 Task: Search one way flight ticket for 5 adults, 2 children, 1 infant in seat and 2 infants on lap in economy from Fayetteville: Fayetteville Regional Airport (grannis Field) to Laramie: Laramie Regional Airport on 8-3-2023. Number of bags: 2 checked bags. Price is upto 72000. Outbound departure time preference is 22:00.
Action: Mouse moved to (306, 389)
Screenshot: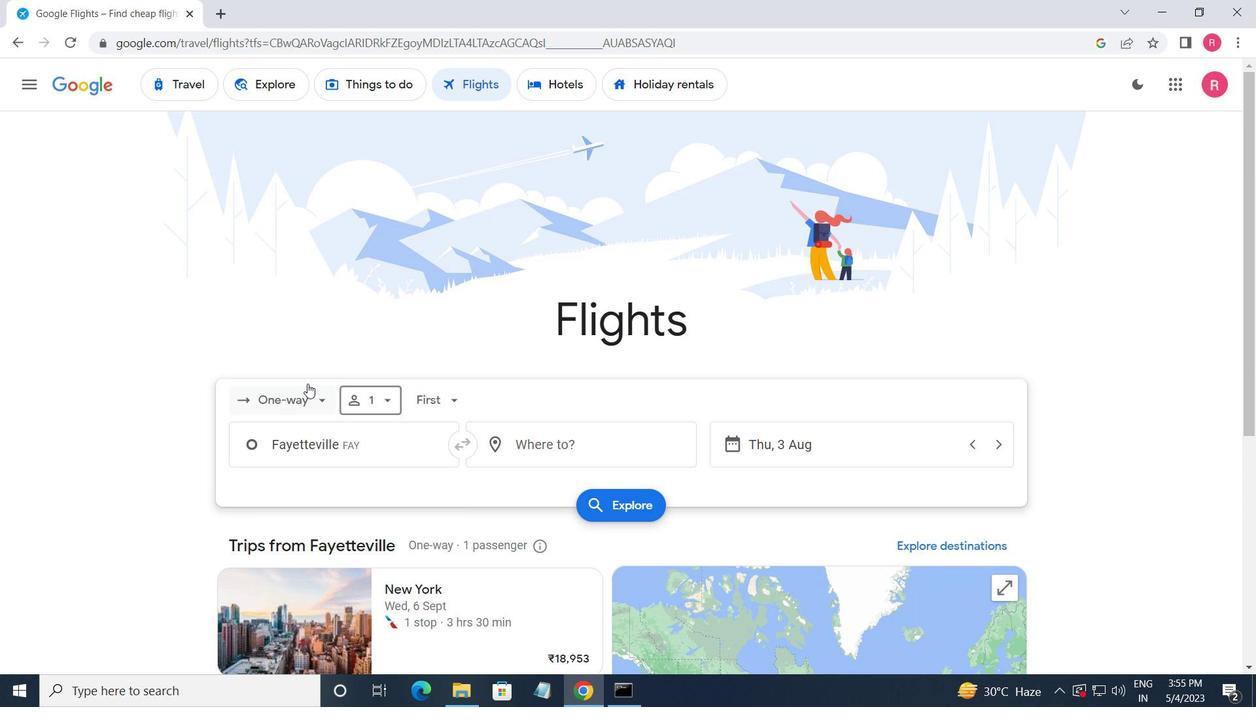 
Action: Mouse pressed left at (306, 389)
Screenshot: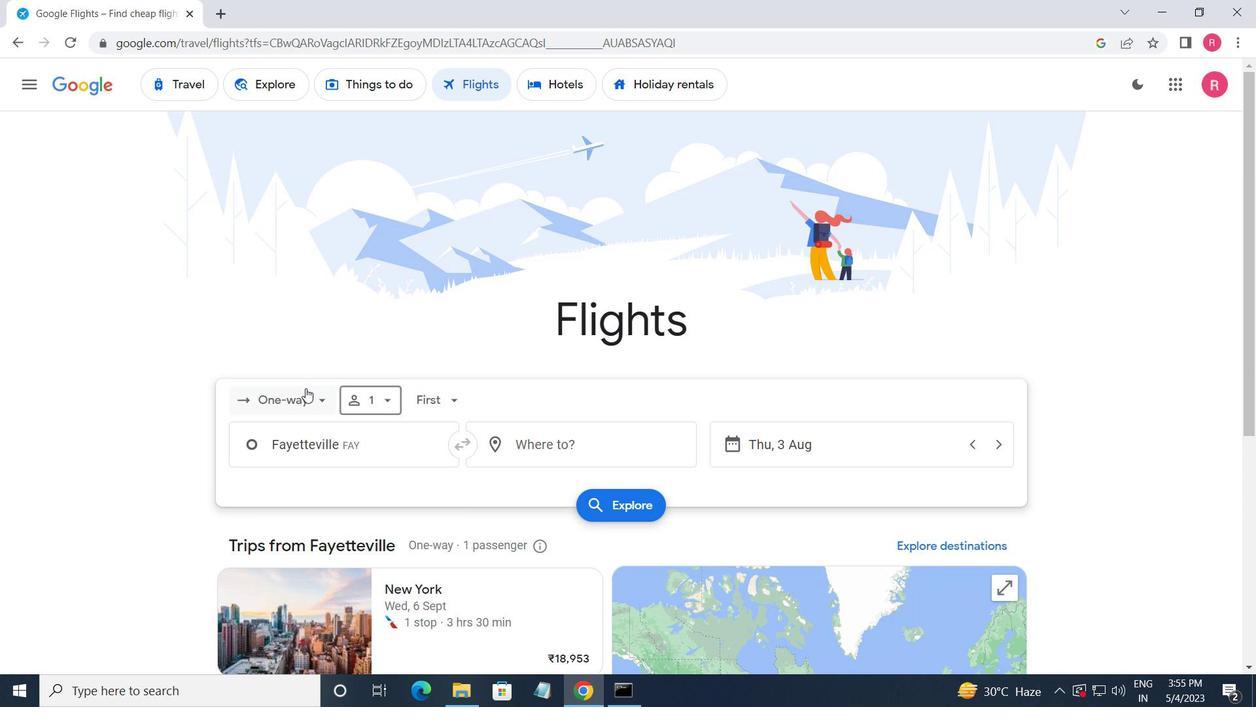 
Action: Mouse moved to (317, 472)
Screenshot: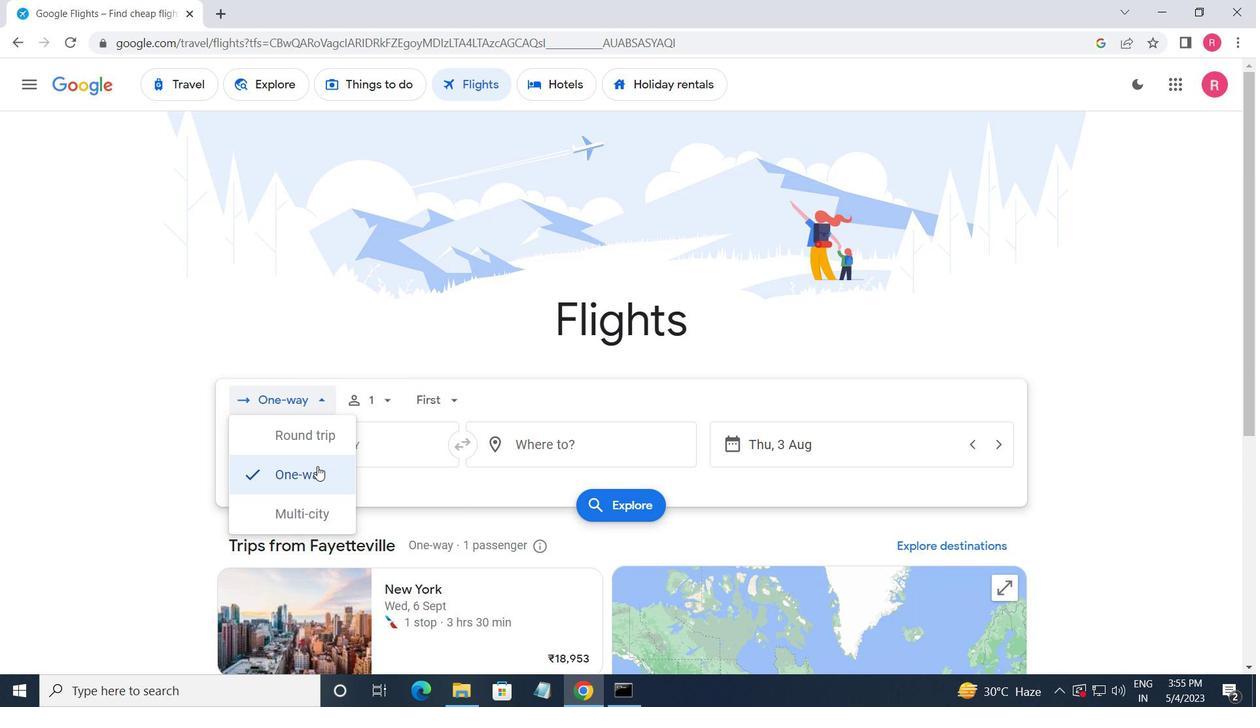 
Action: Mouse pressed left at (317, 472)
Screenshot: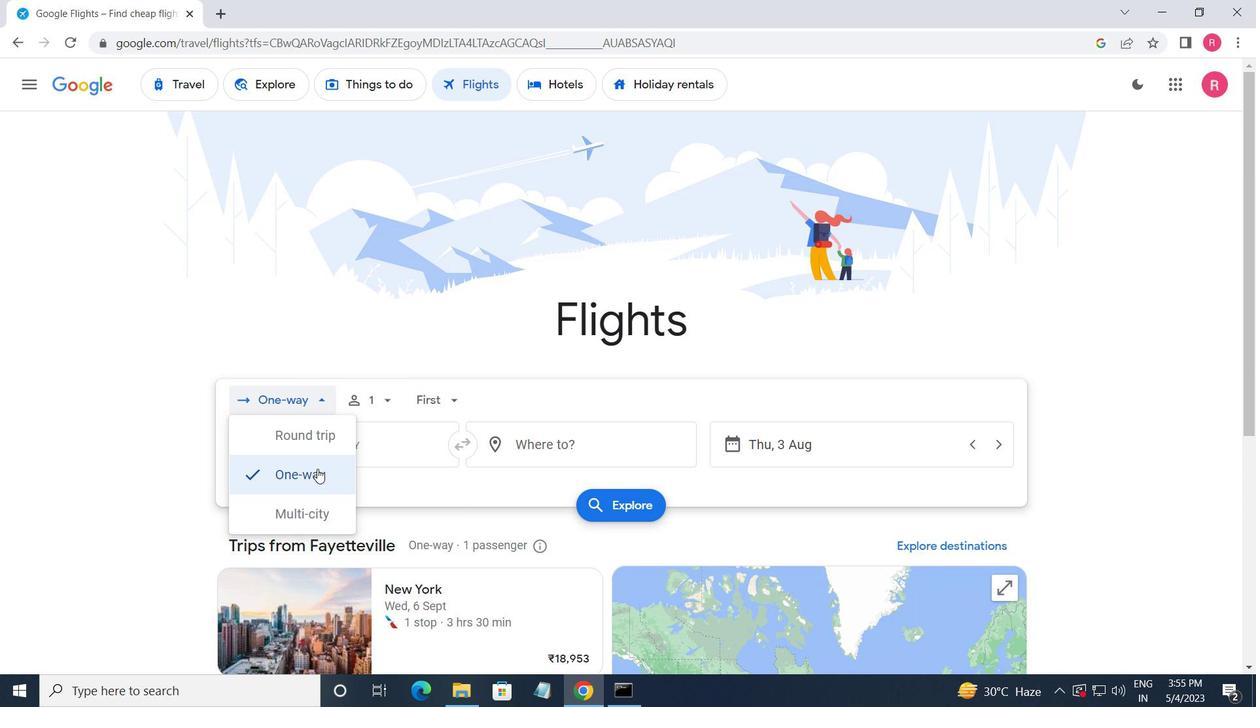 
Action: Mouse moved to (363, 394)
Screenshot: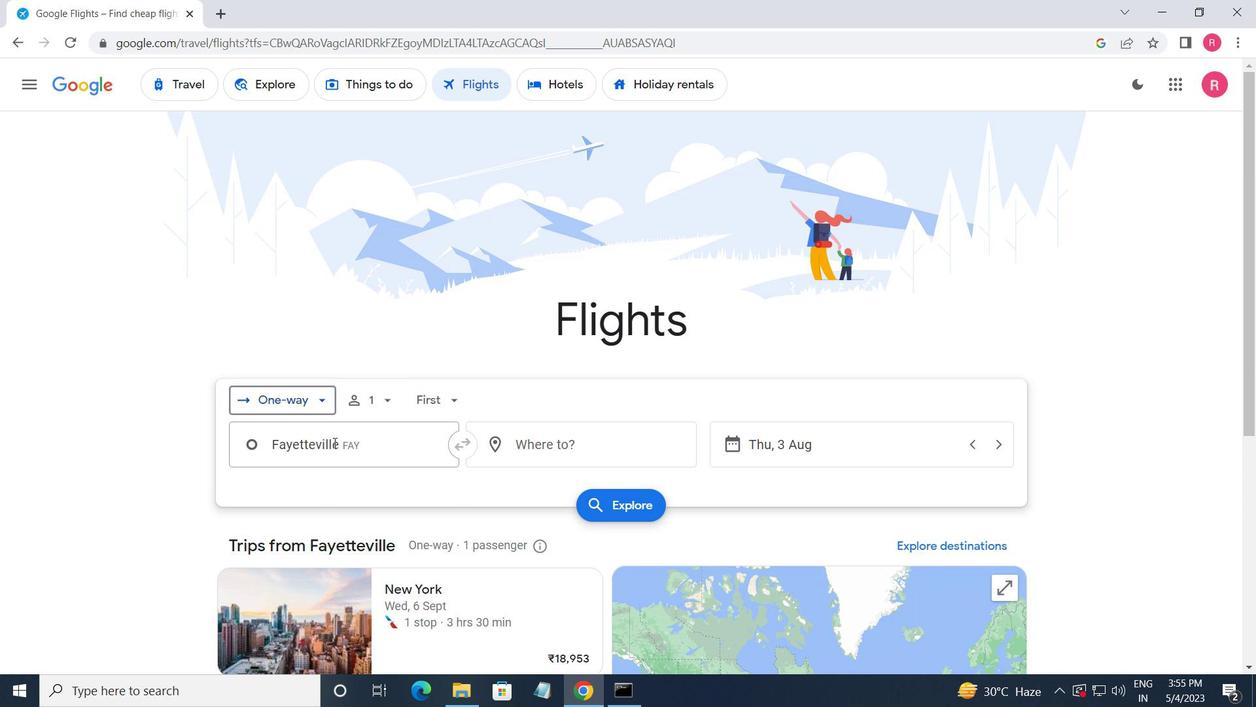 
Action: Mouse pressed left at (363, 394)
Screenshot: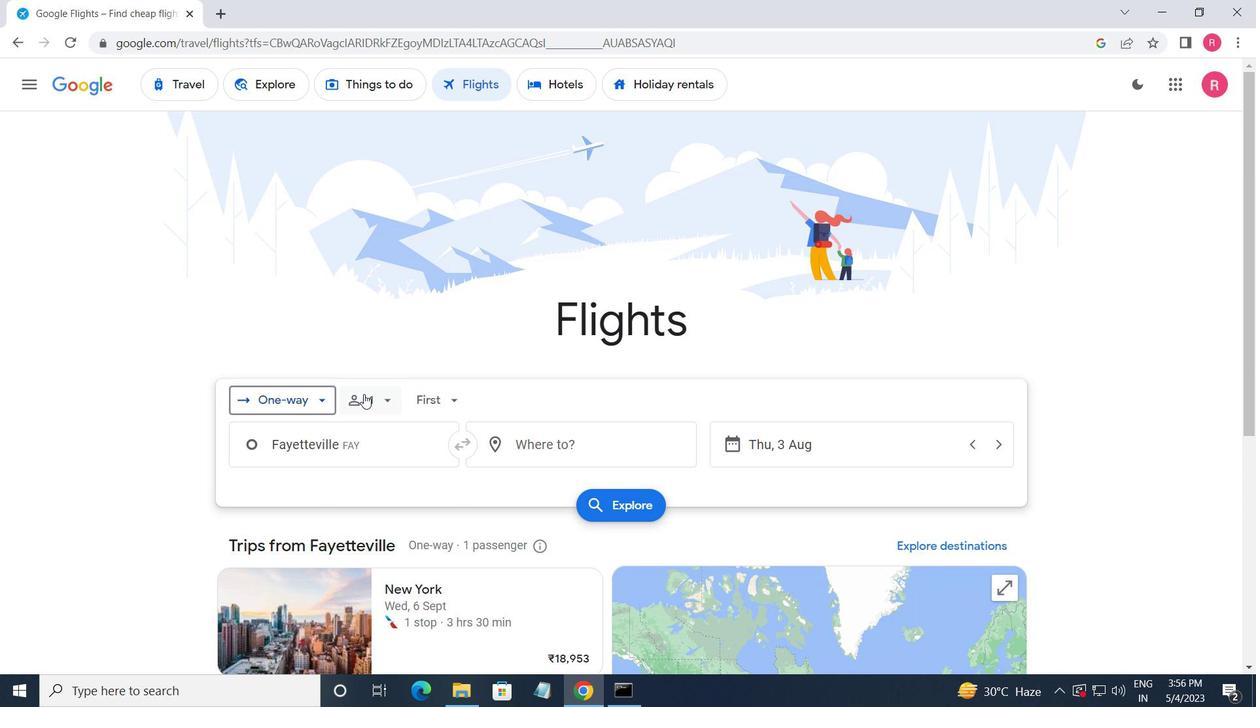 
Action: Mouse moved to (515, 452)
Screenshot: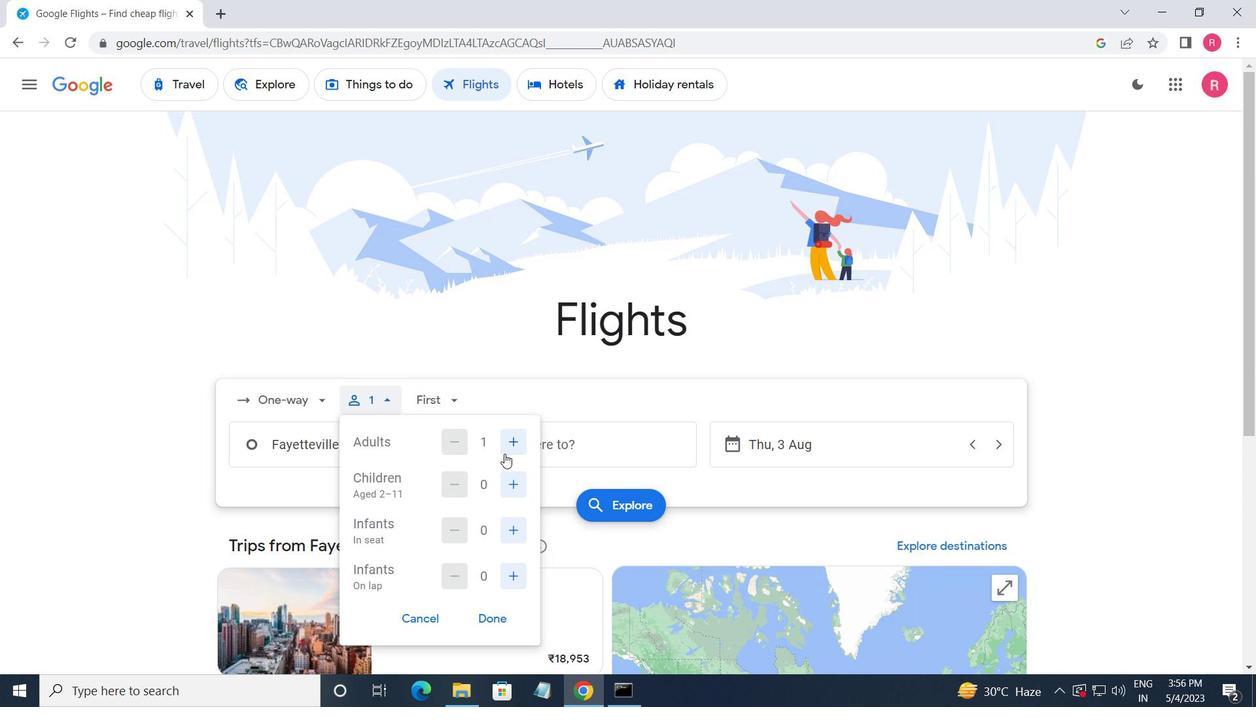 
Action: Mouse pressed left at (515, 452)
Screenshot: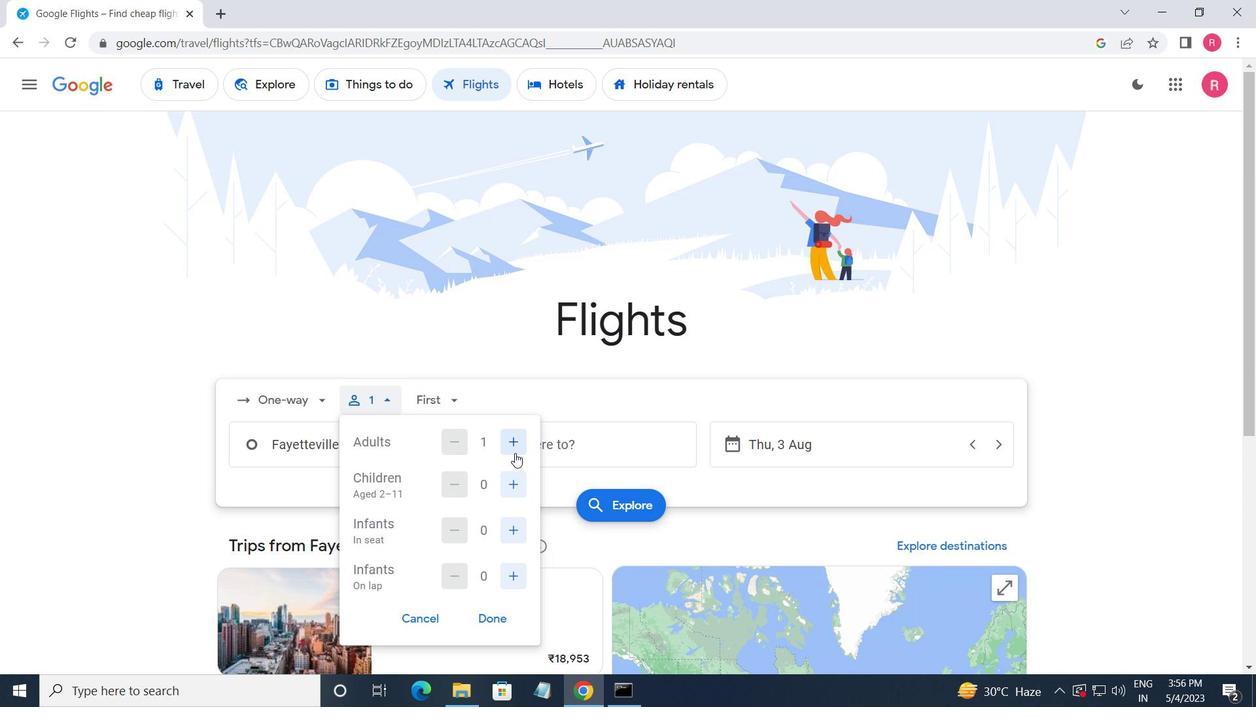 
Action: Mouse pressed left at (515, 452)
Screenshot: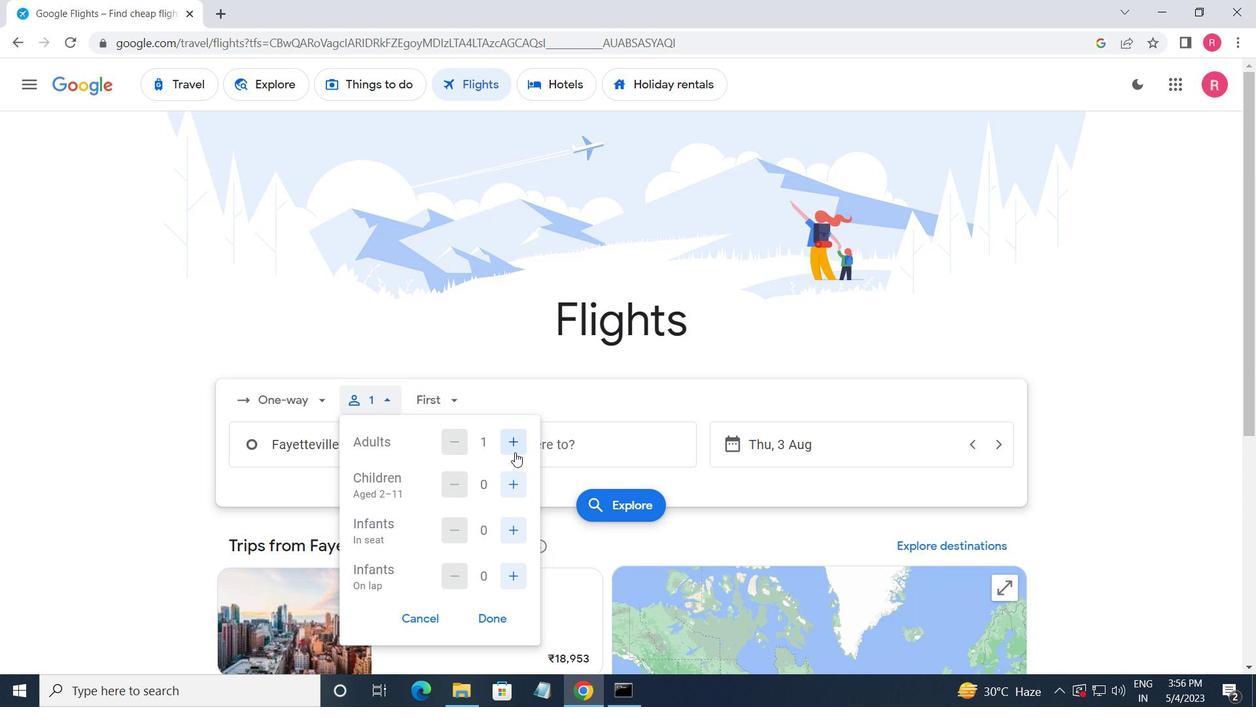 
Action: Mouse pressed left at (515, 452)
Screenshot: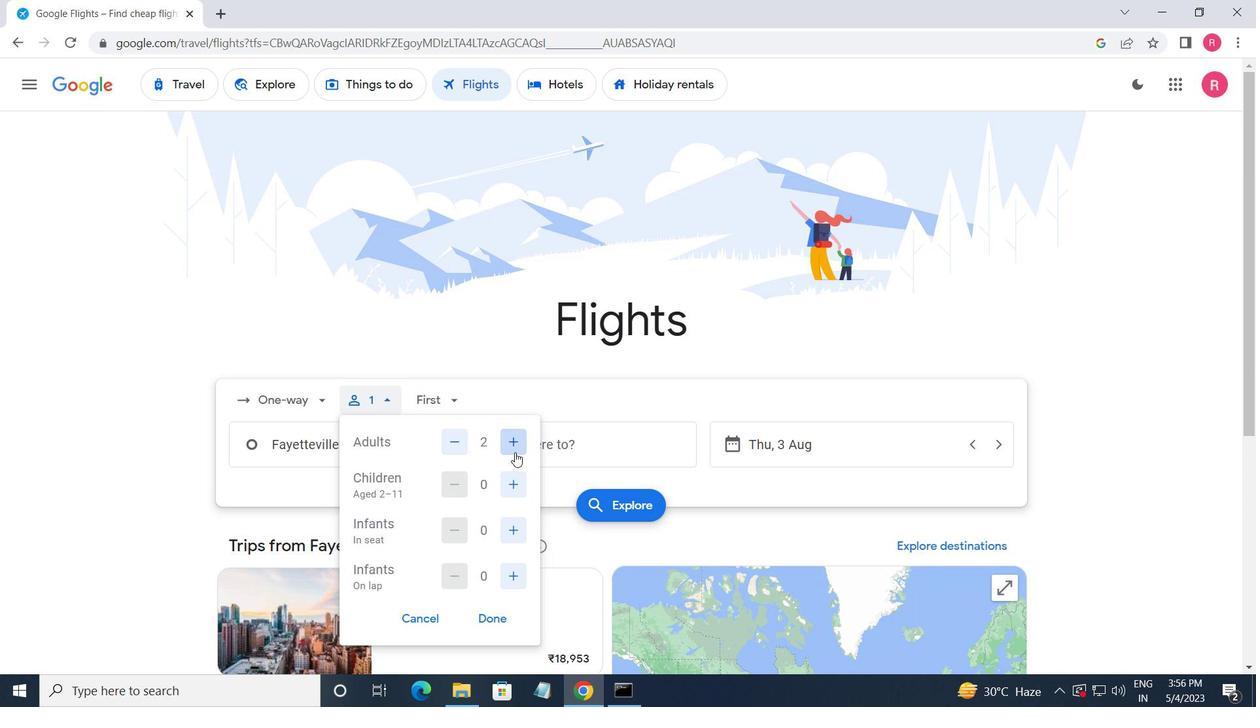 
Action: Mouse moved to (515, 451)
Screenshot: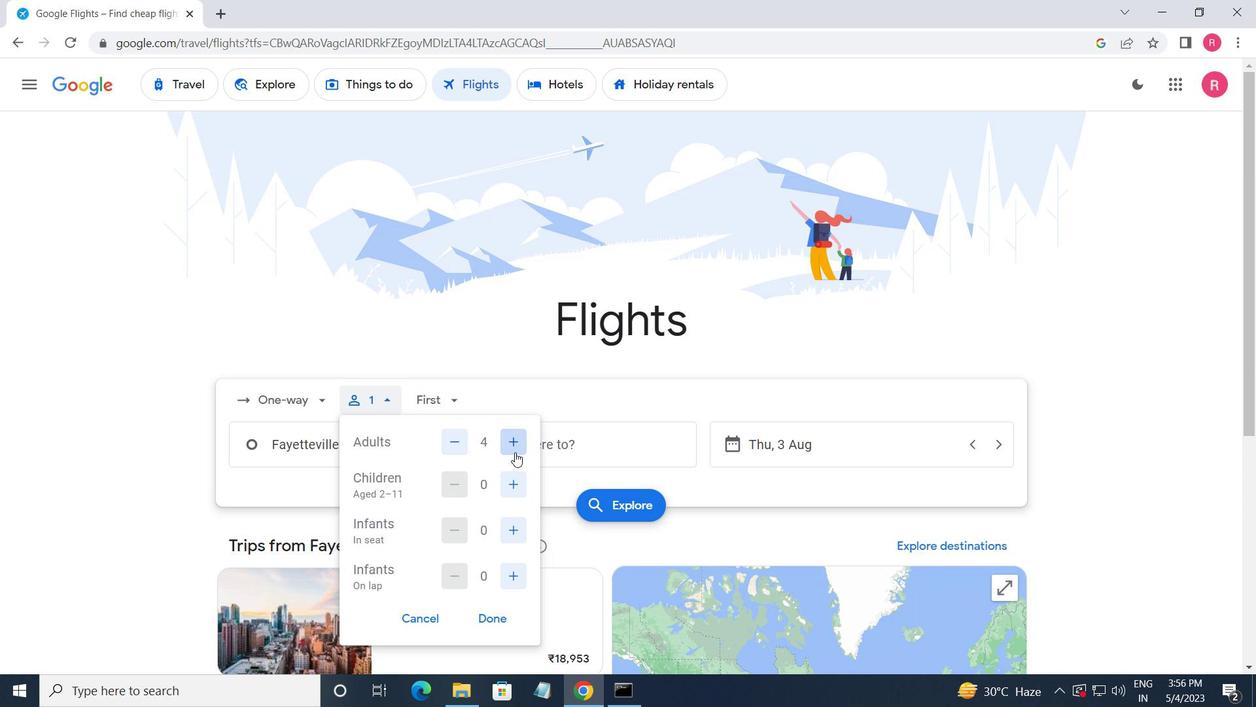 
Action: Mouse pressed left at (515, 451)
Screenshot: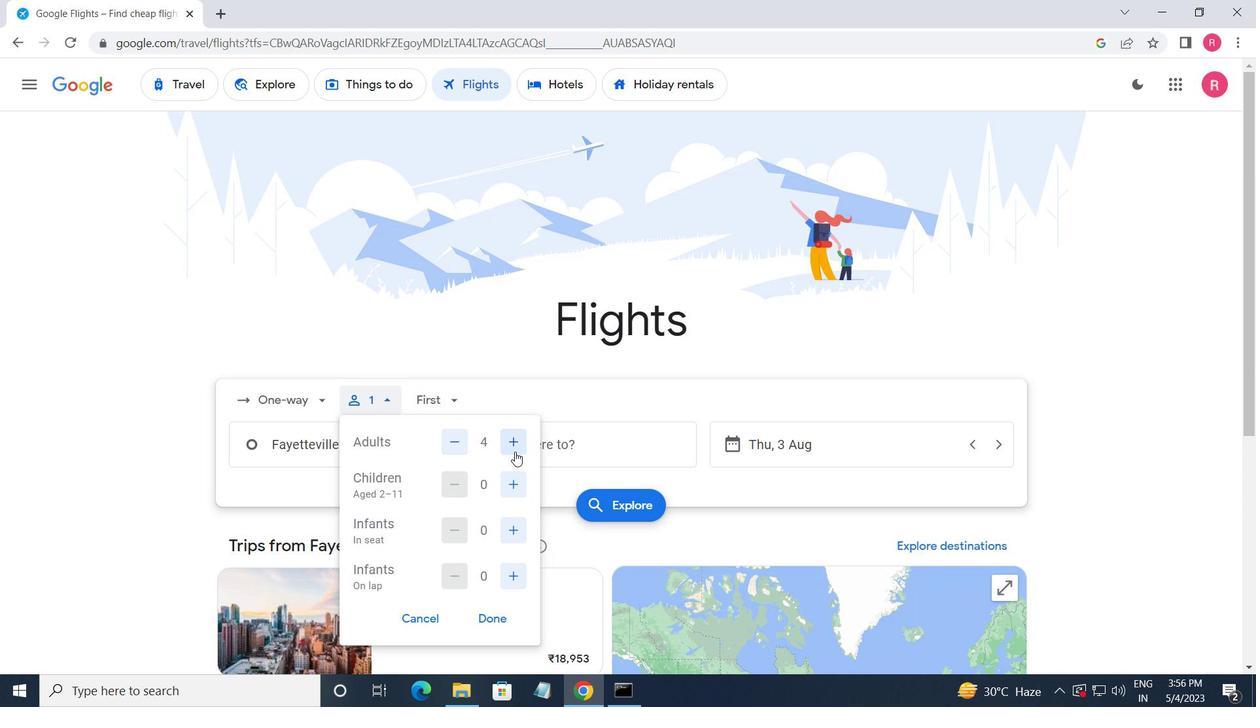 
Action: Mouse moved to (517, 478)
Screenshot: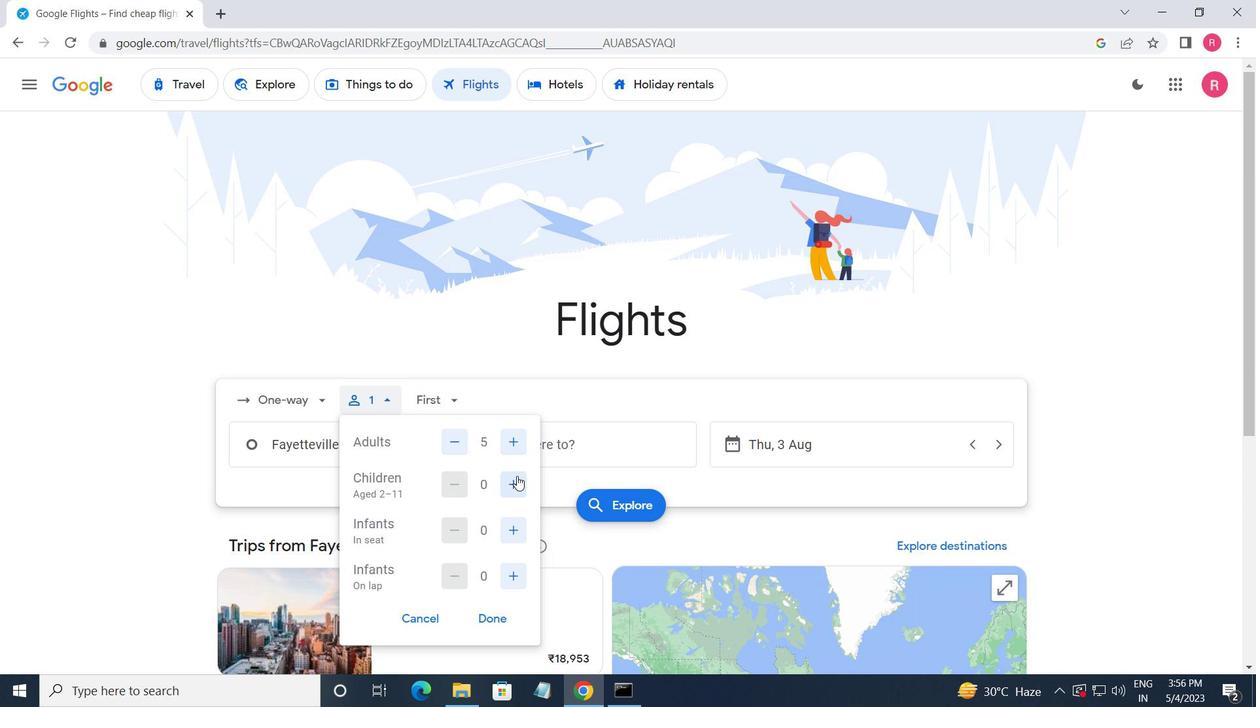
Action: Mouse pressed left at (517, 478)
Screenshot: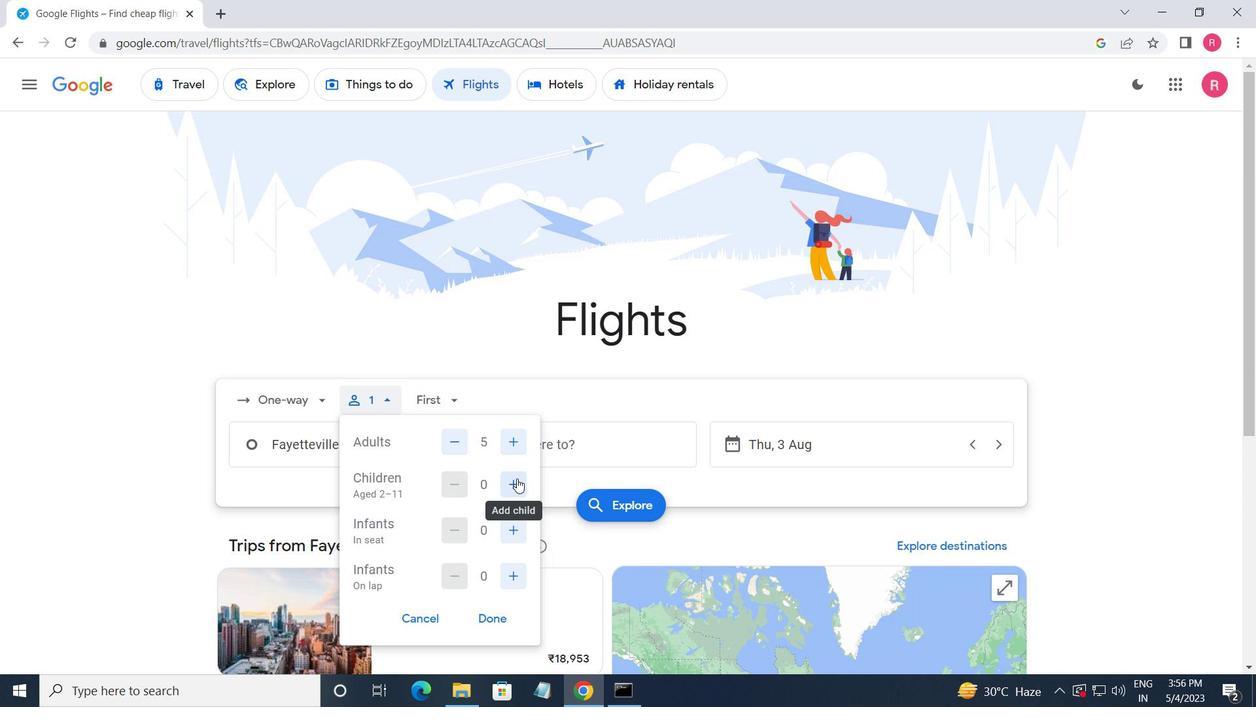
Action: Mouse pressed left at (517, 478)
Screenshot: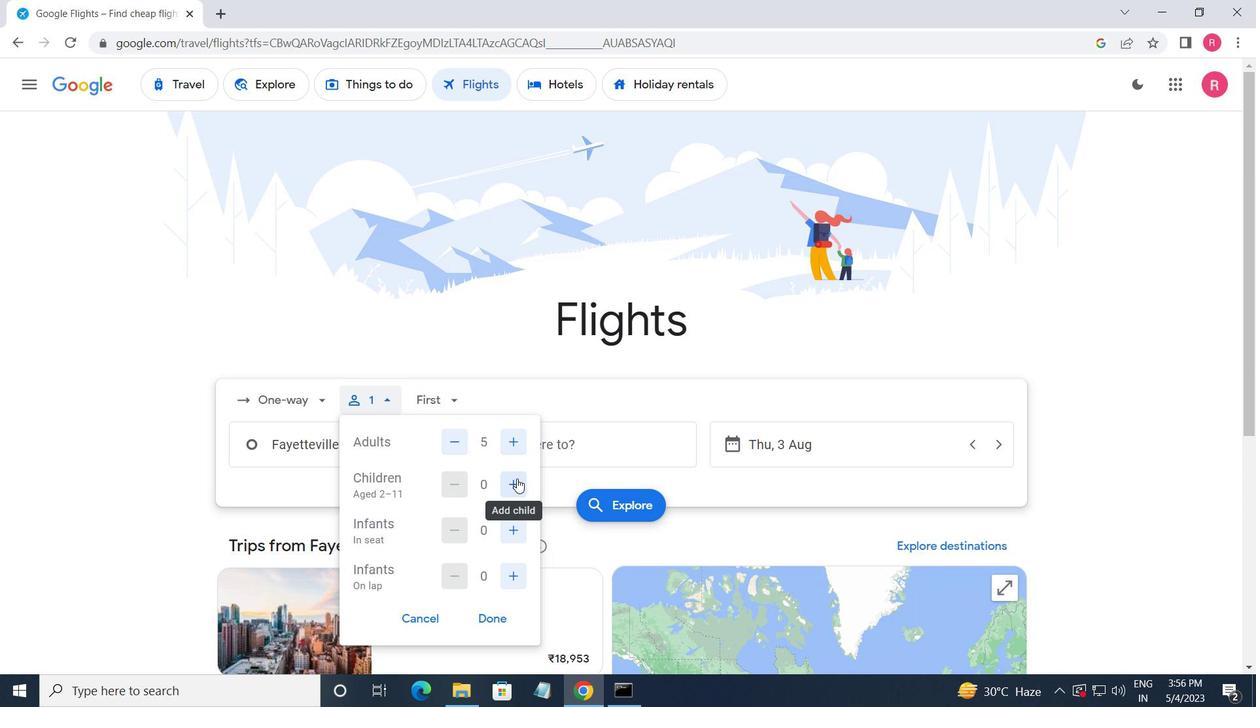 
Action: Mouse moved to (521, 535)
Screenshot: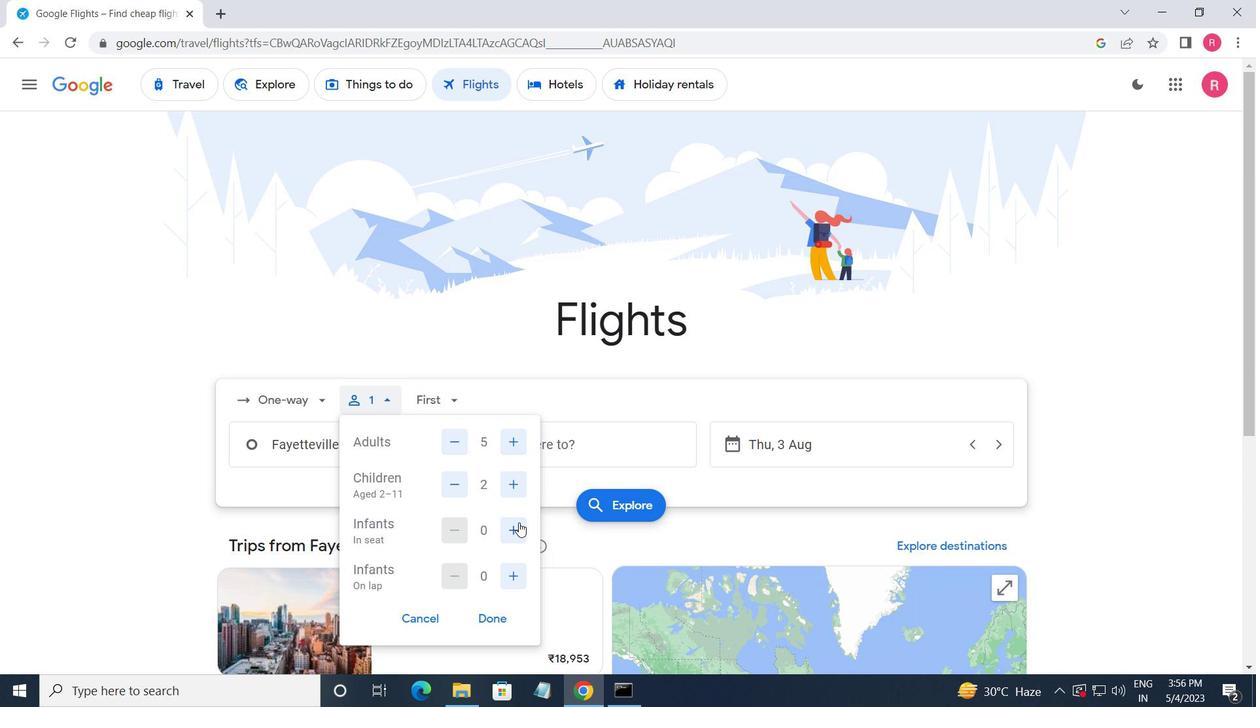
Action: Mouse pressed left at (521, 535)
Screenshot: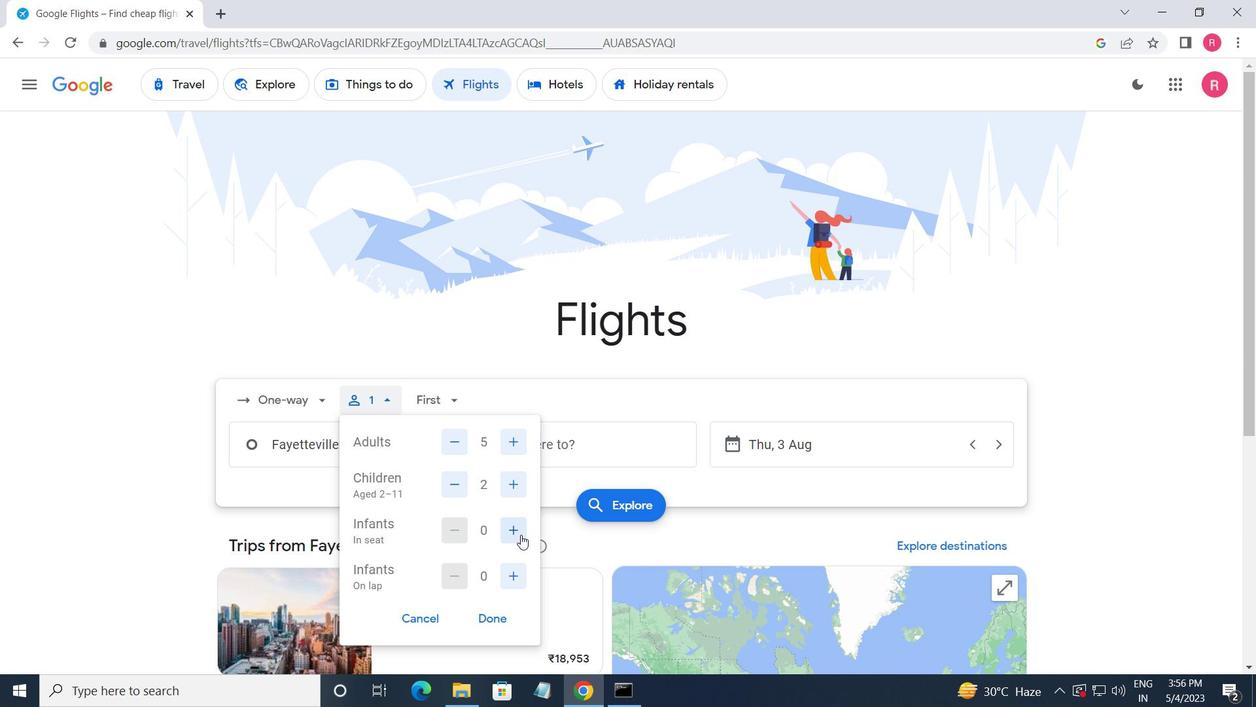
Action: Mouse moved to (509, 580)
Screenshot: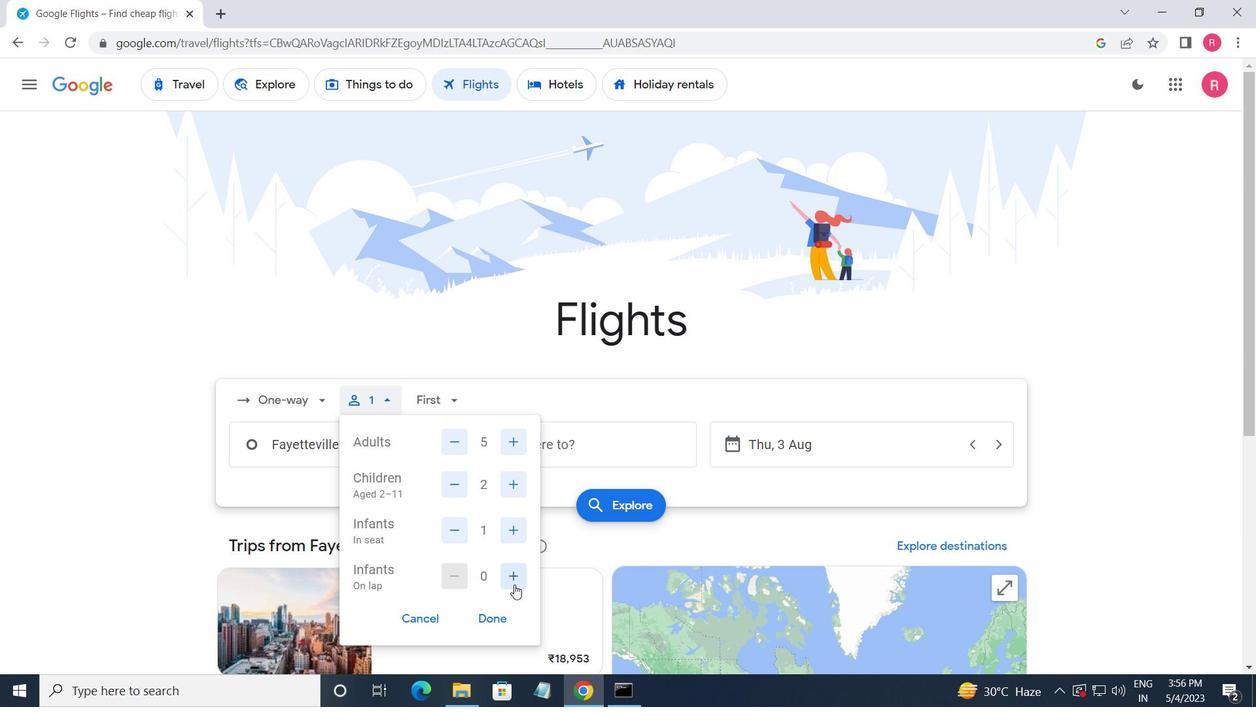 
Action: Mouse pressed left at (509, 580)
Screenshot: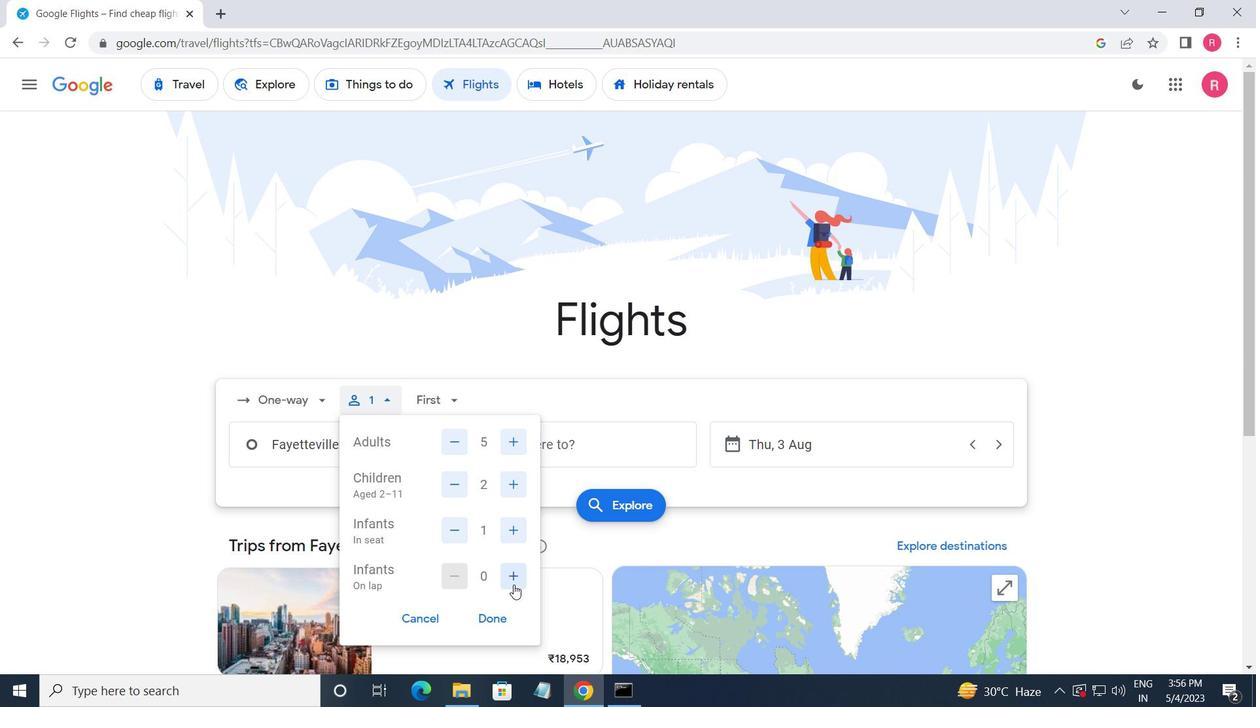 
Action: Mouse moved to (504, 611)
Screenshot: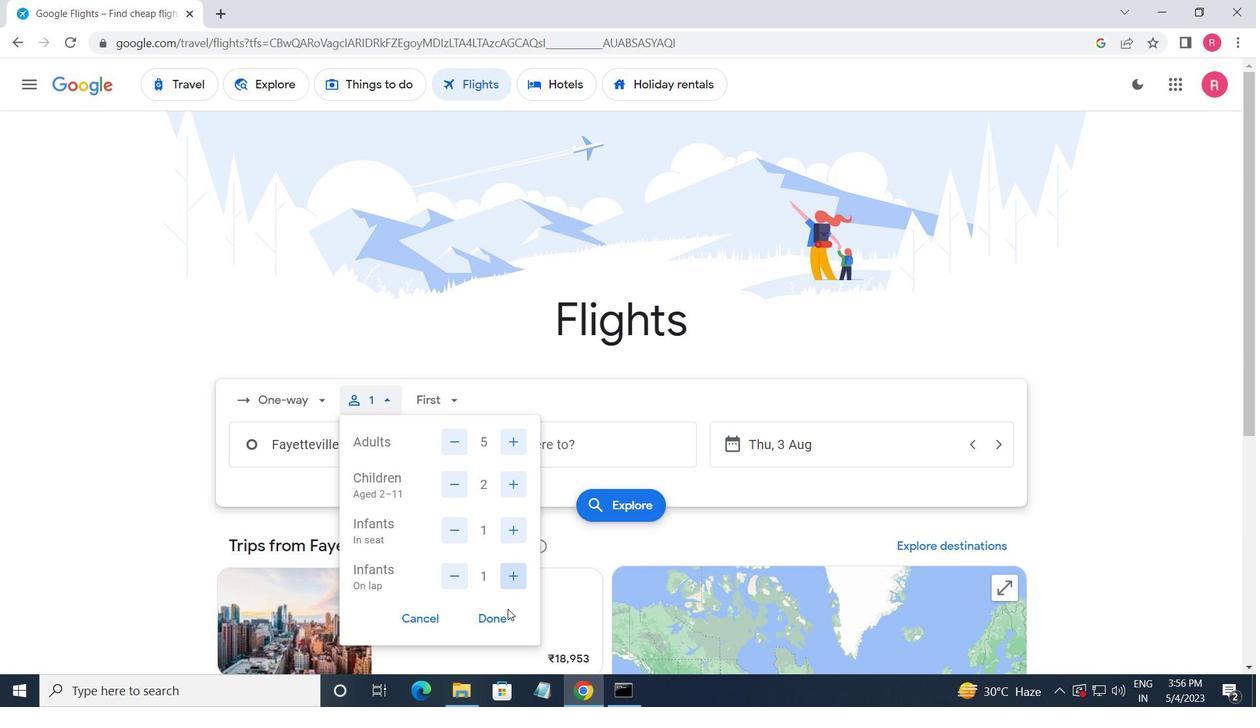 
Action: Mouse pressed left at (504, 611)
Screenshot: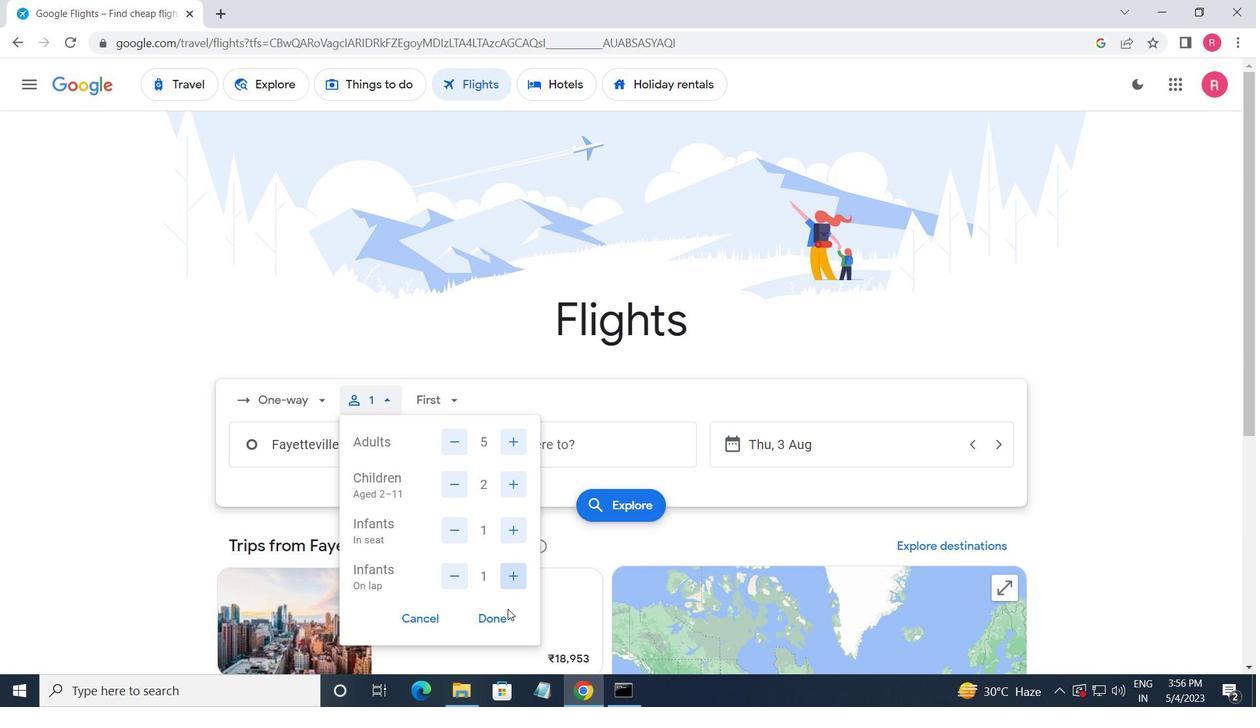 
Action: Mouse moved to (438, 410)
Screenshot: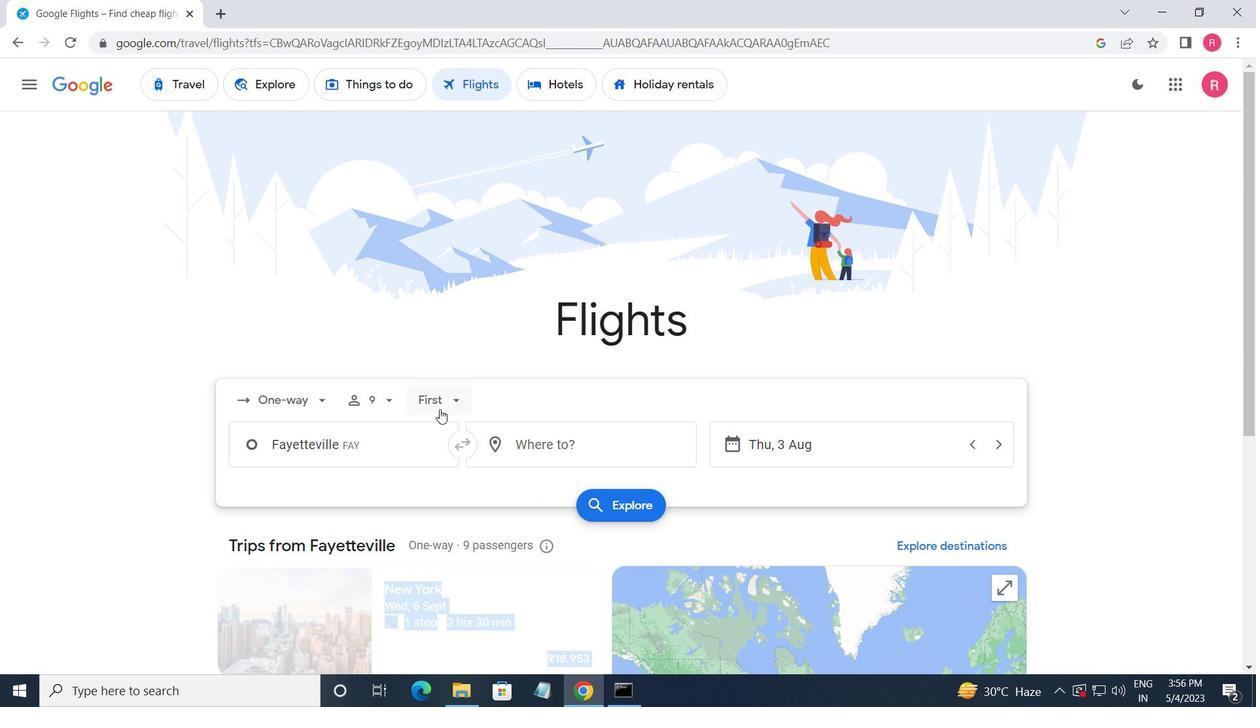 
Action: Mouse pressed left at (438, 410)
Screenshot: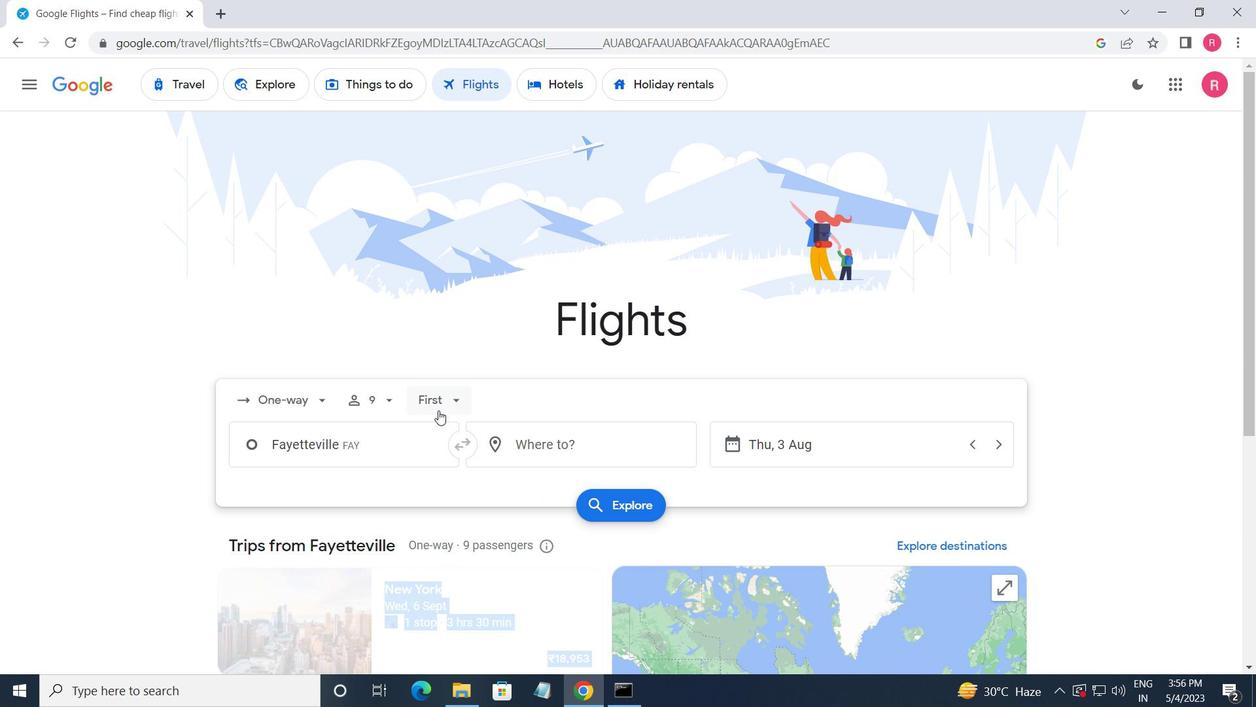 
Action: Mouse moved to (488, 447)
Screenshot: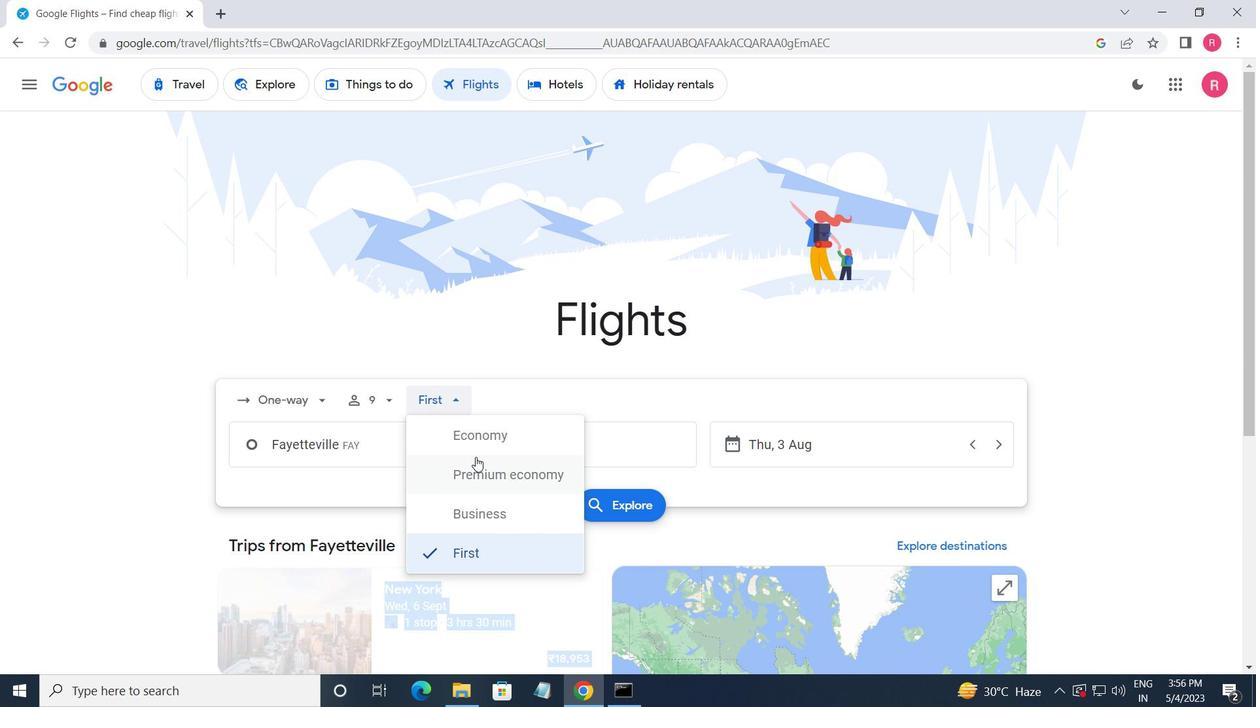 
Action: Mouse pressed left at (488, 447)
Screenshot: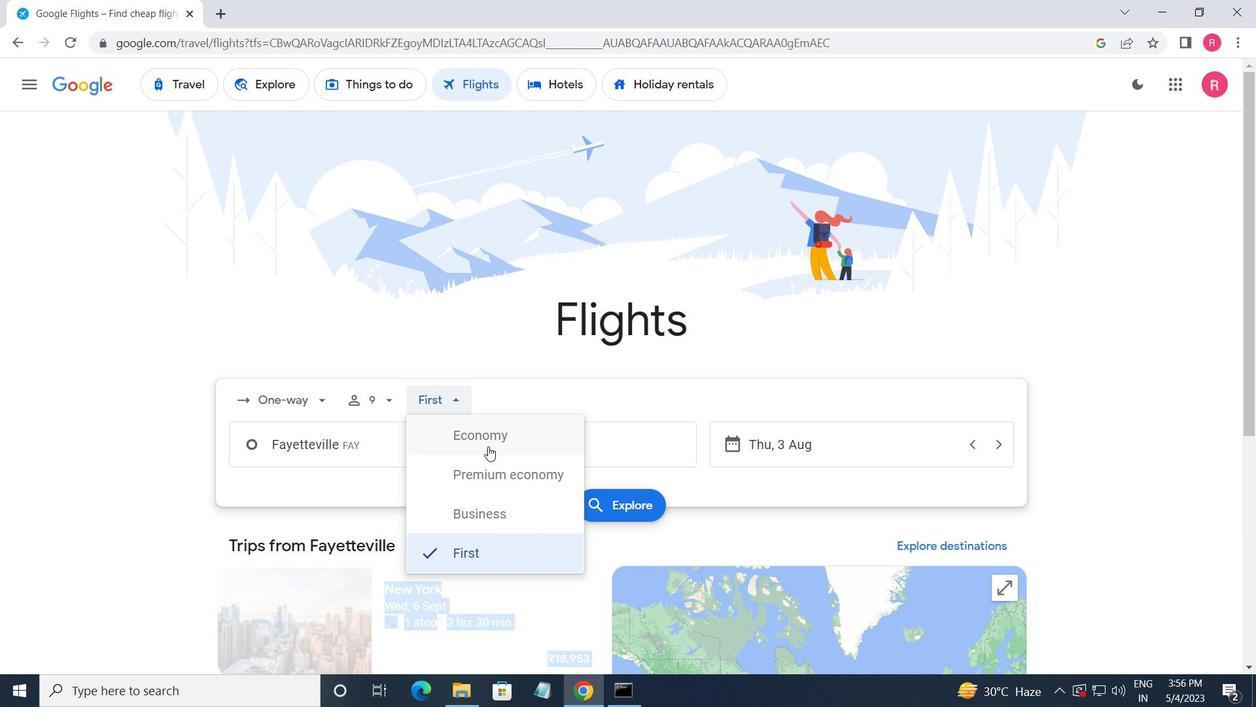 
Action: Mouse moved to (390, 458)
Screenshot: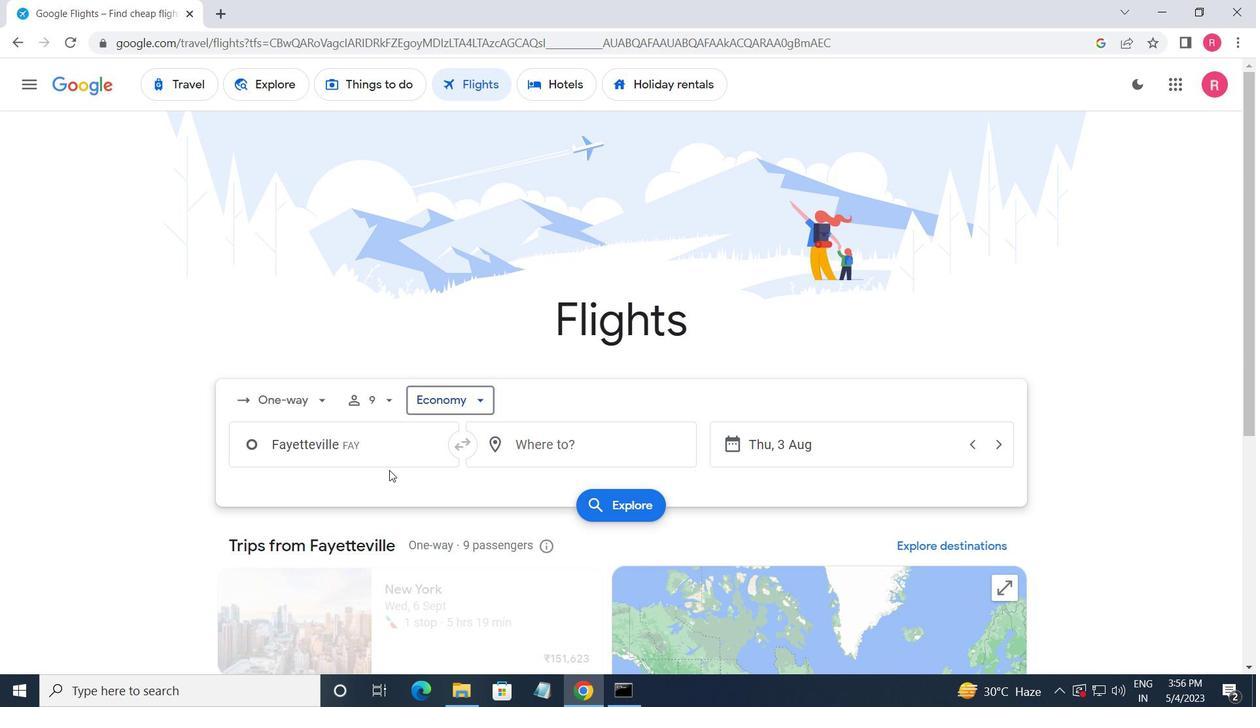 
Action: Mouse pressed left at (390, 458)
Screenshot: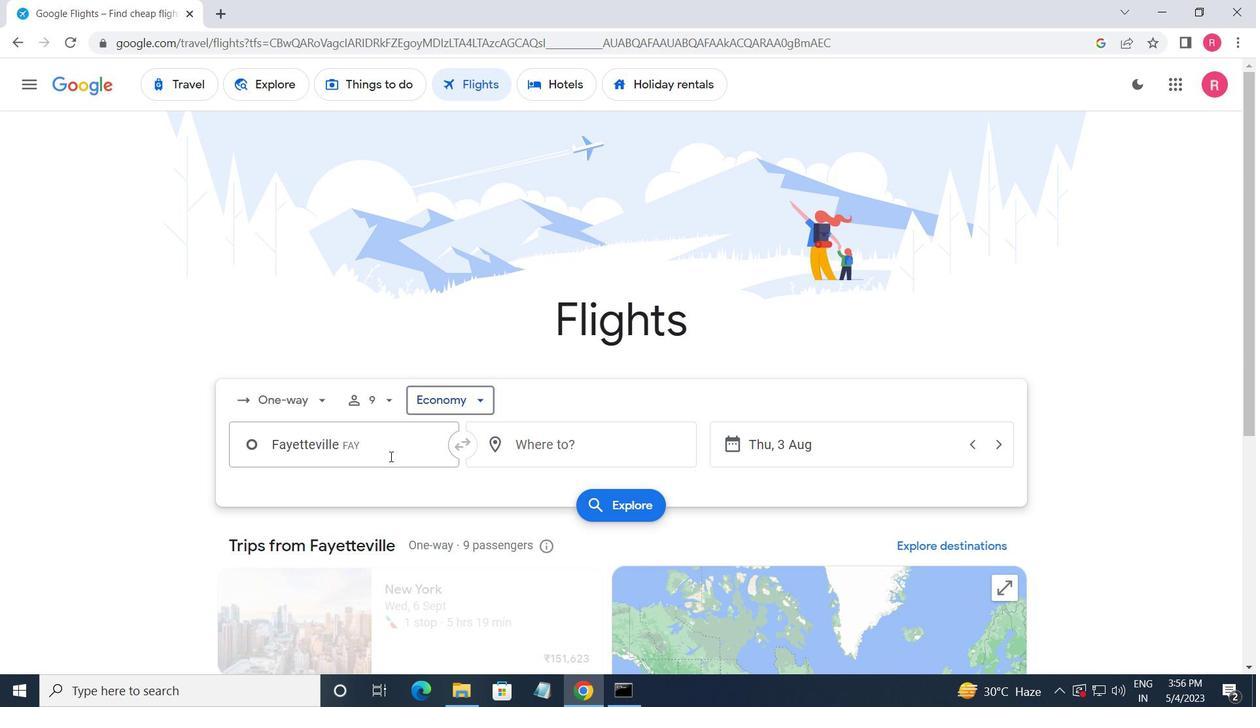
Action: Mouse moved to (378, 530)
Screenshot: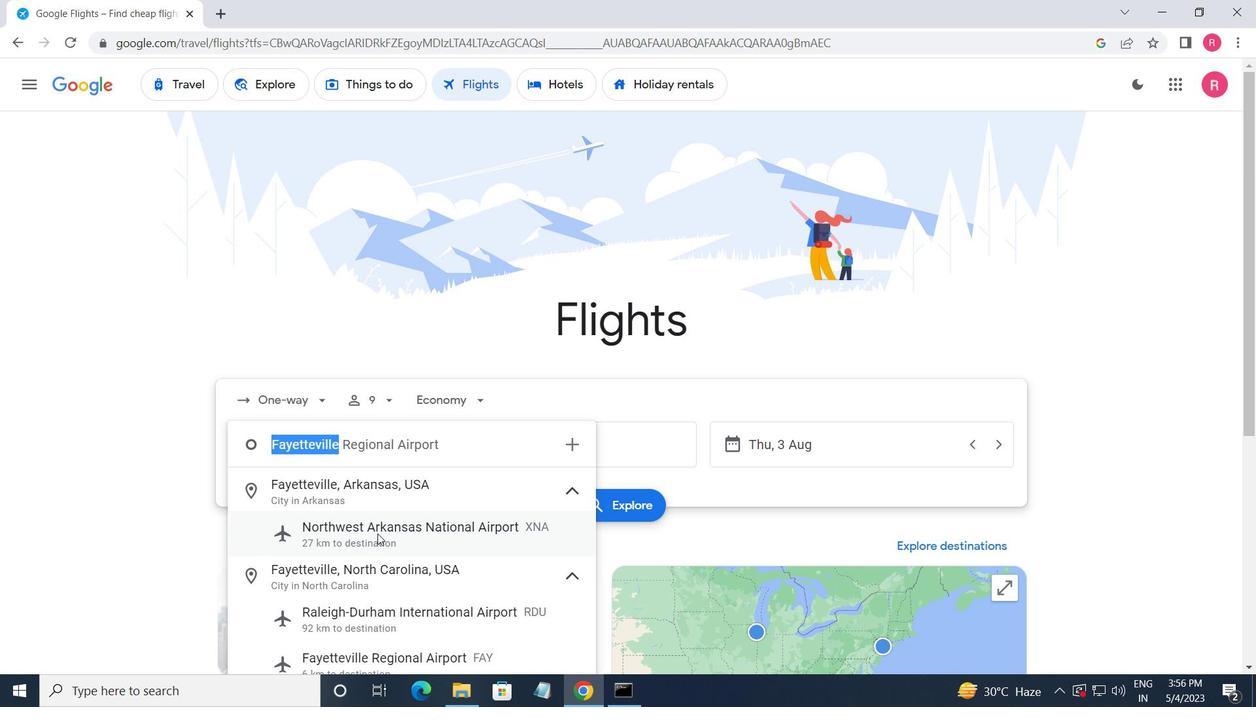 
Action: Mouse scrolled (378, 530) with delta (0, 0)
Screenshot: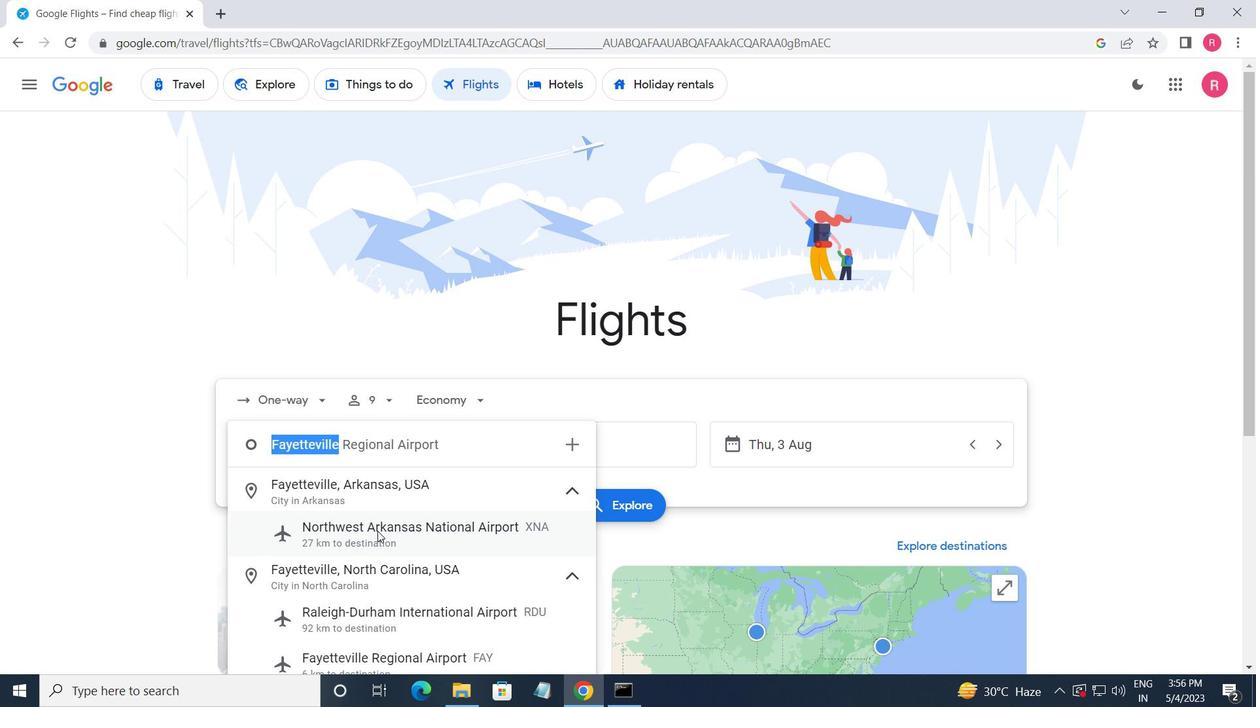 
Action: Mouse moved to (393, 573)
Screenshot: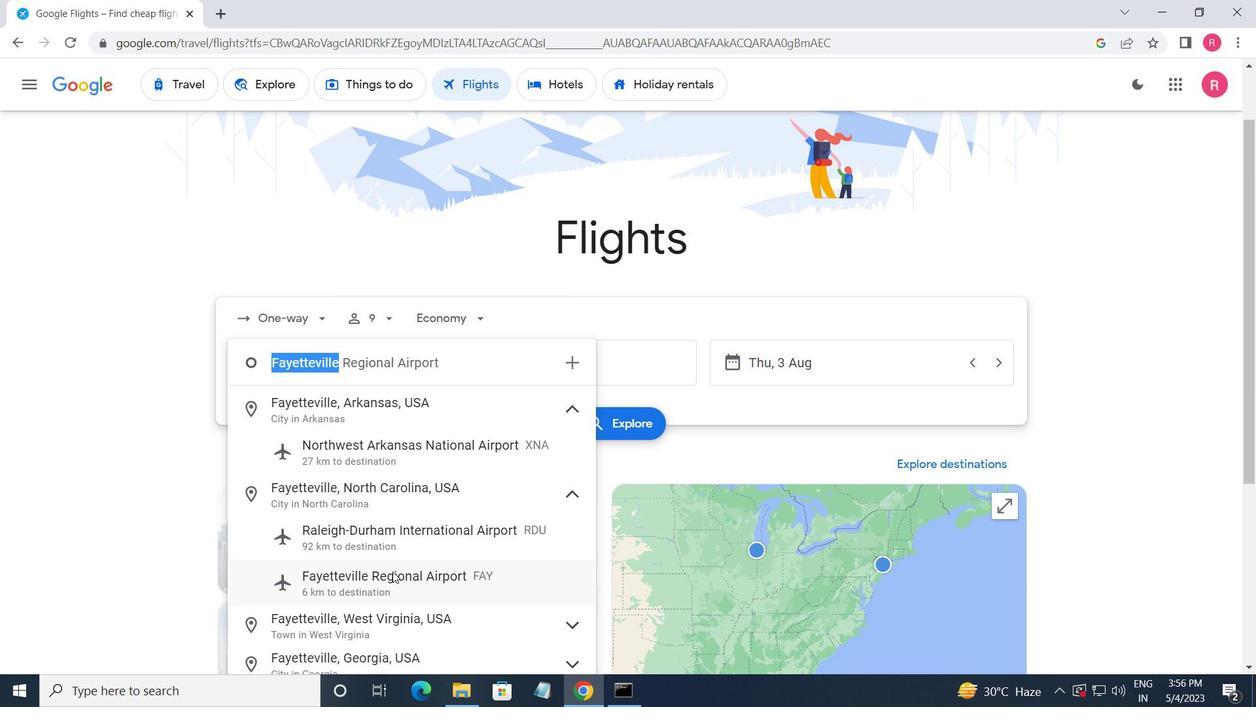 
Action: Mouse pressed left at (393, 573)
Screenshot: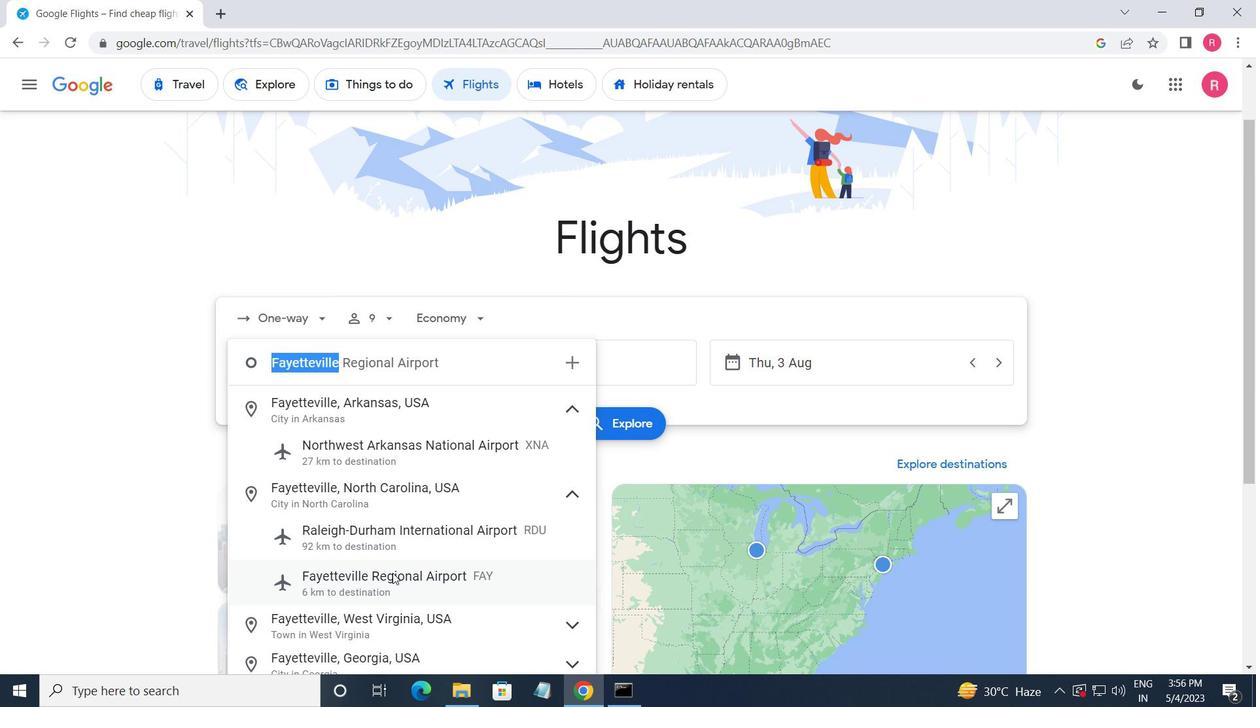 
Action: Mouse moved to (583, 363)
Screenshot: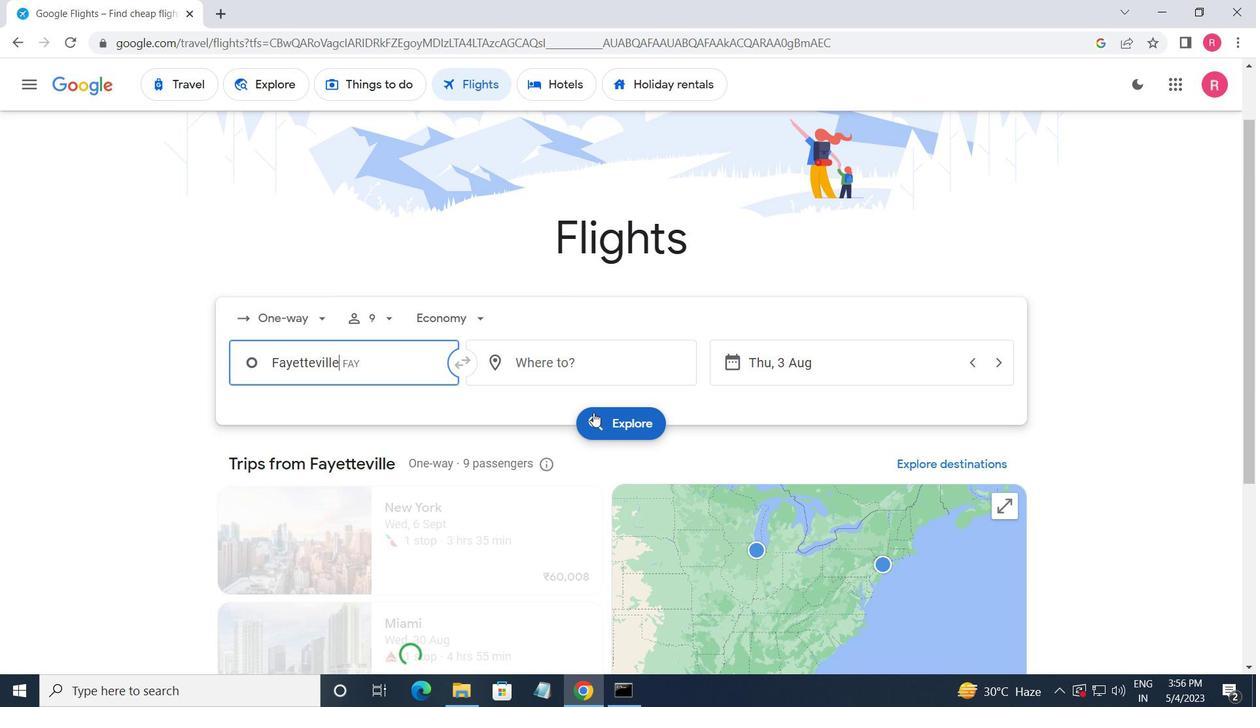 
Action: Mouse pressed left at (583, 363)
Screenshot: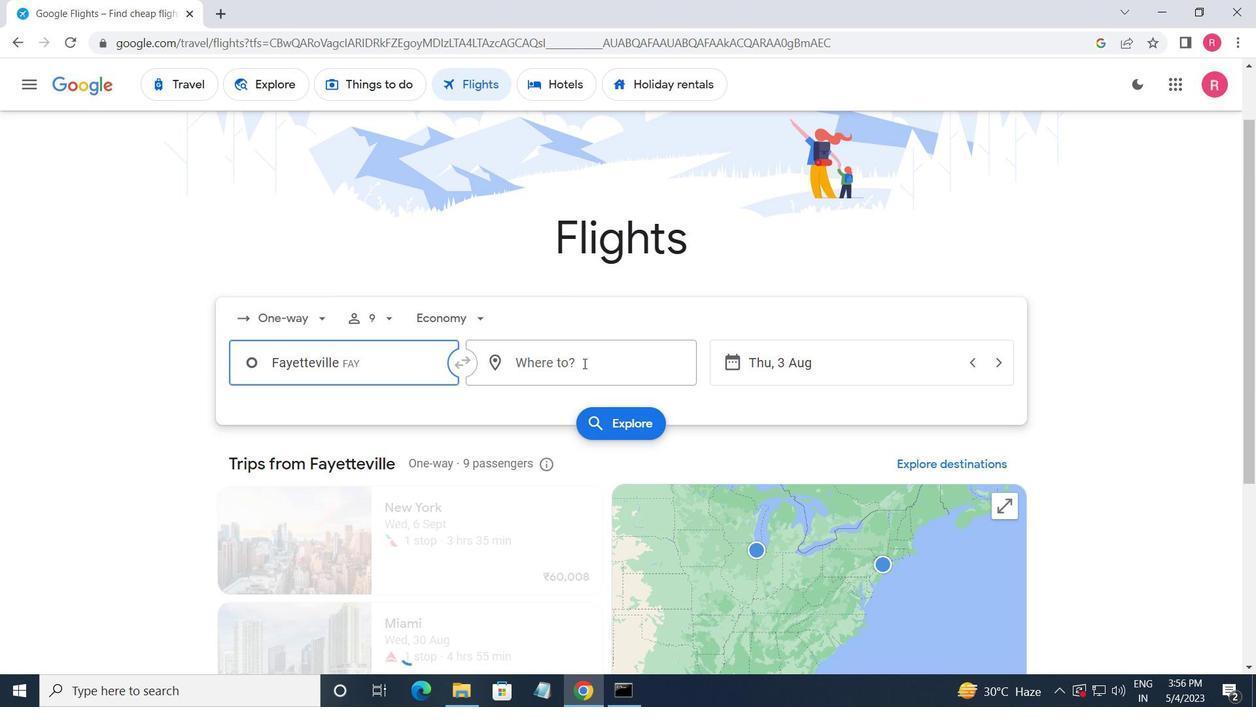 
Action: Mouse moved to (587, 522)
Screenshot: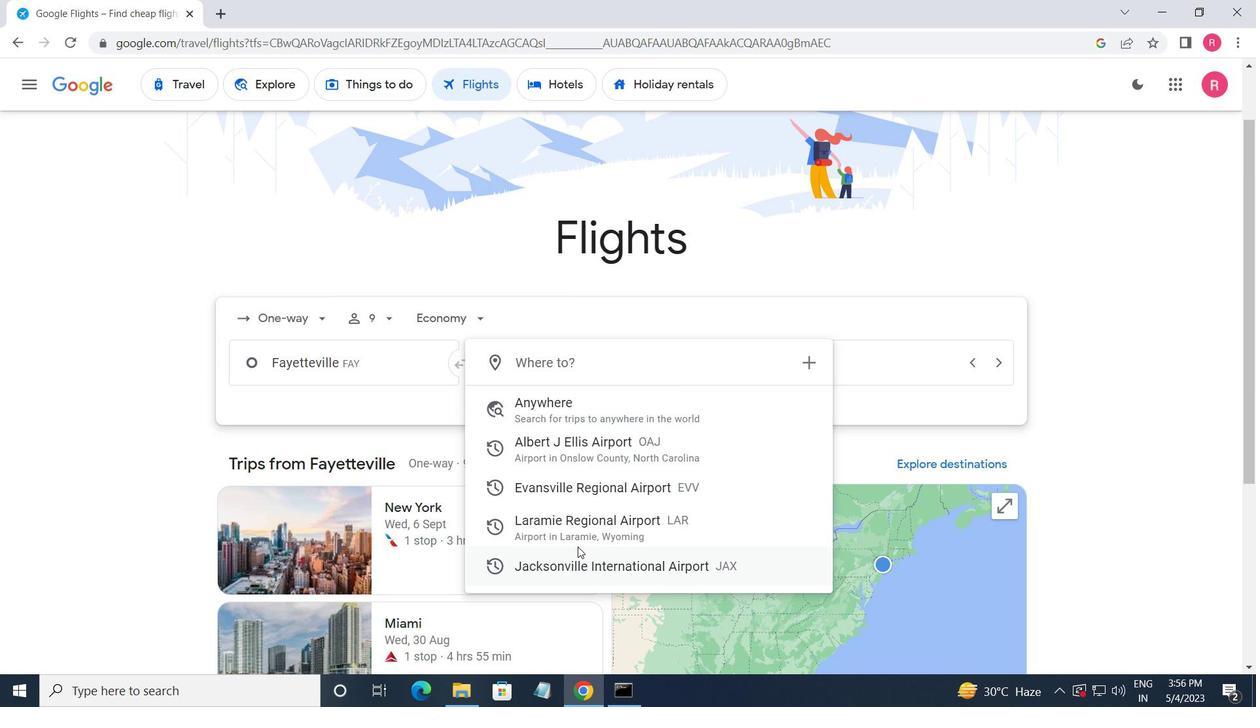 
Action: Mouse pressed left at (587, 522)
Screenshot: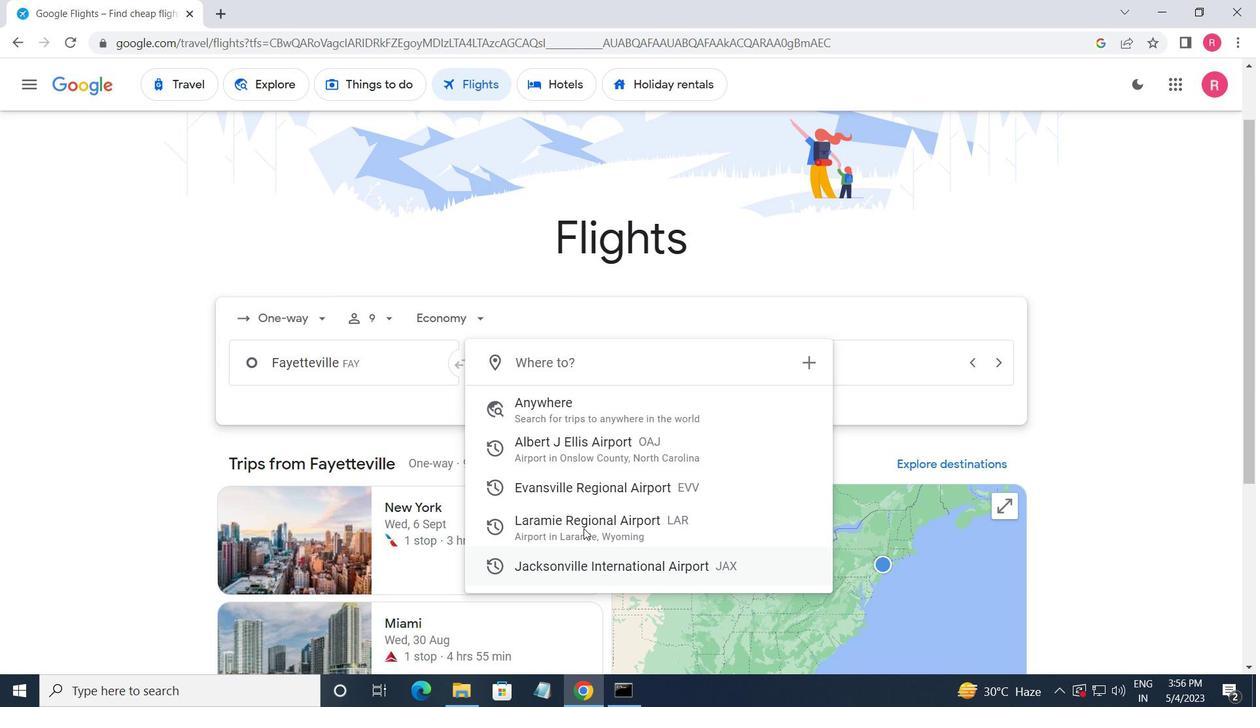 
Action: Mouse moved to (838, 361)
Screenshot: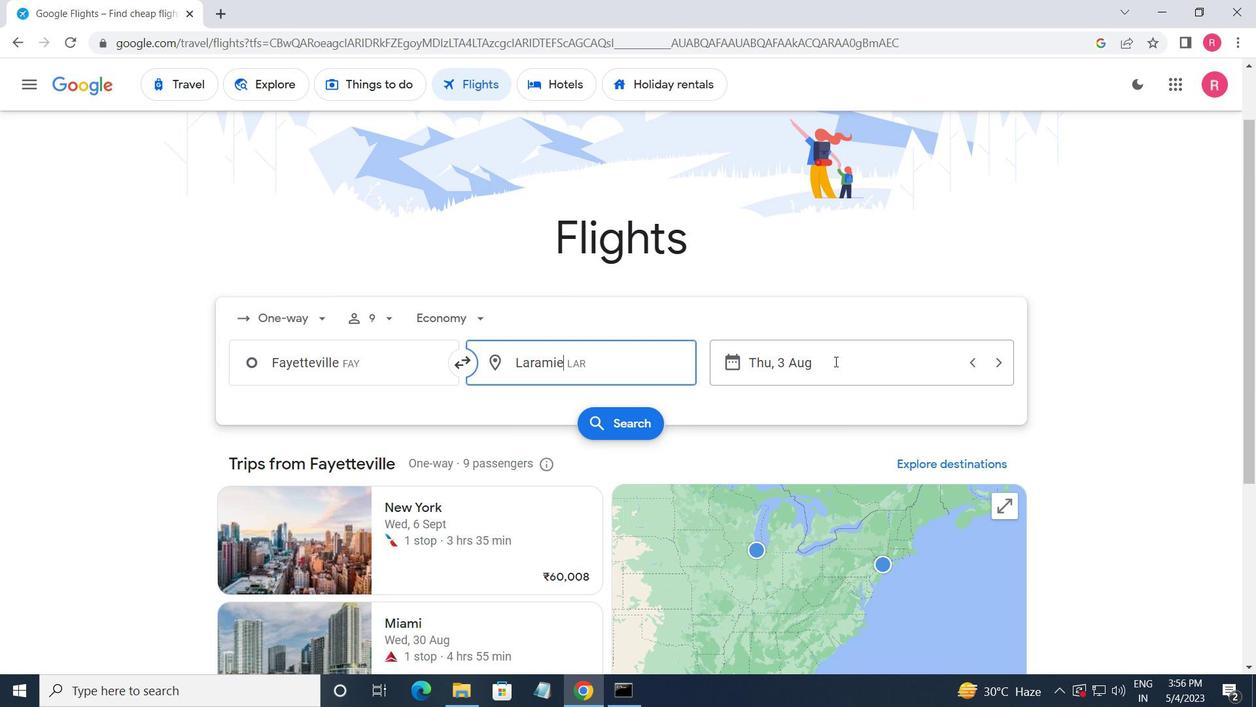 
Action: Mouse pressed left at (838, 361)
Screenshot: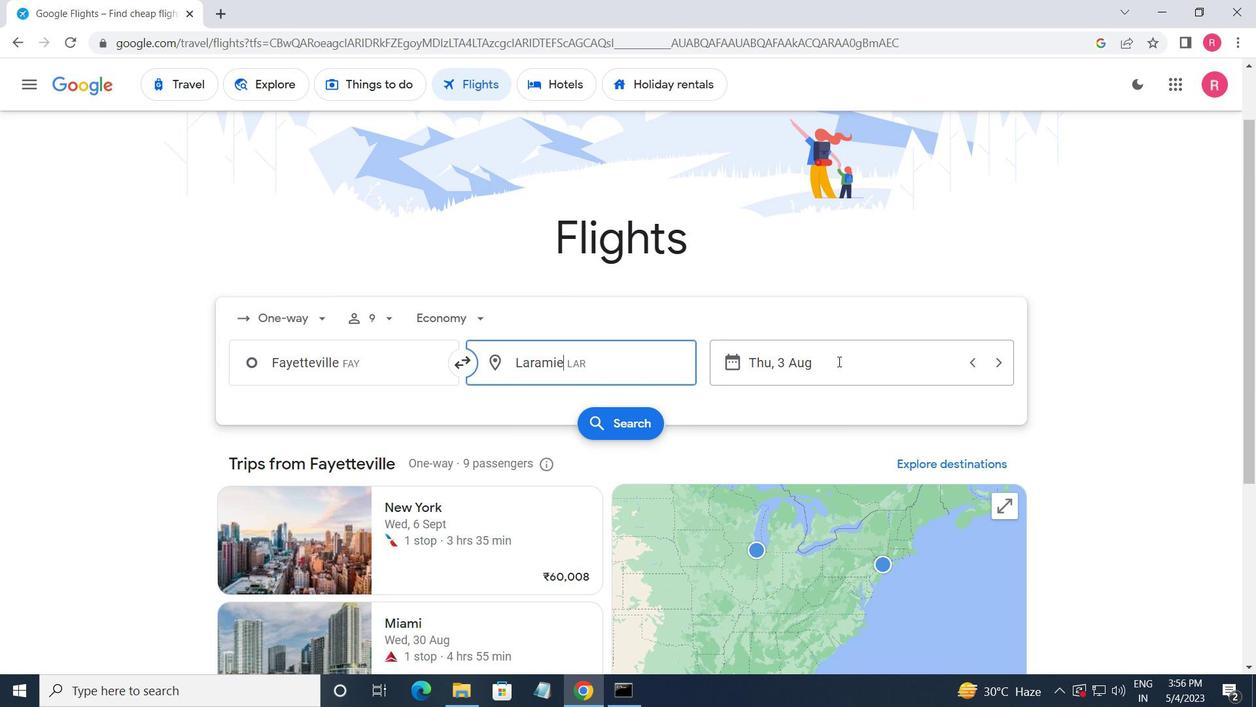 
Action: Mouse moved to (830, 357)
Screenshot: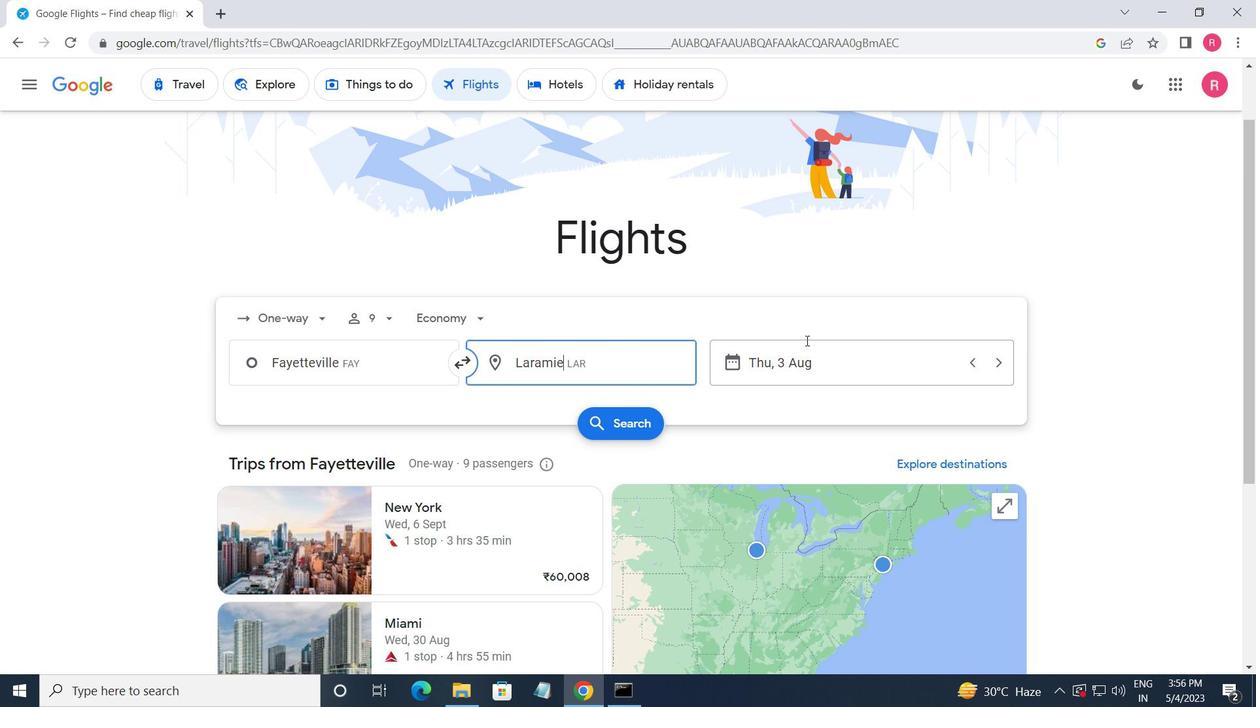 
Action: Mouse pressed left at (830, 357)
Screenshot: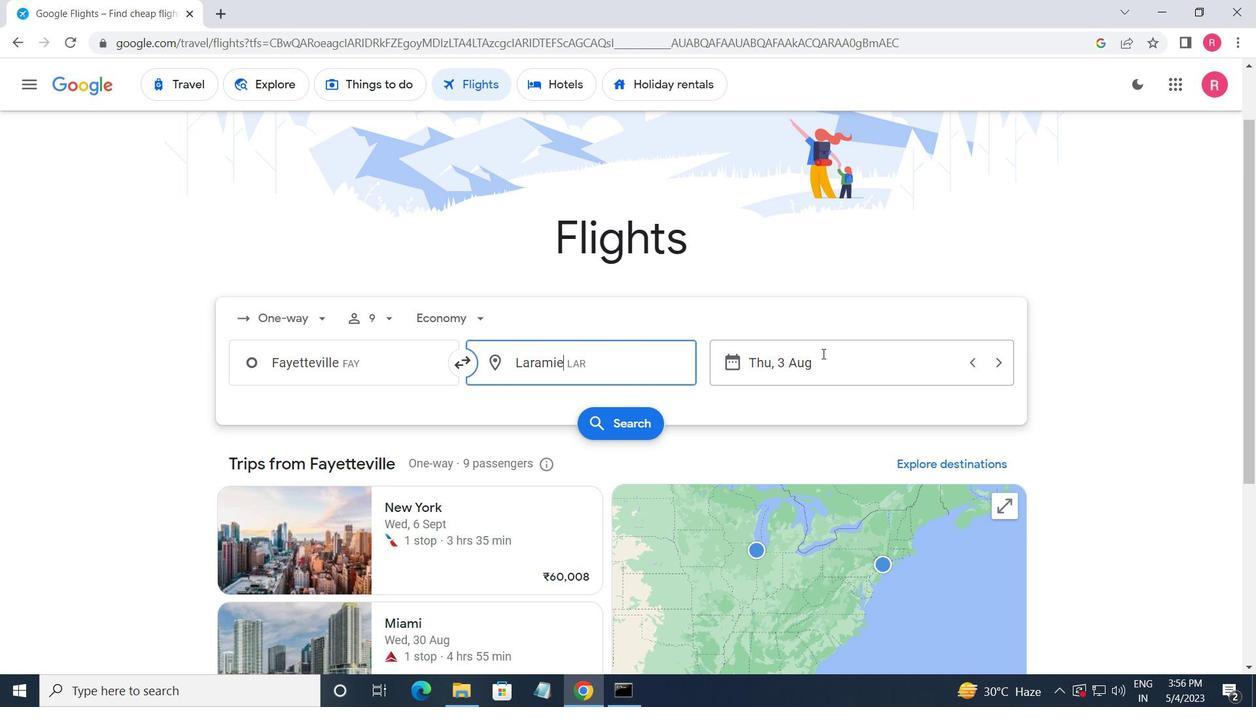 
Action: Mouse moved to (590, 381)
Screenshot: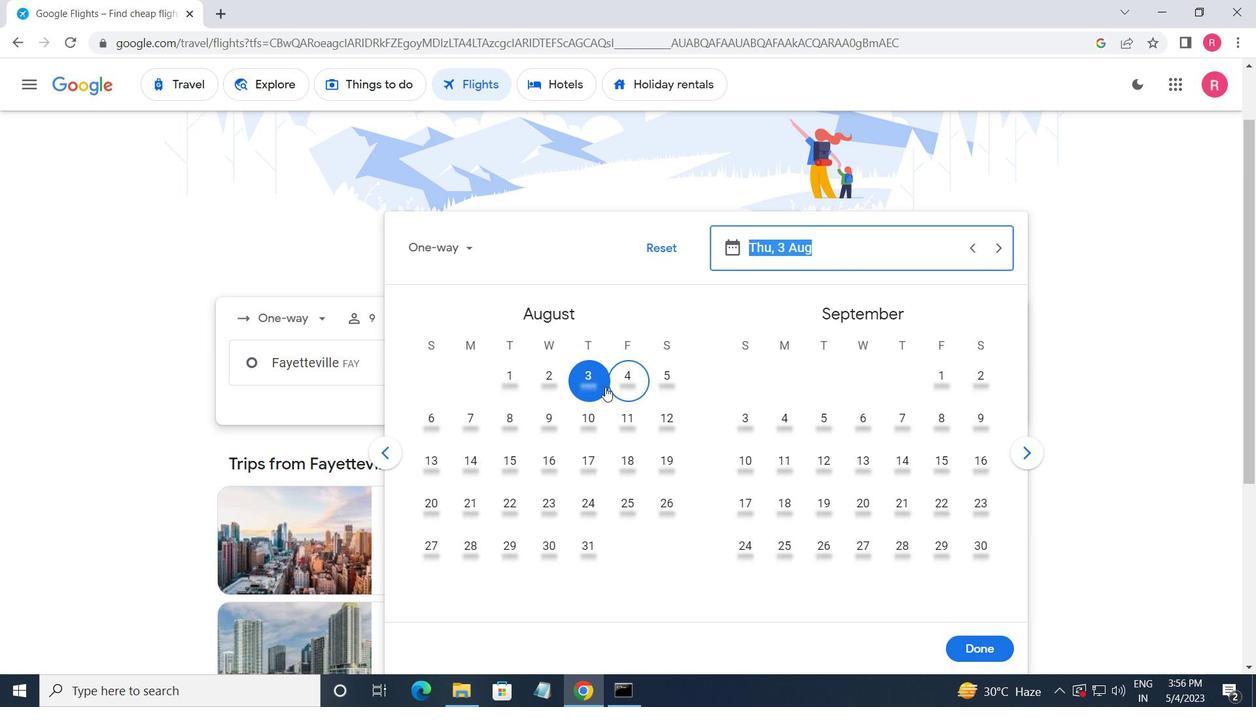 
Action: Mouse pressed left at (590, 381)
Screenshot: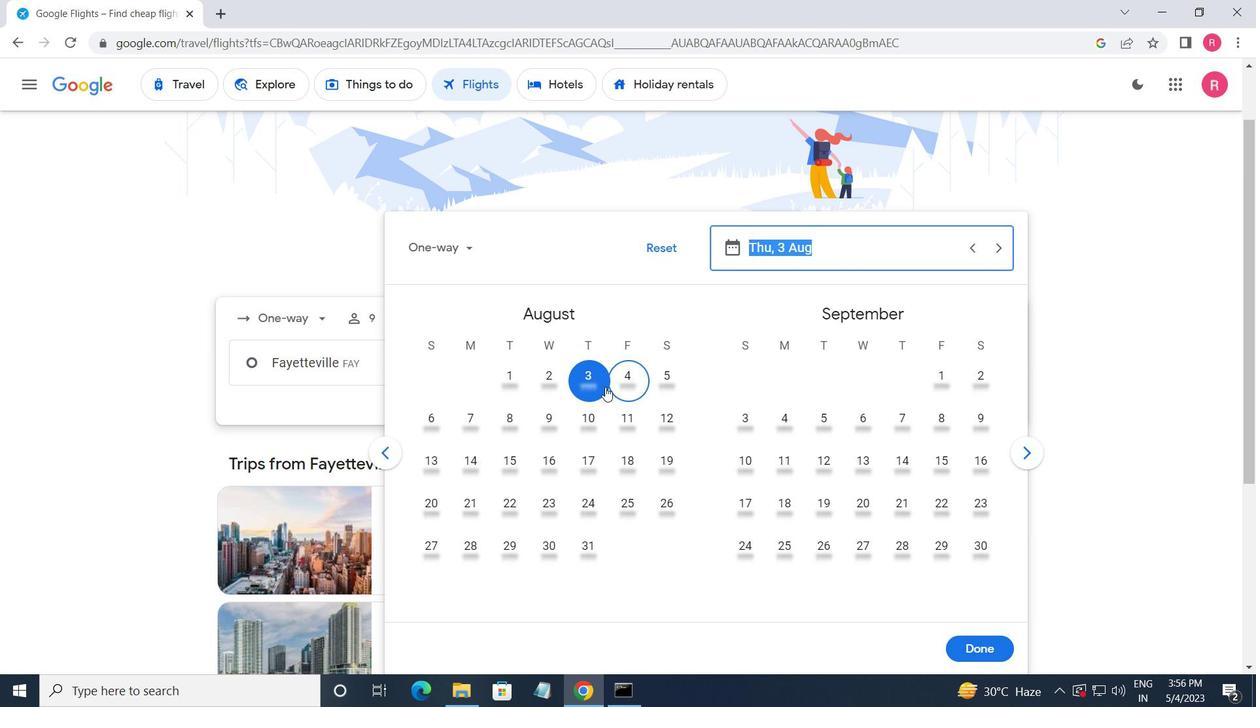 
Action: Mouse moved to (993, 657)
Screenshot: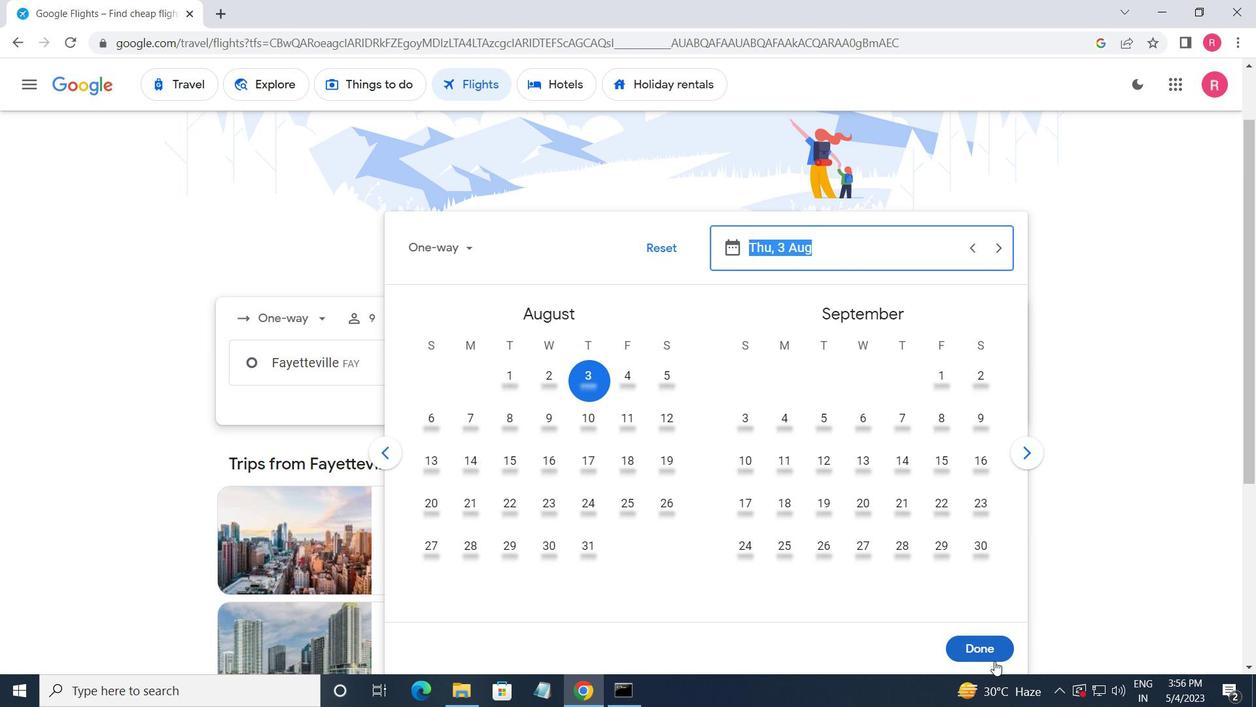 
Action: Mouse pressed left at (993, 657)
Screenshot: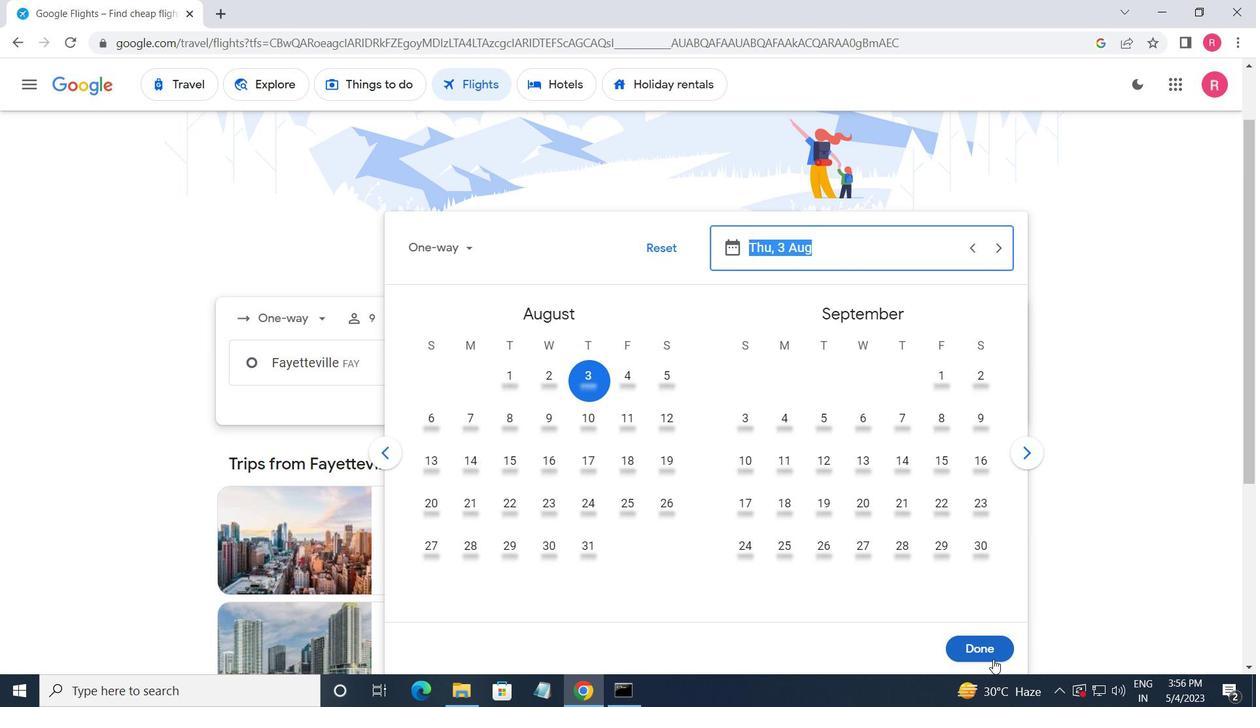 
Action: Mouse moved to (627, 423)
Screenshot: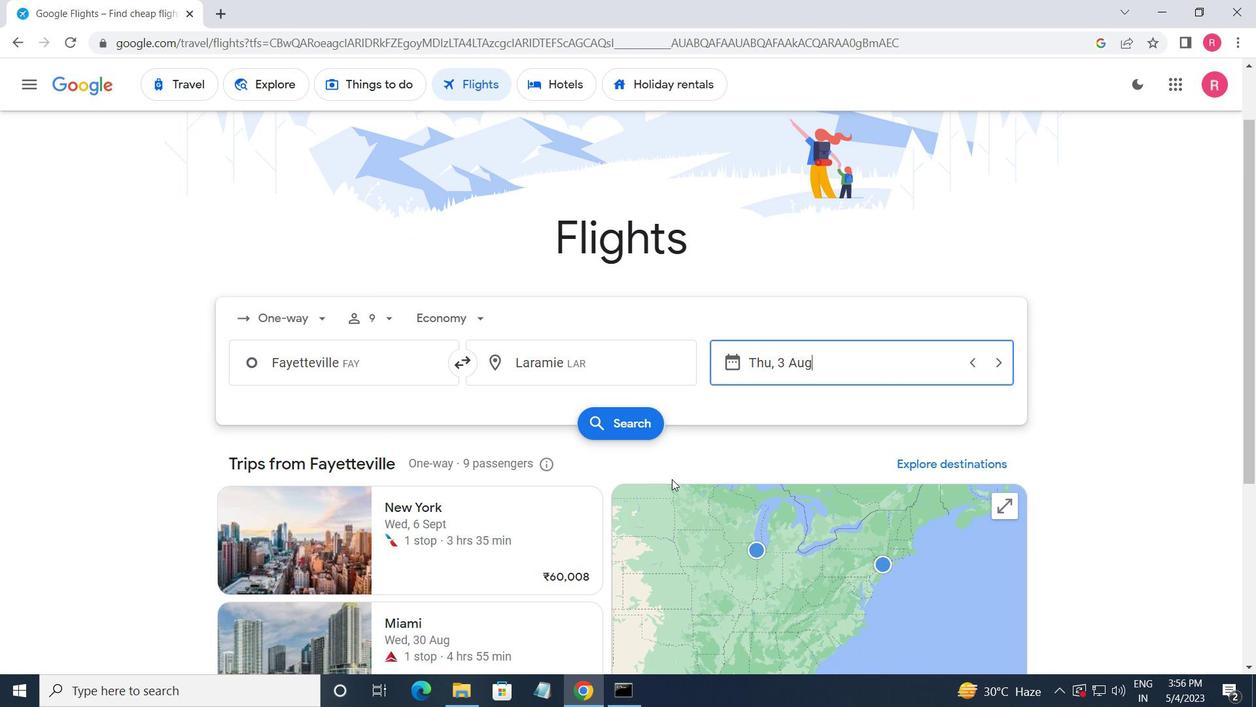
Action: Mouse pressed left at (627, 423)
Screenshot: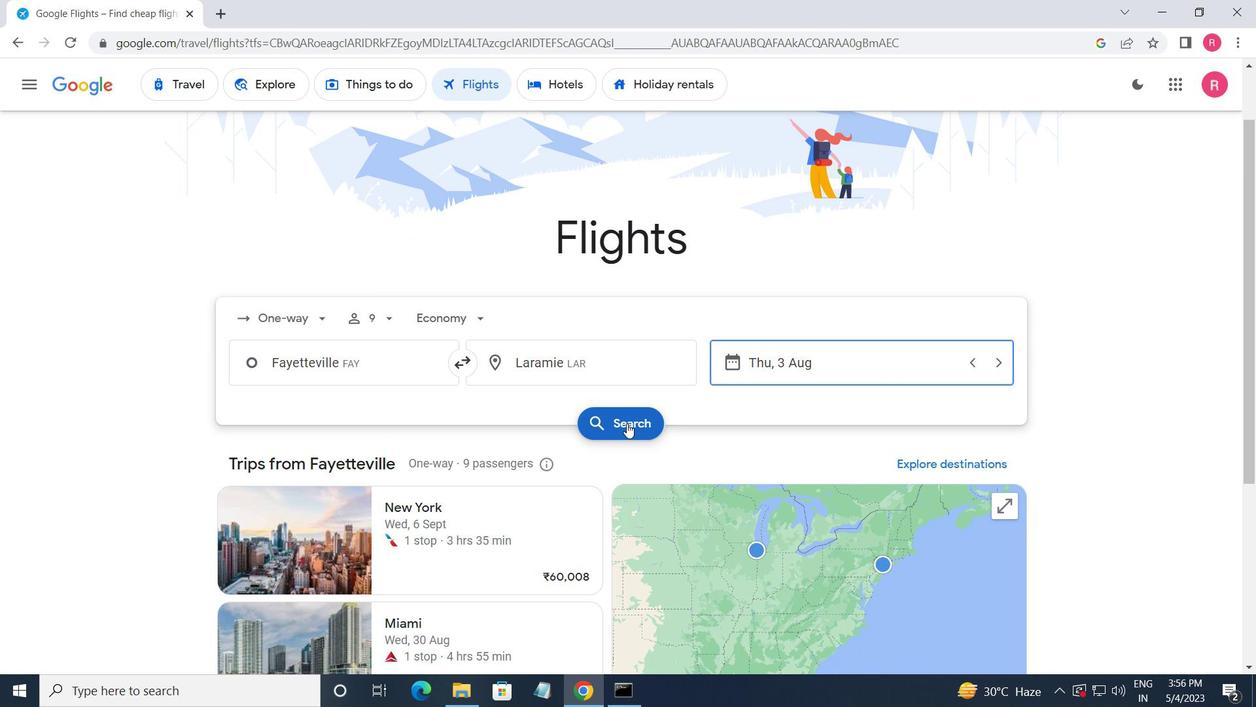 
Action: Mouse moved to (267, 231)
Screenshot: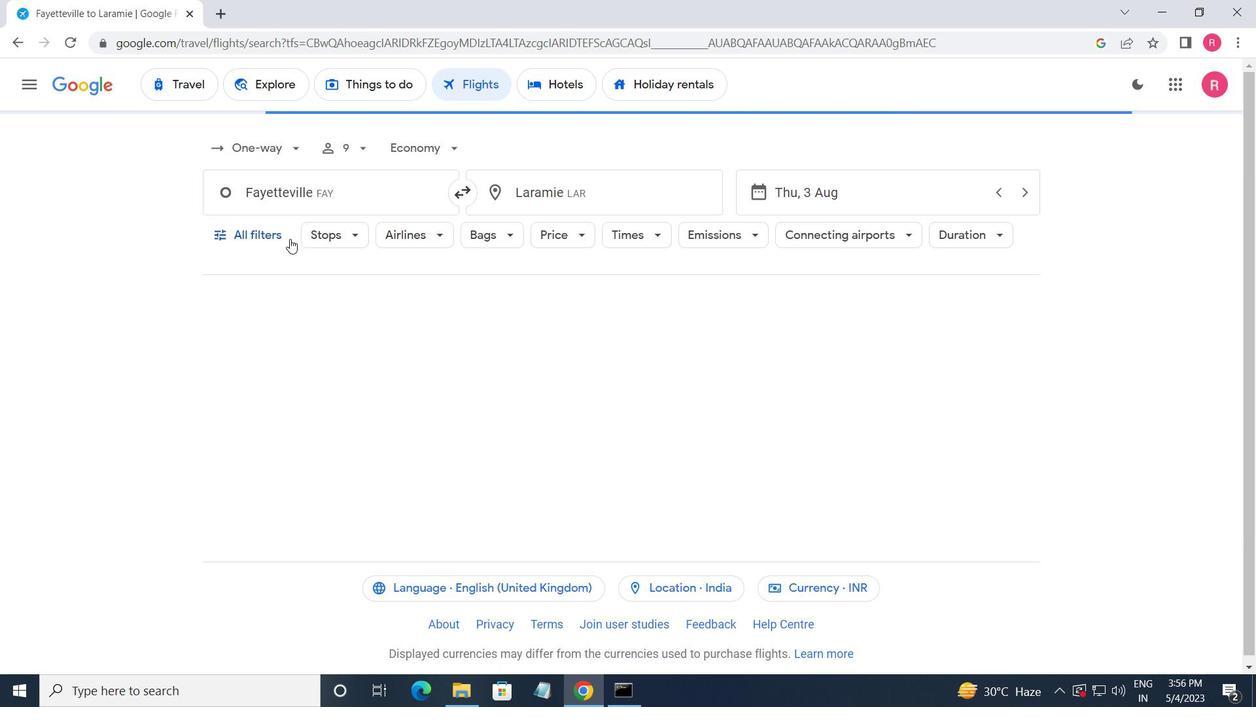 
Action: Mouse pressed left at (267, 231)
Screenshot: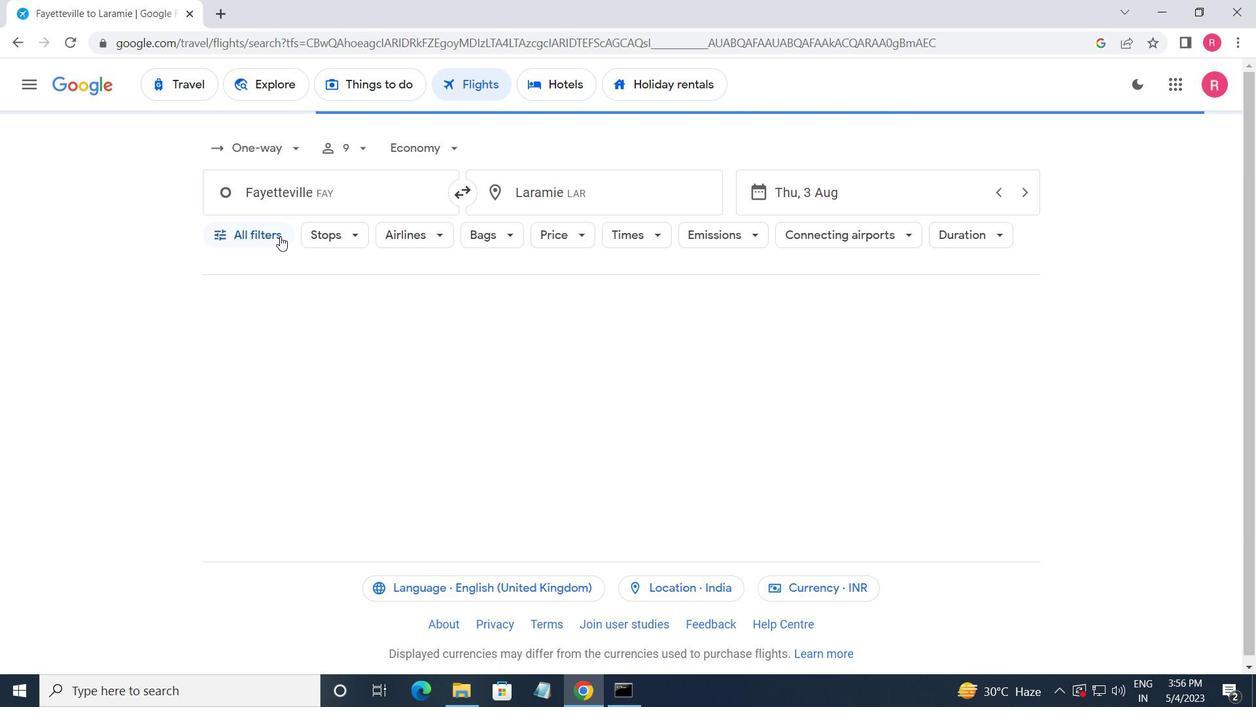 
Action: Mouse moved to (323, 375)
Screenshot: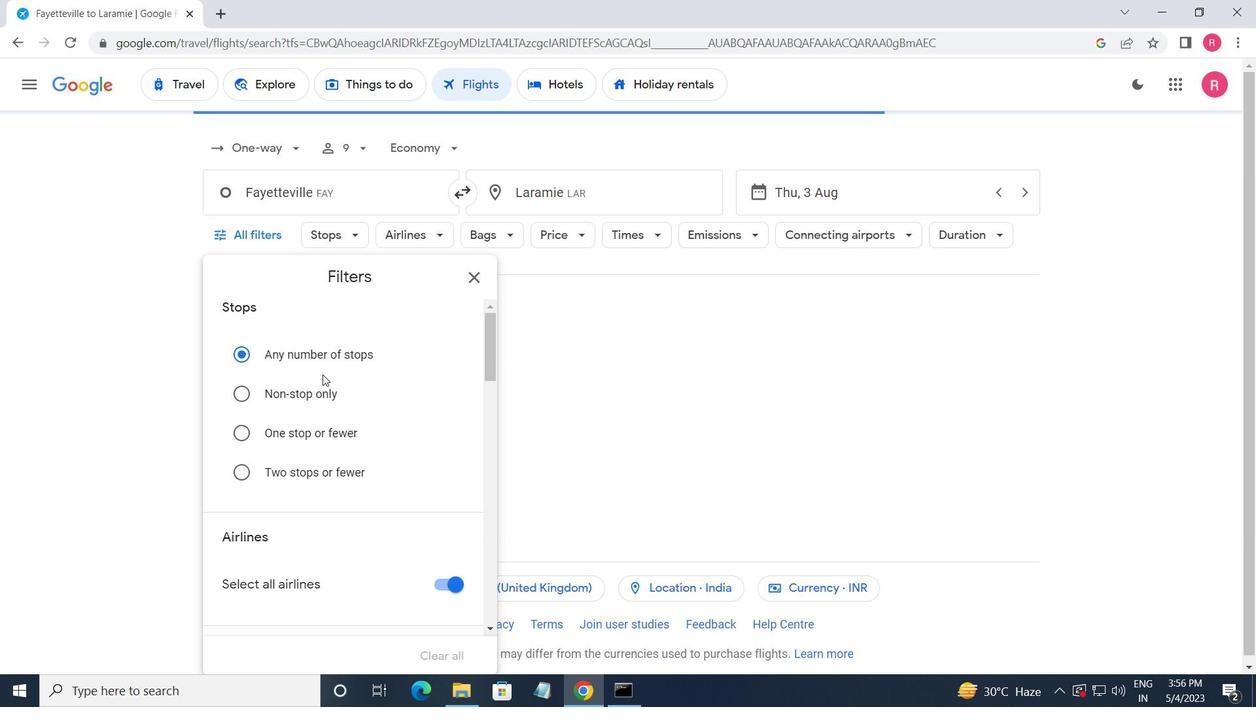
Action: Mouse scrolled (323, 374) with delta (0, 0)
Screenshot: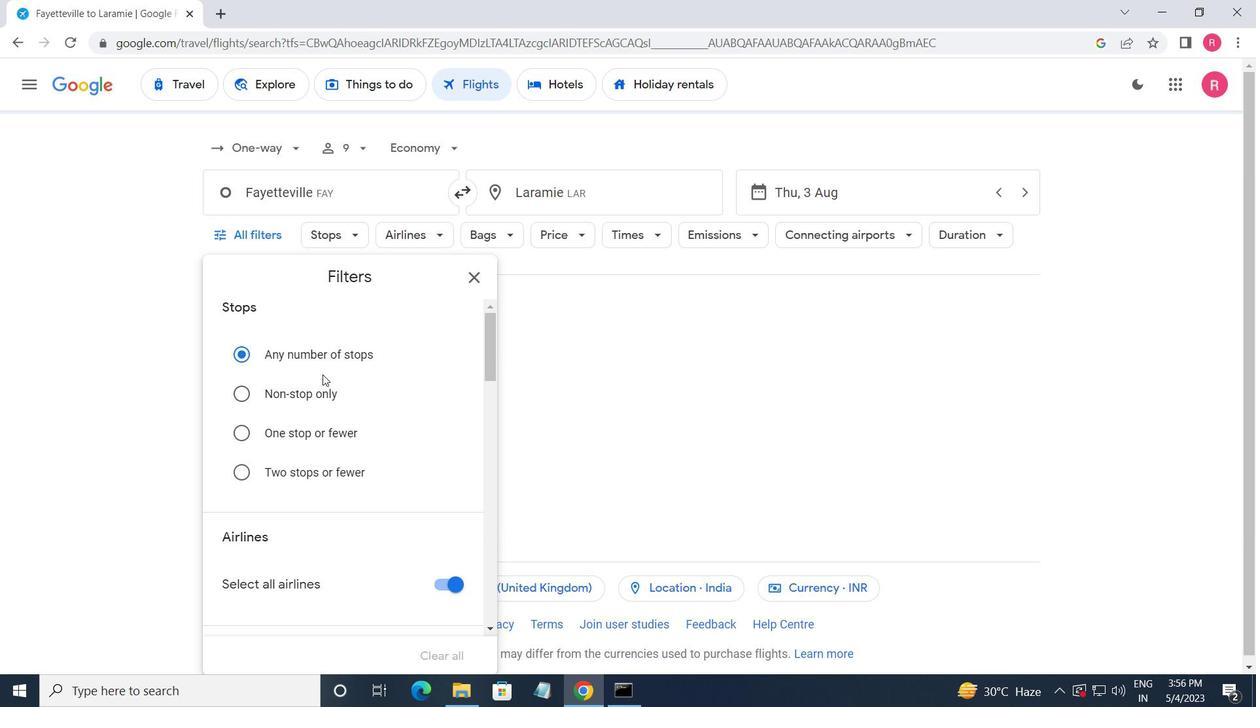 
Action: Mouse scrolled (323, 374) with delta (0, 0)
Screenshot: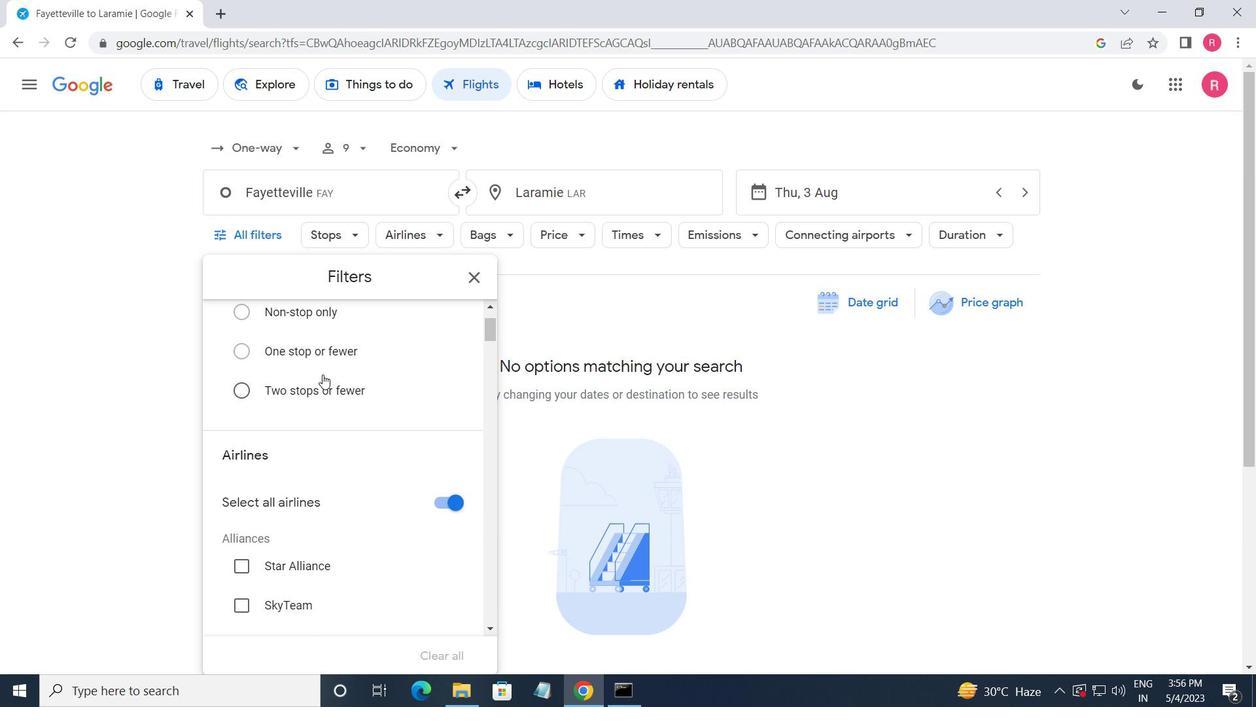 
Action: Mouse scrolled (323, 374) with delta (0, 0)
Screenshot: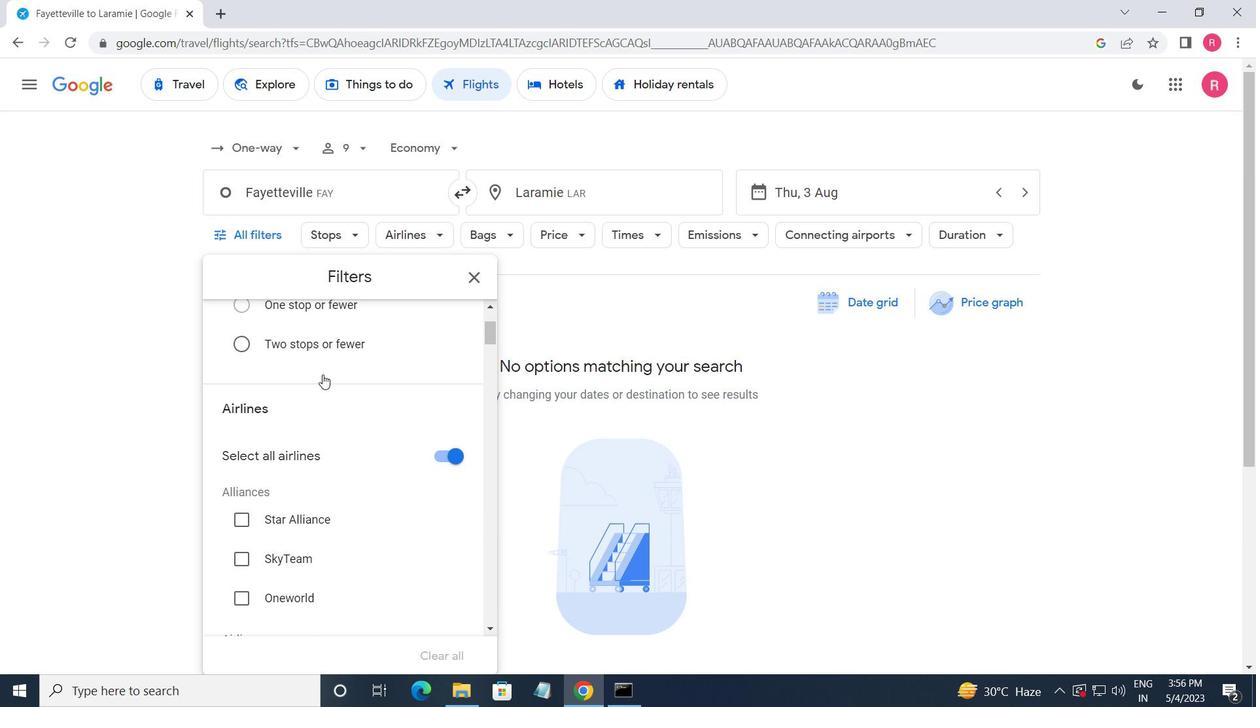 
Action: Mouse scrolled (323, 374) with delta (0, 0)
Screenshot: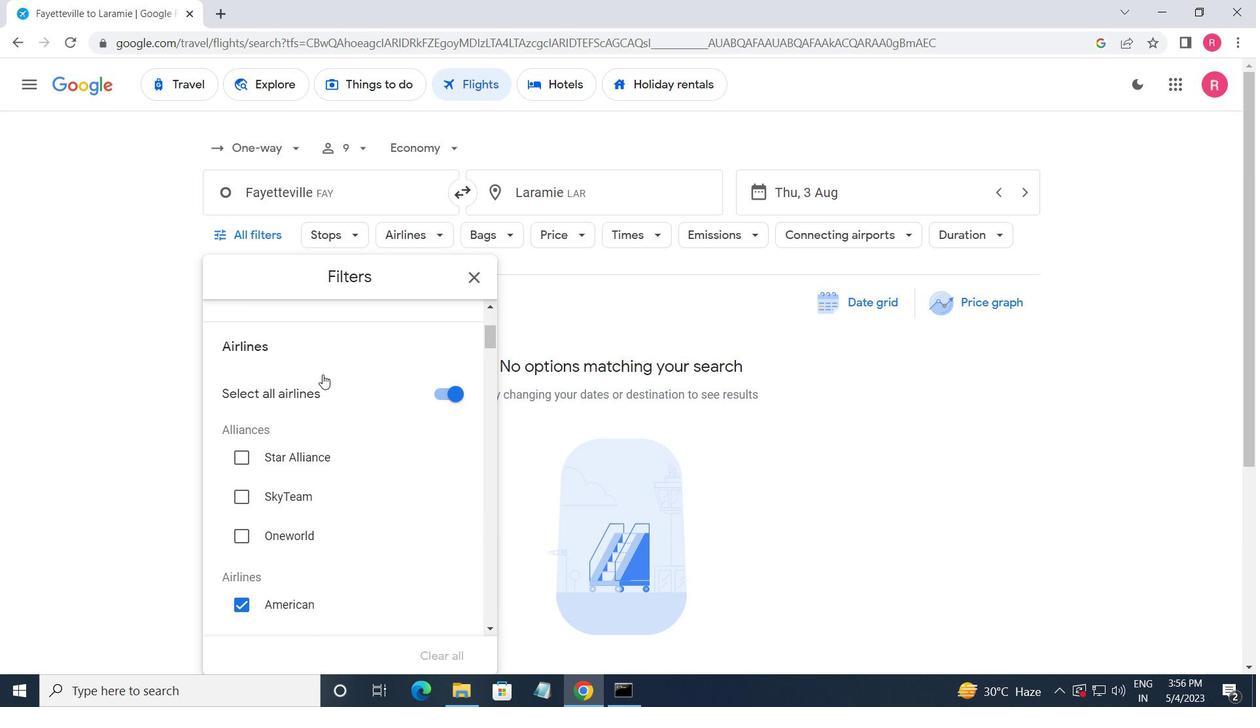 
Action: Mouse moved to (332, 379)
Screenshot: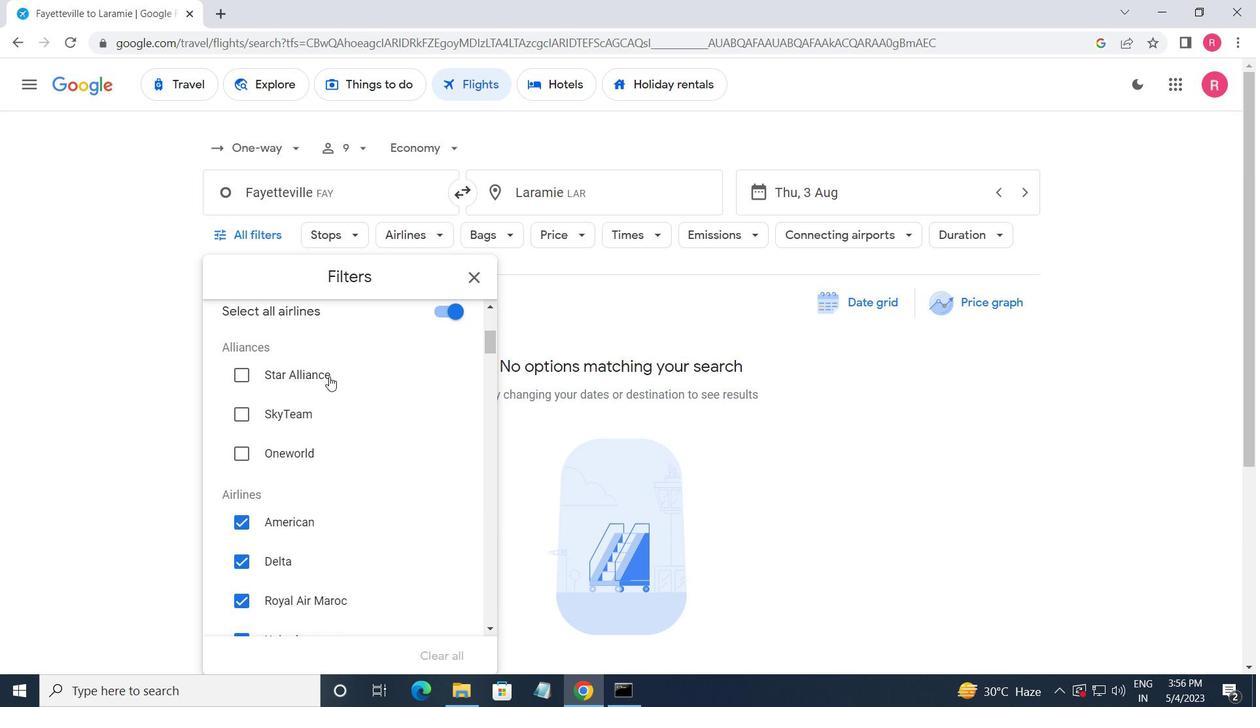 
Action: Mouse scrolled (332, 379) with delta (0, 0)
Screenshot: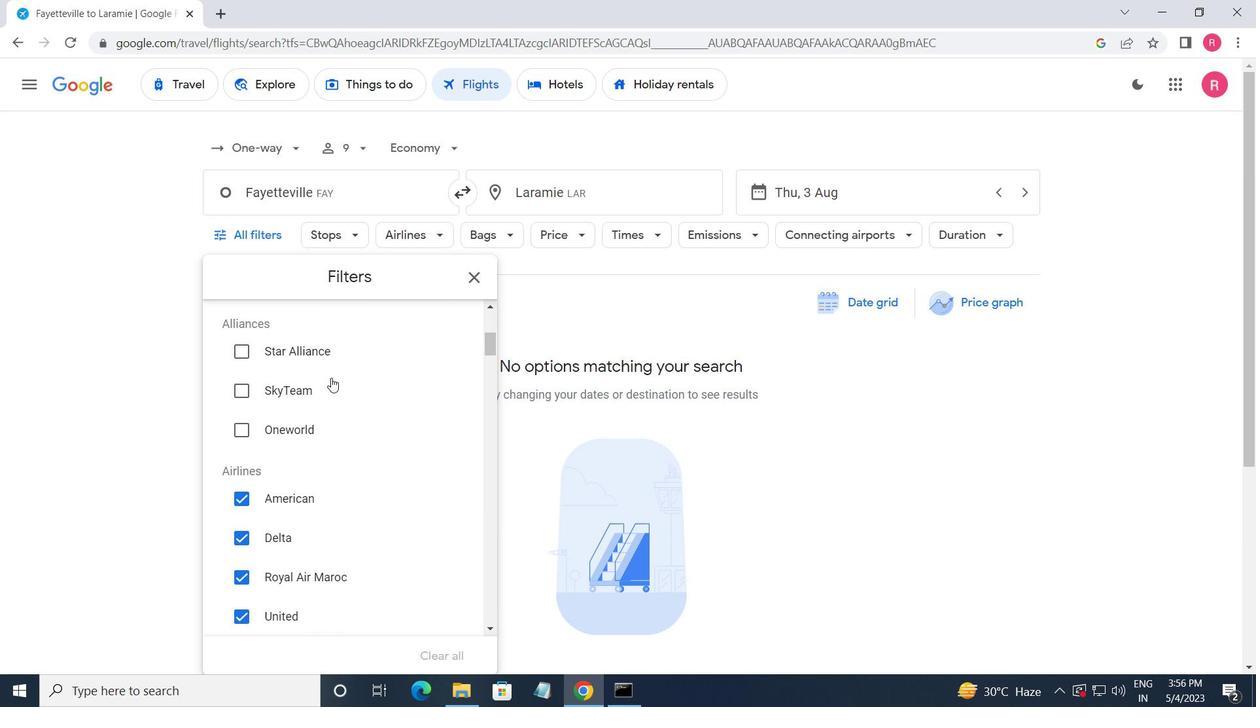 
Action: Mouse scrolled (332, 379) with delta (0, 0)
Screenshot: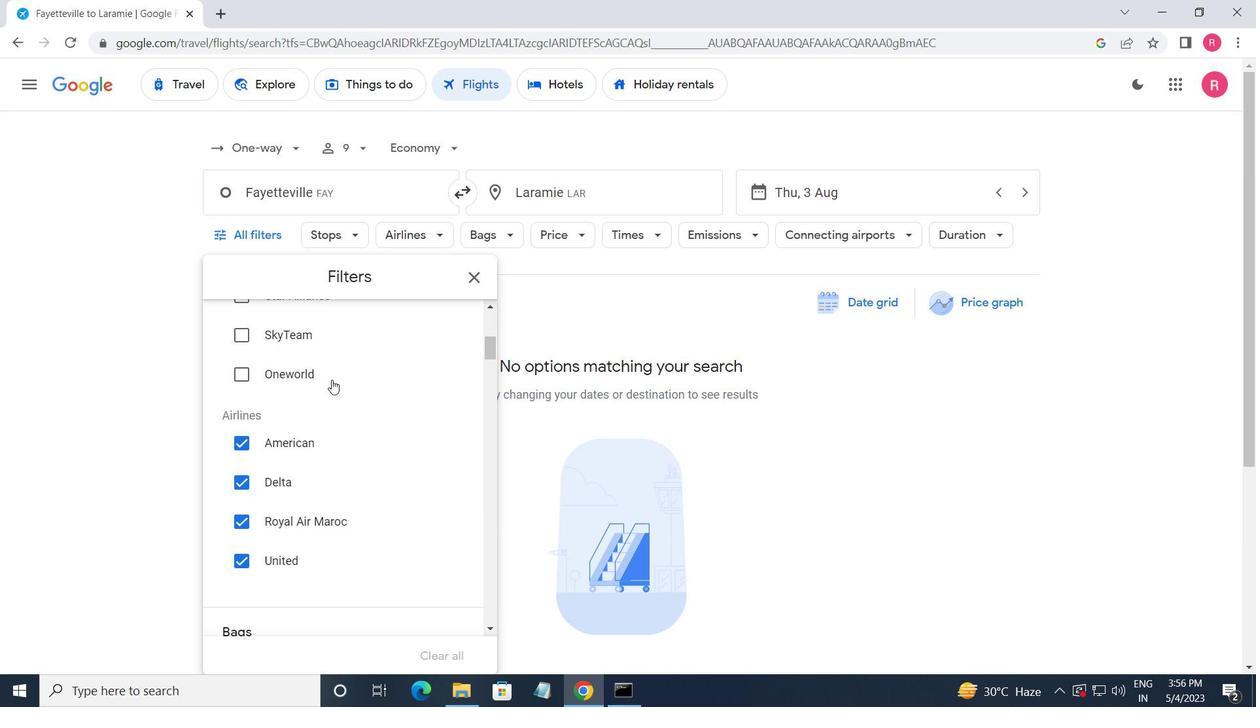 
Action: Mouse moved to (458, 583)
Screenshot: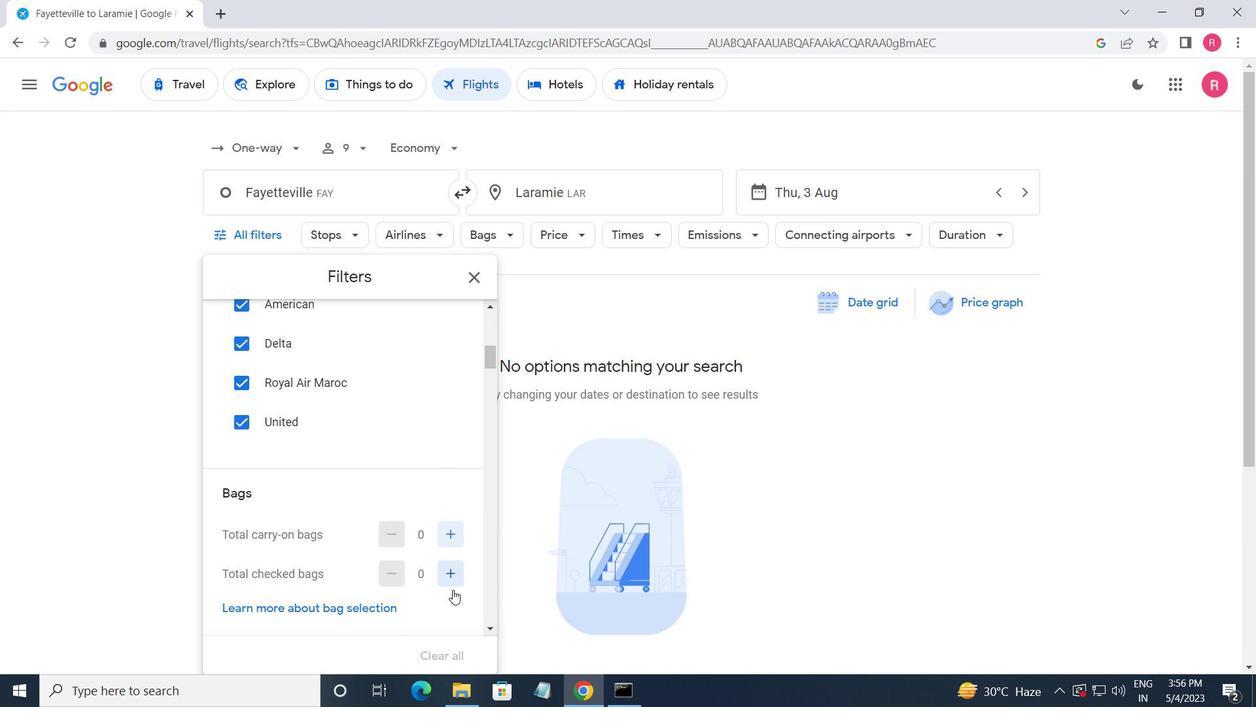 
Action: Mouse pressed left at (458, 583)
Screenshot: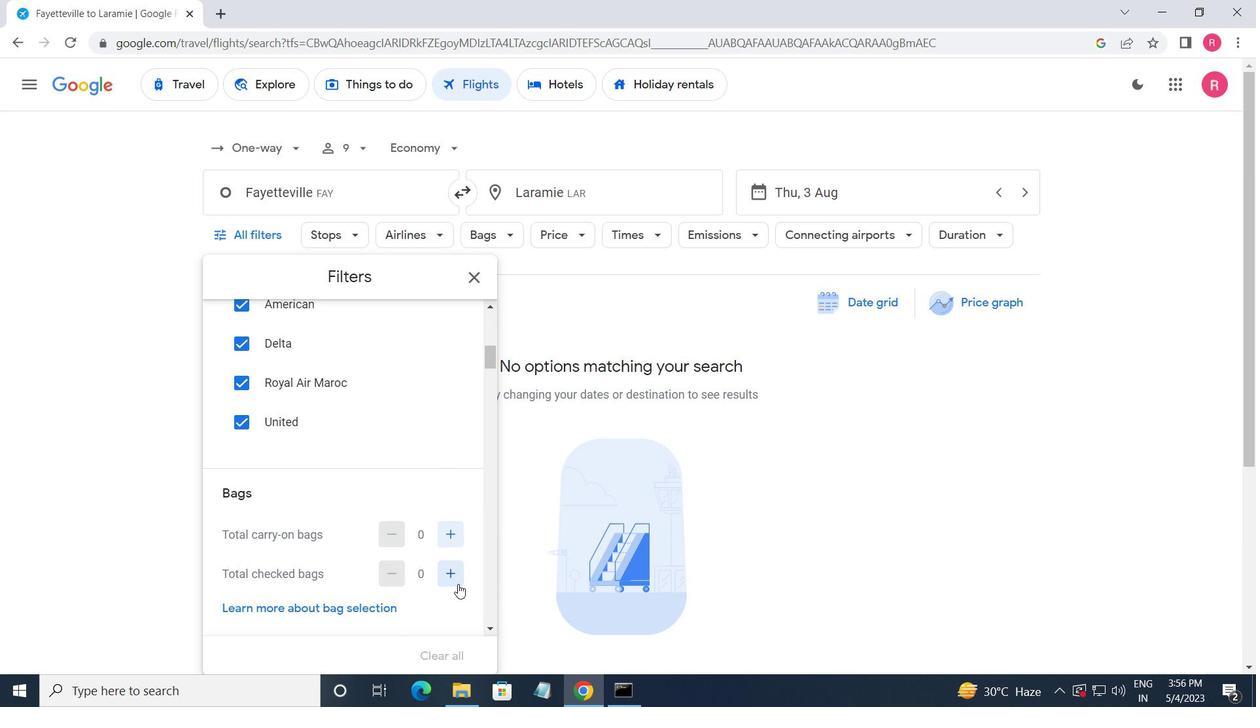 
Action: Mouse pressed left at (458, 583)
Screenshot: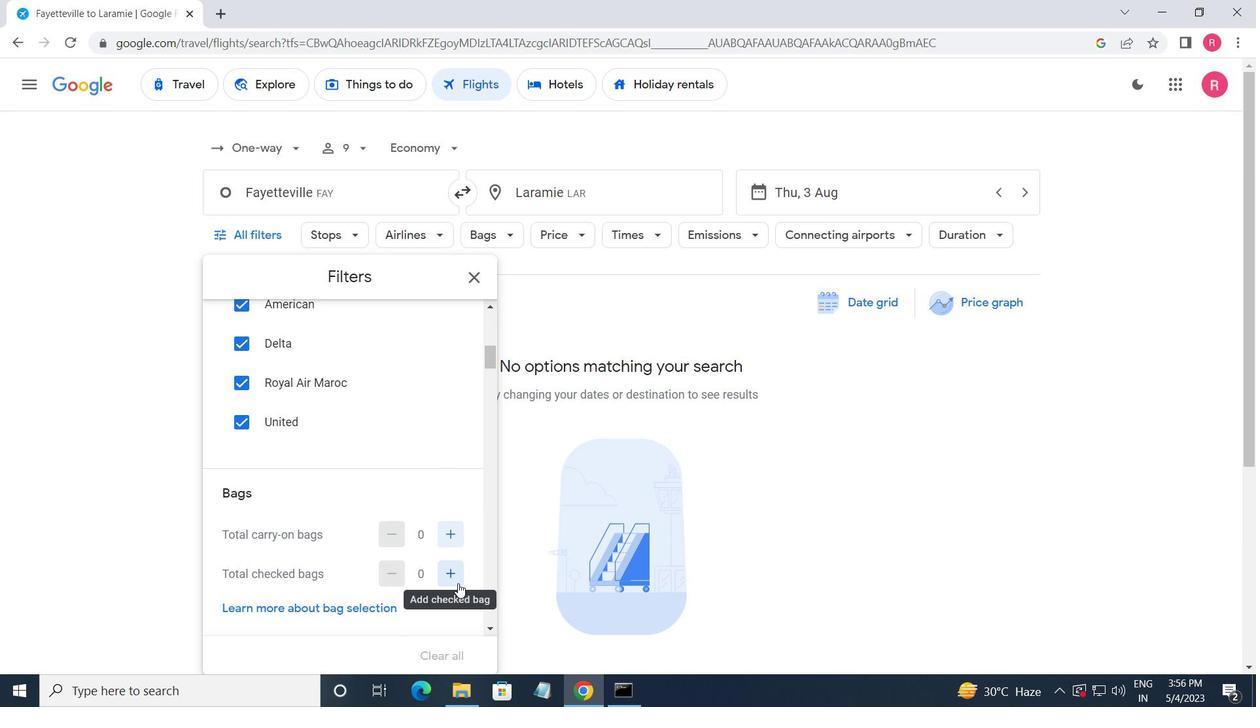 
Action: Mouse moved to (458, 583)
Screenshot: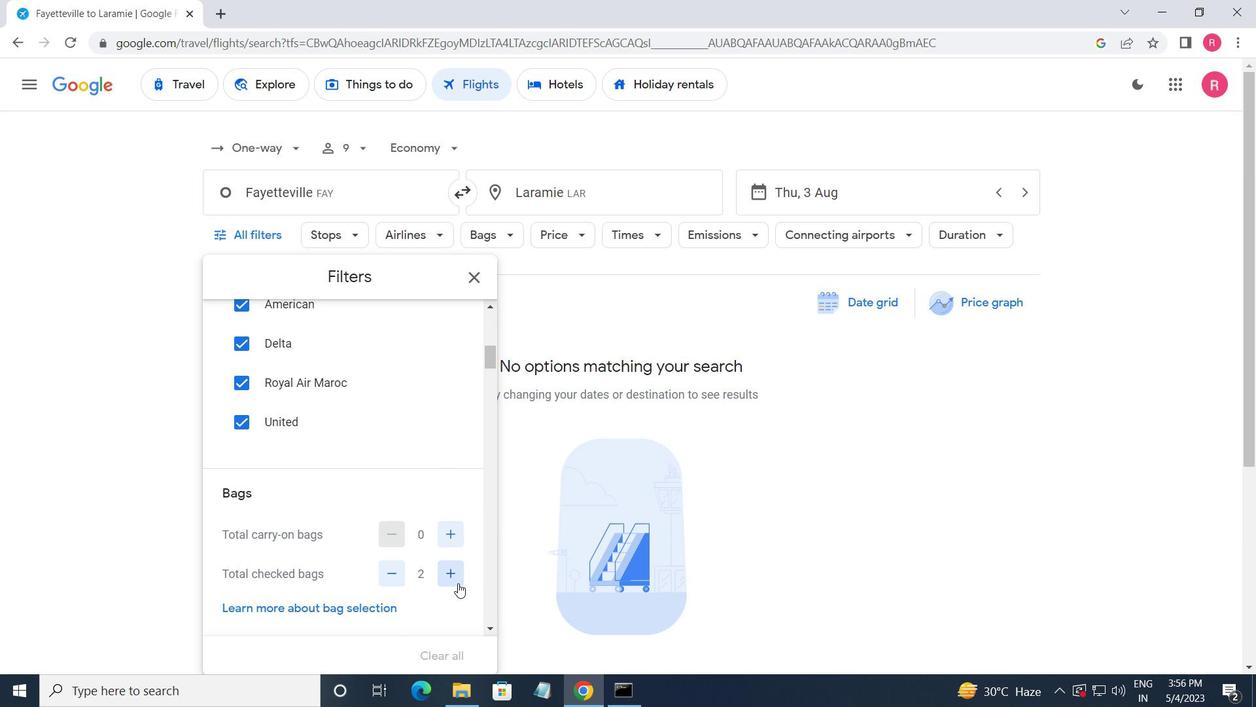 
Action: Mouse pressed left at (458, 583)
Screenshot: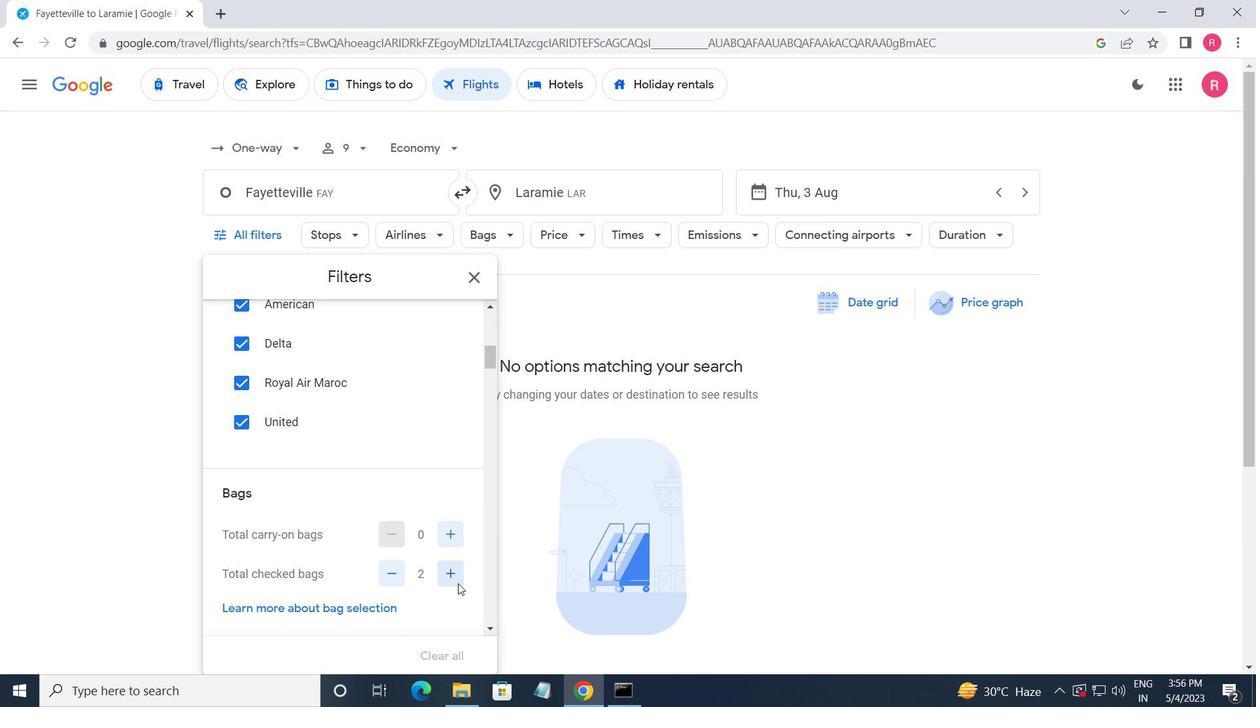 
Action: Mouse moved to (390, 571)
Screenshot: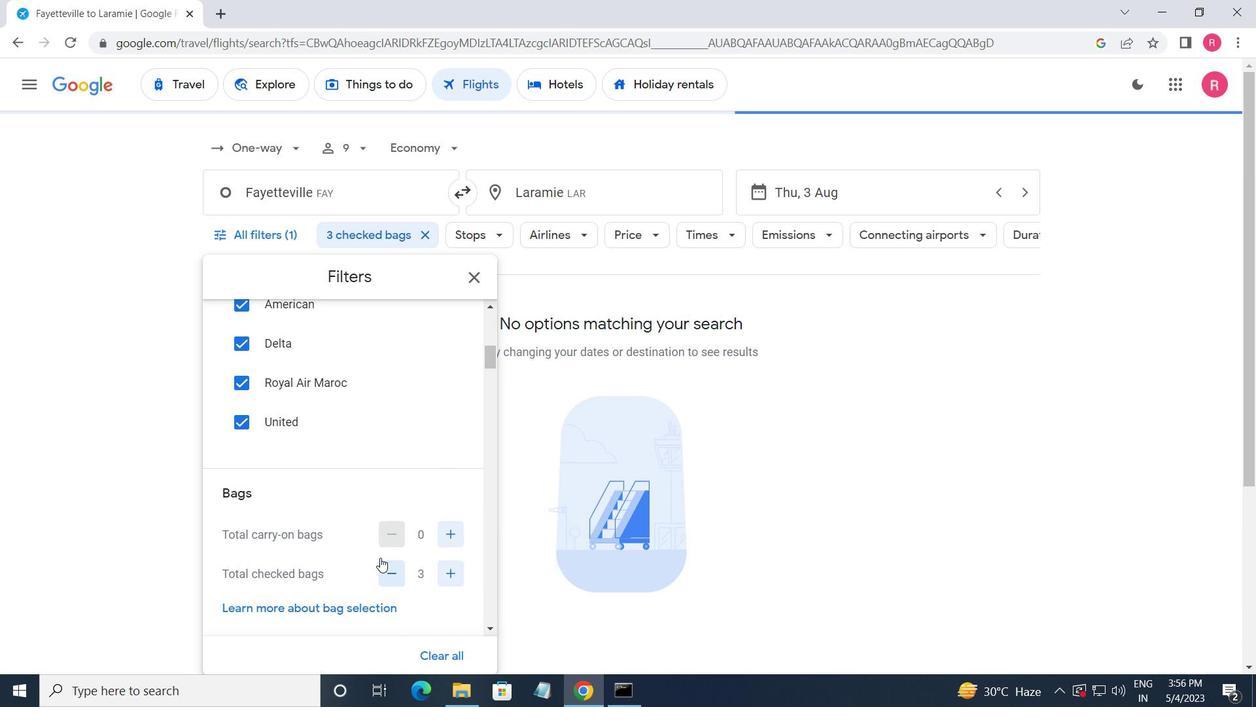 
Action: Mouse pressed left at (390, 571)
Screenshot: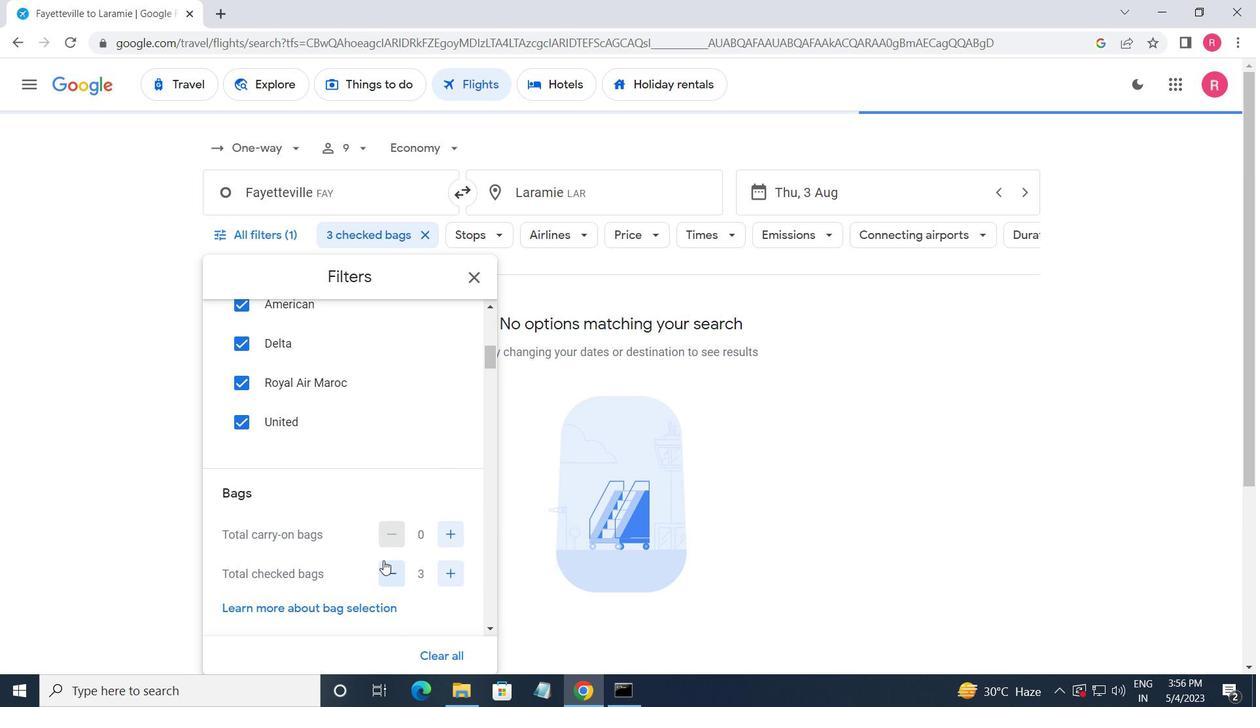 
Action: Mouse moved to (415, 582)
Screenshot: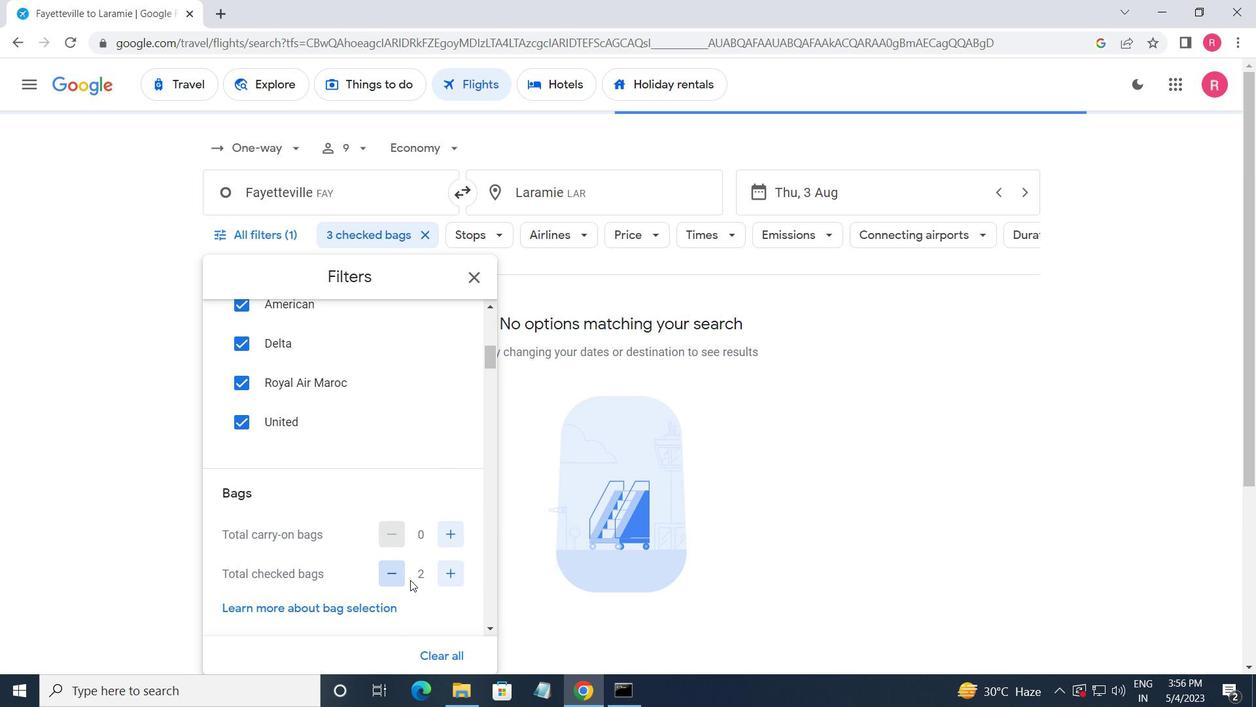 
Action: Mouse scrolled (415, 581) with delta (0, 0)
Screenshot: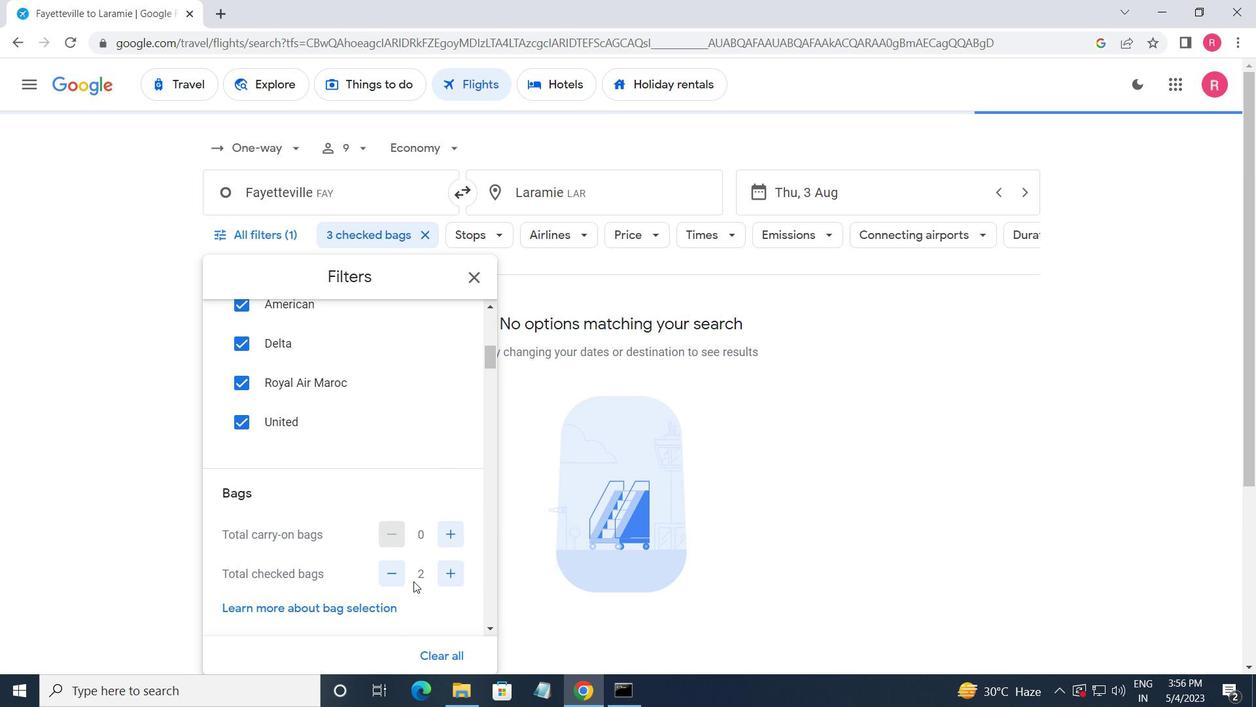 
Action: Mouse scrolled (415, 581) with delta (0, 0)
Screenshot: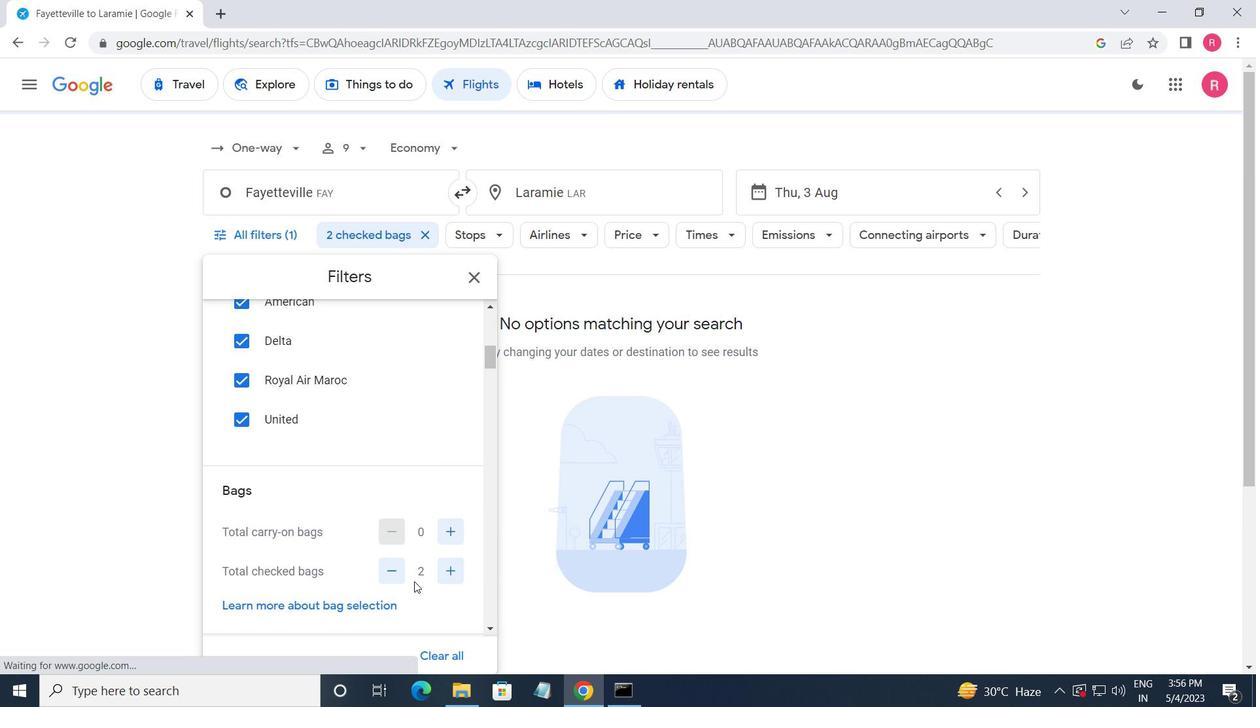 
Action: Mouse scrolled (415, 581) with delta (0, 0)
Screenshot: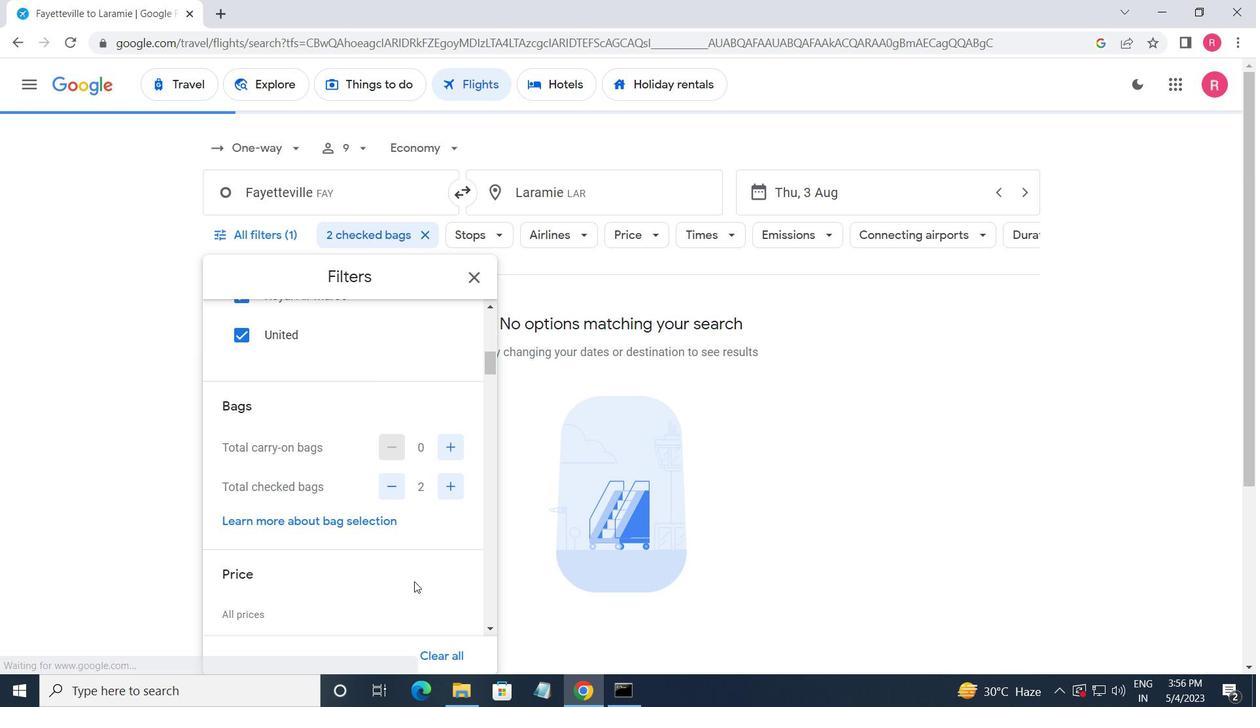 
Action: Mouse moved to (460, 496)
Screenshot: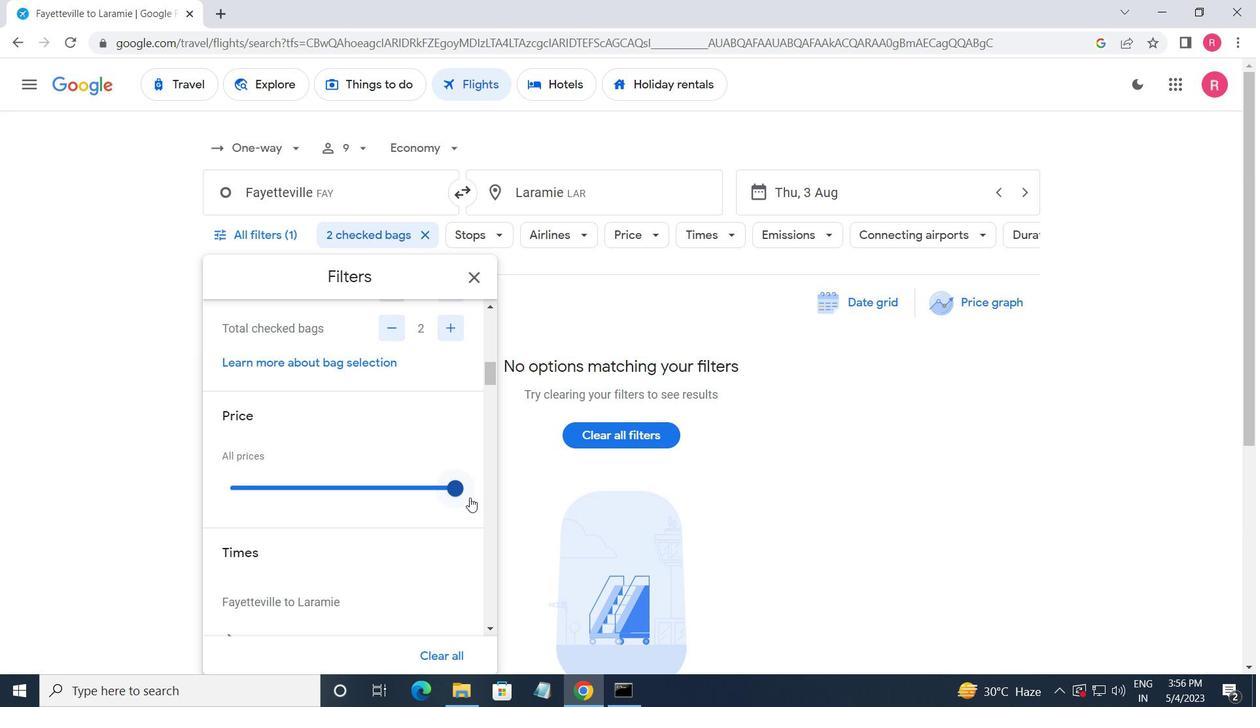 
Action: Mouse pressed left at (460, 496)
Screenshot: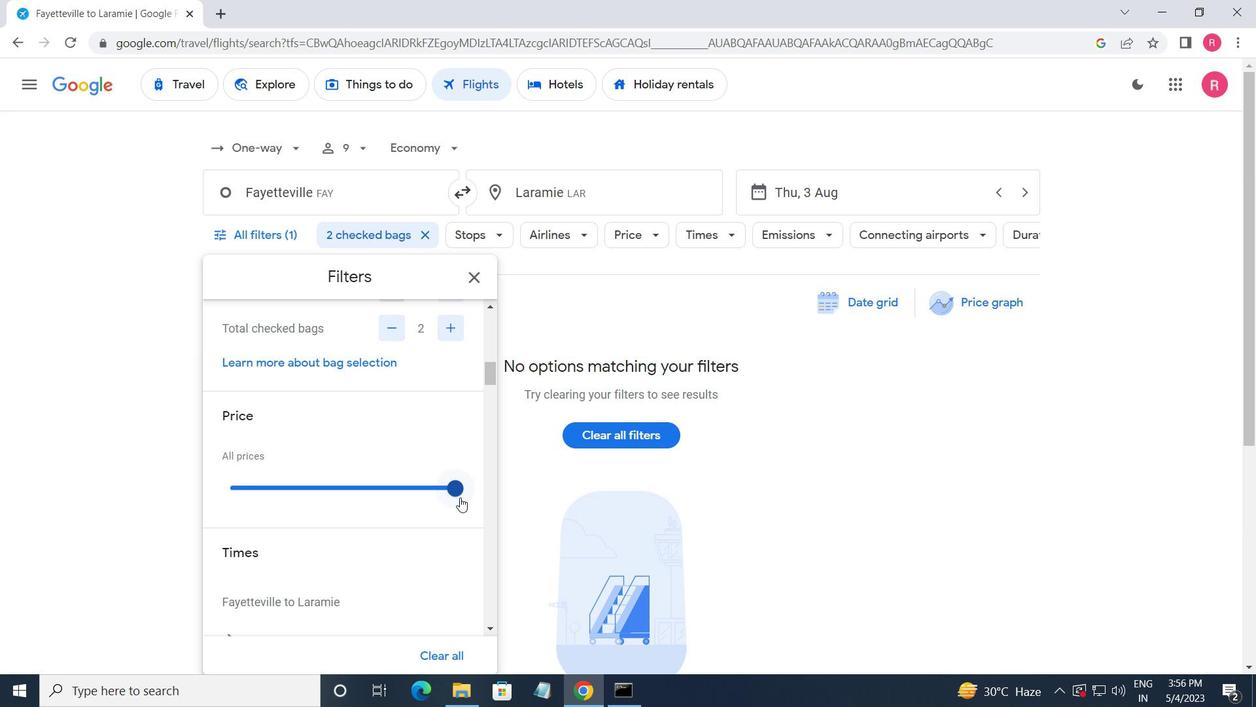 
Action: Mouse moved to (465, 496)
Screenshot: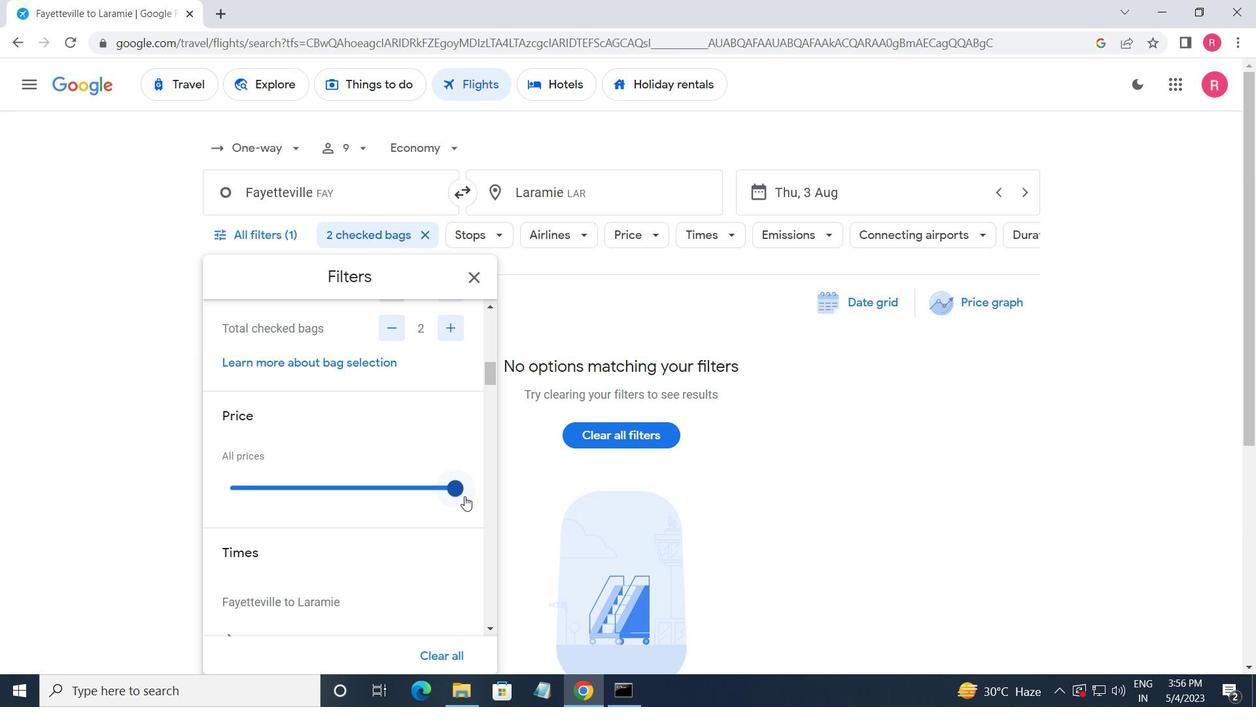 
Action: Mouse scrolled (465, 496) with delta (0, 0)
Screenshot: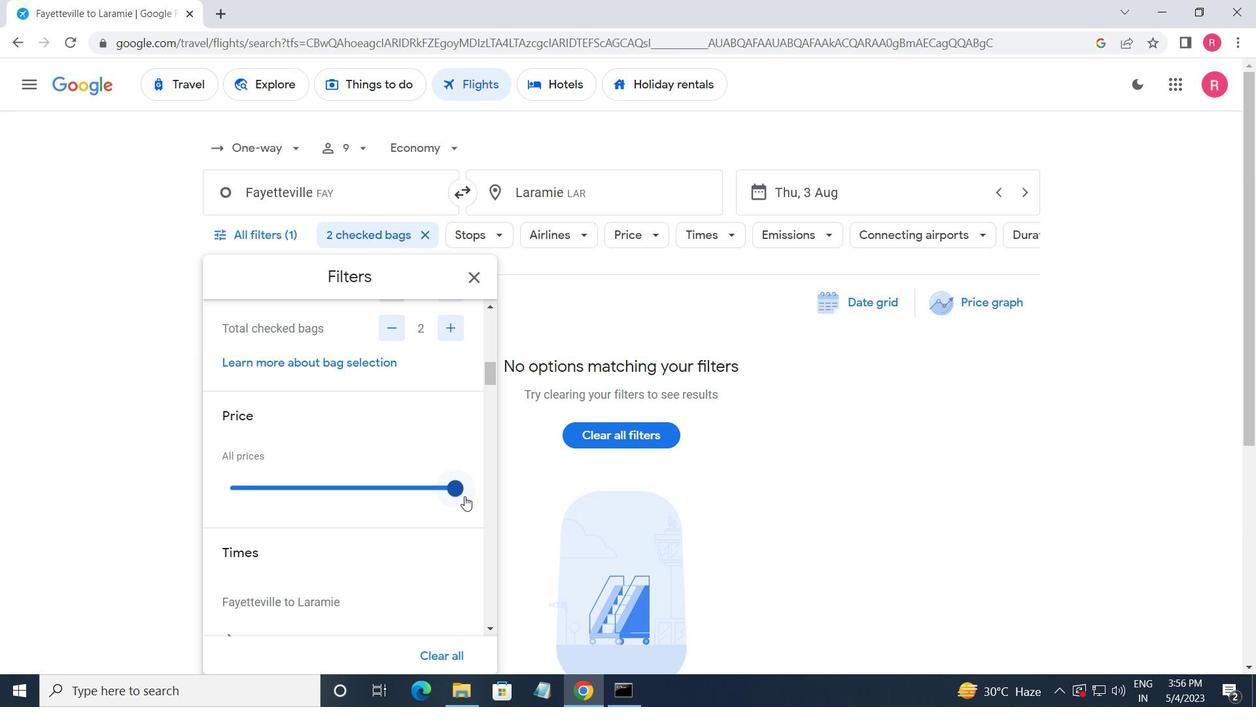 
Action: Mouse scrolled (465, 496) with delta (0, 0)
Screenshot: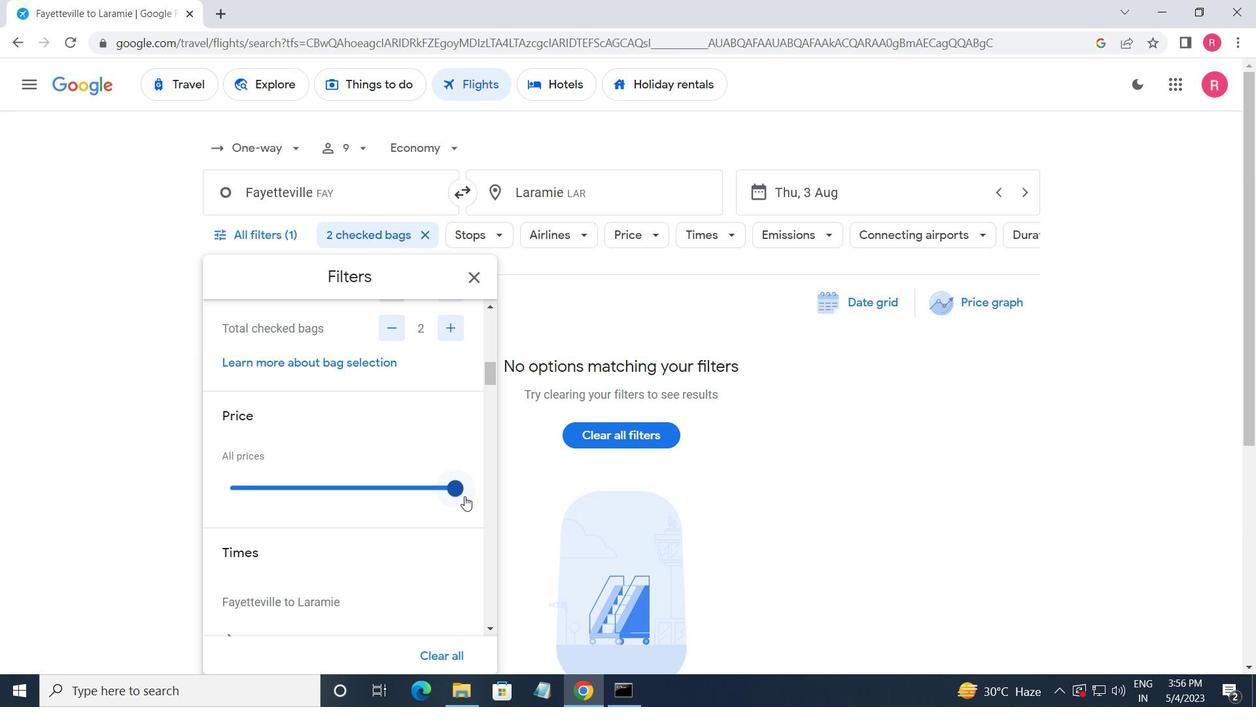 
Action: Mouse moved to (231, 504)
Screenshot: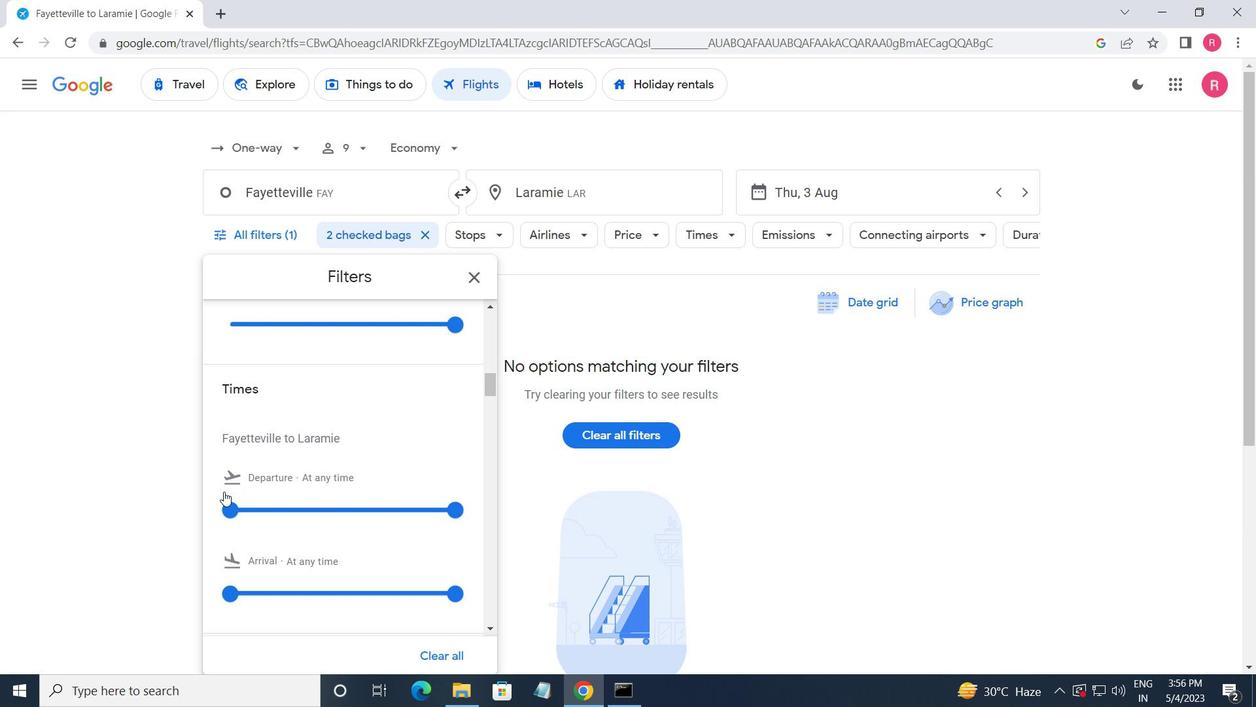 
Action: Mouse pressed left at (231, 504)
Screenshot: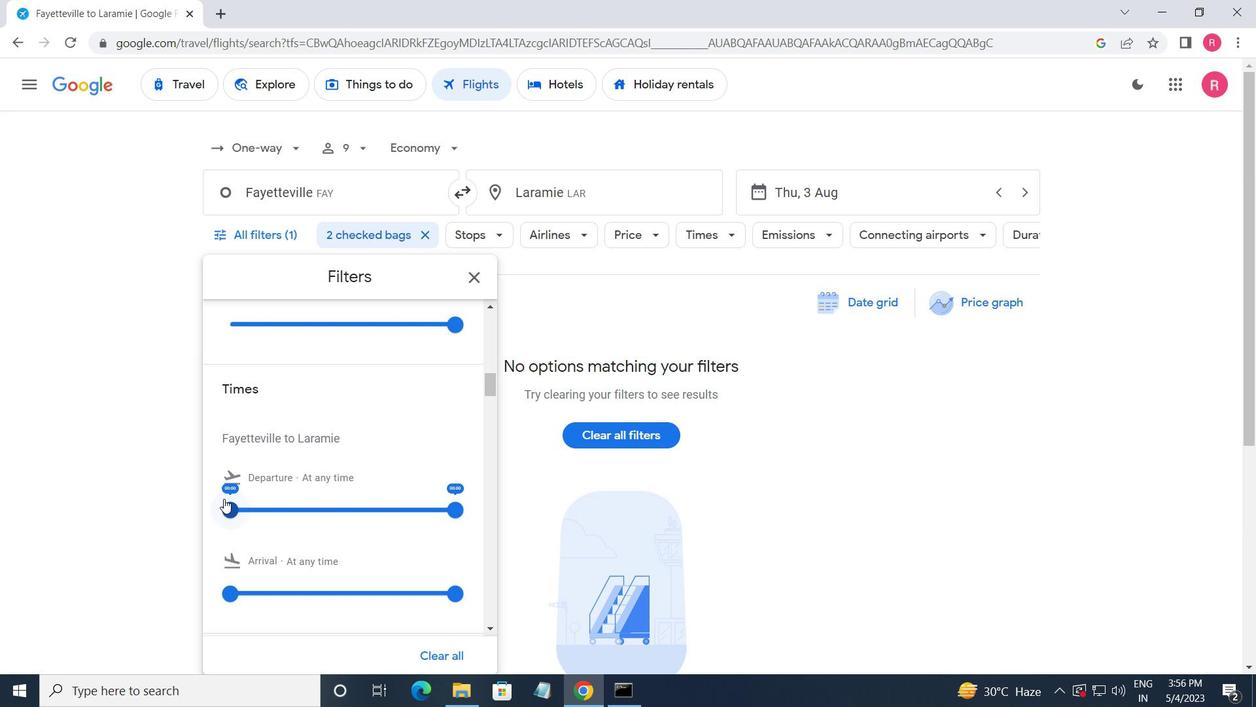 
Action: Mouse moved to (454, 512)
Screenshot: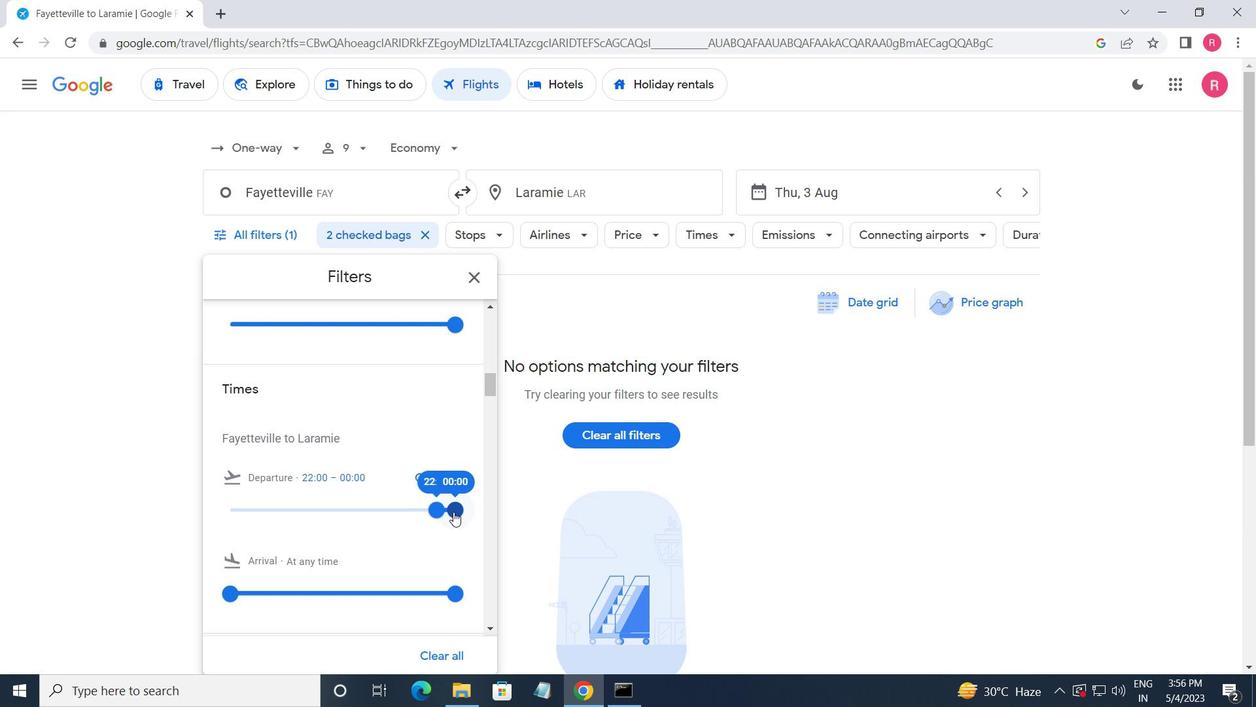 
Action: Mouse pressed left at (454, 512)
Screenshot: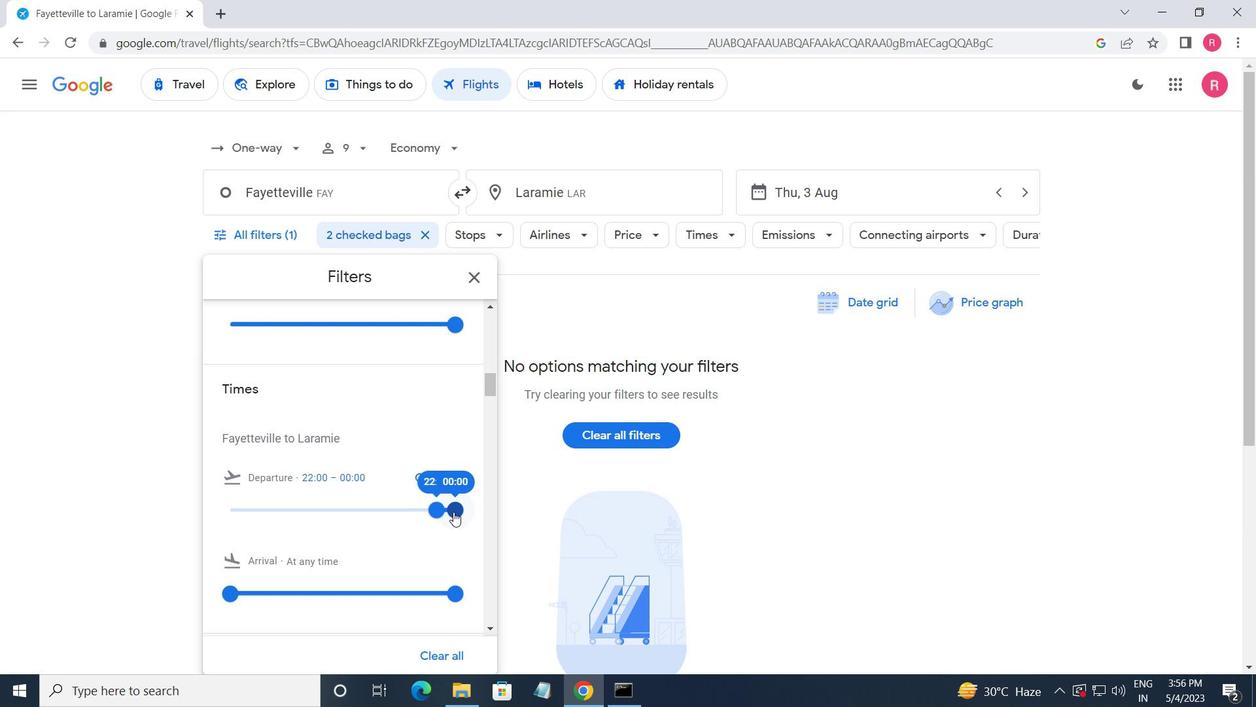 
Action: Mouse moved to (470, 288)
Screenshot: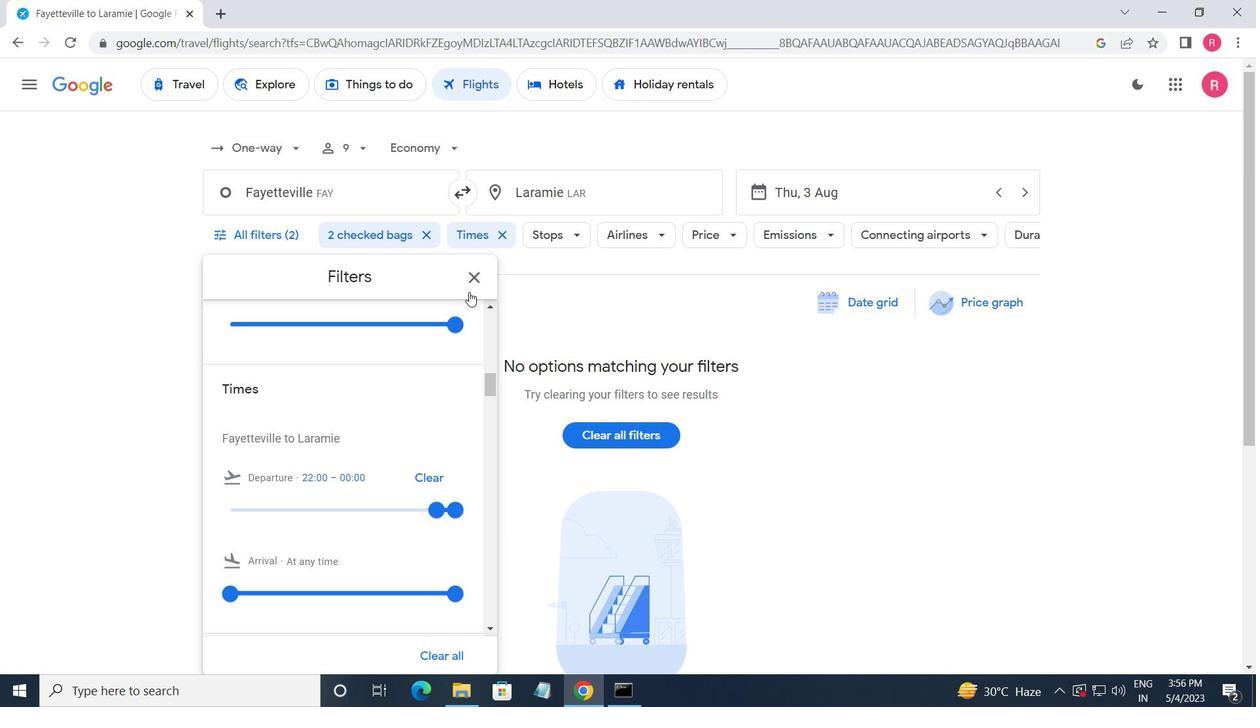 
Action: Mouse pressed left at (470, 288)
Screenshot: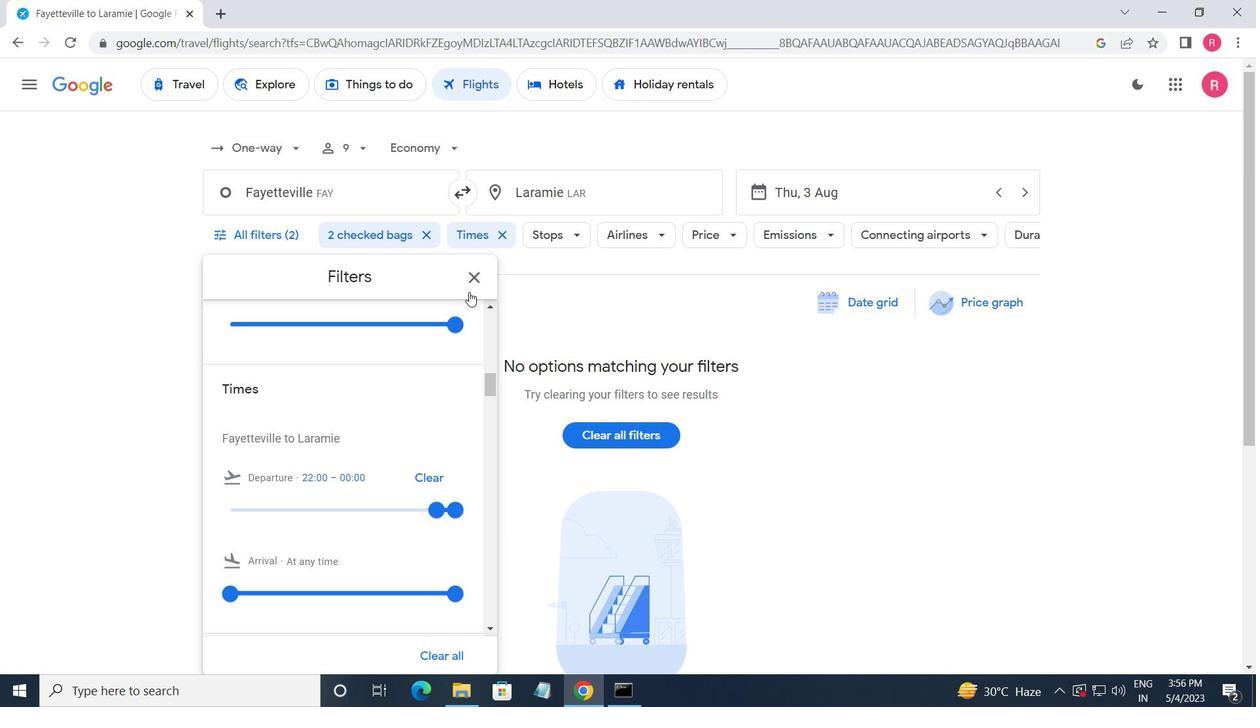 
Action: Mouse moved to (469, 316)
Screenshot: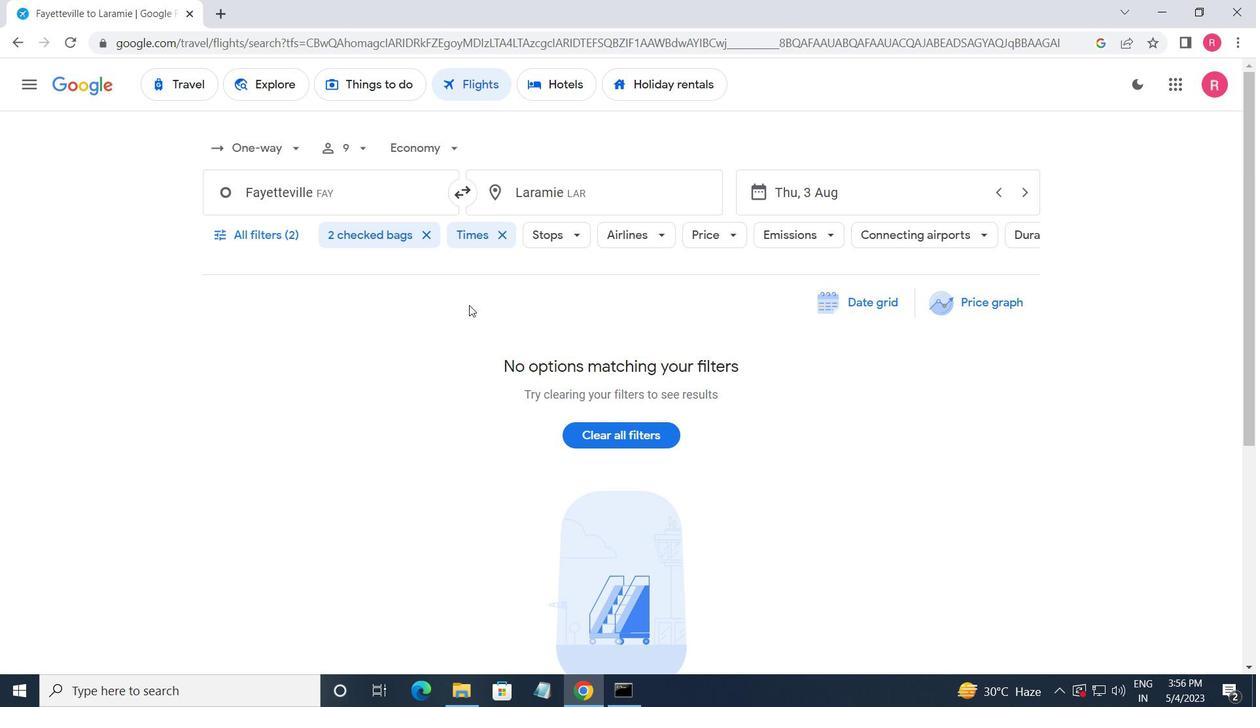
